 Task: Search for joggers on the Ajio website and select one to view details.
Action: Mouse moved to (1011, 138)
Screenshot: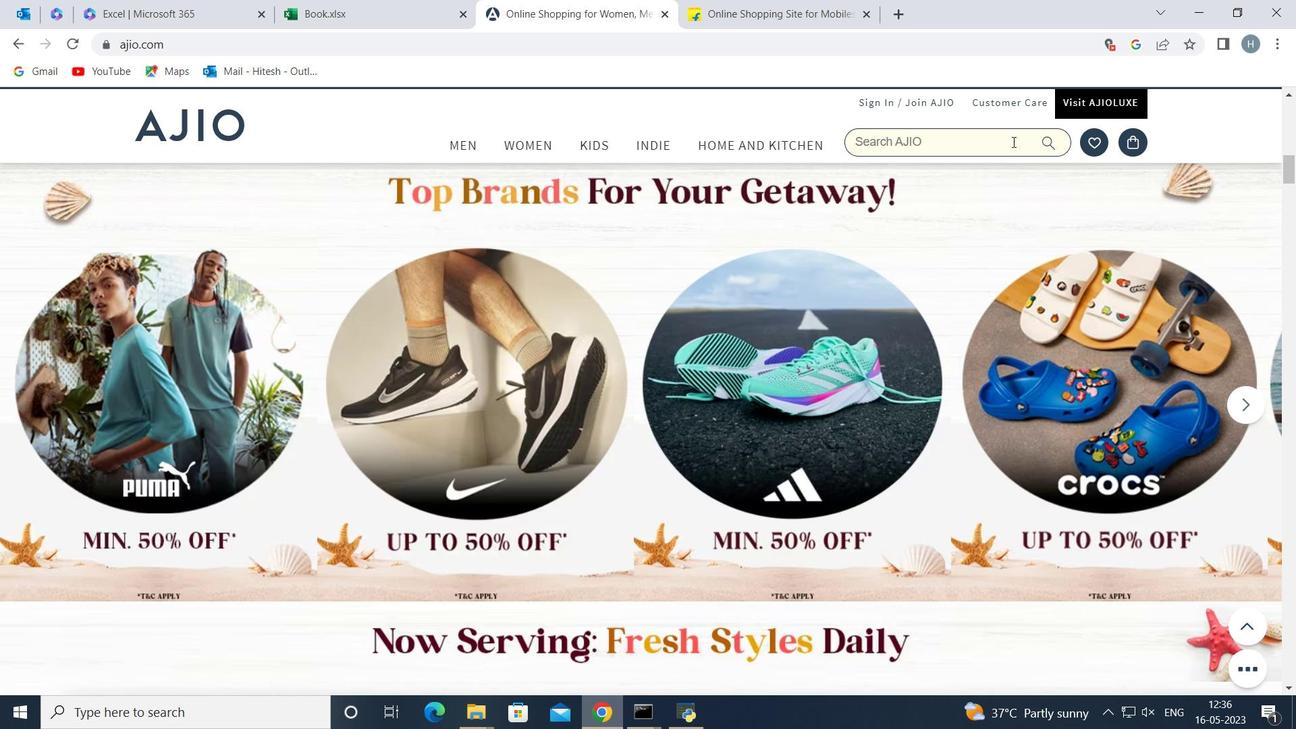 
Action: Mouse pressed left at (1011, 138)
Screenshot: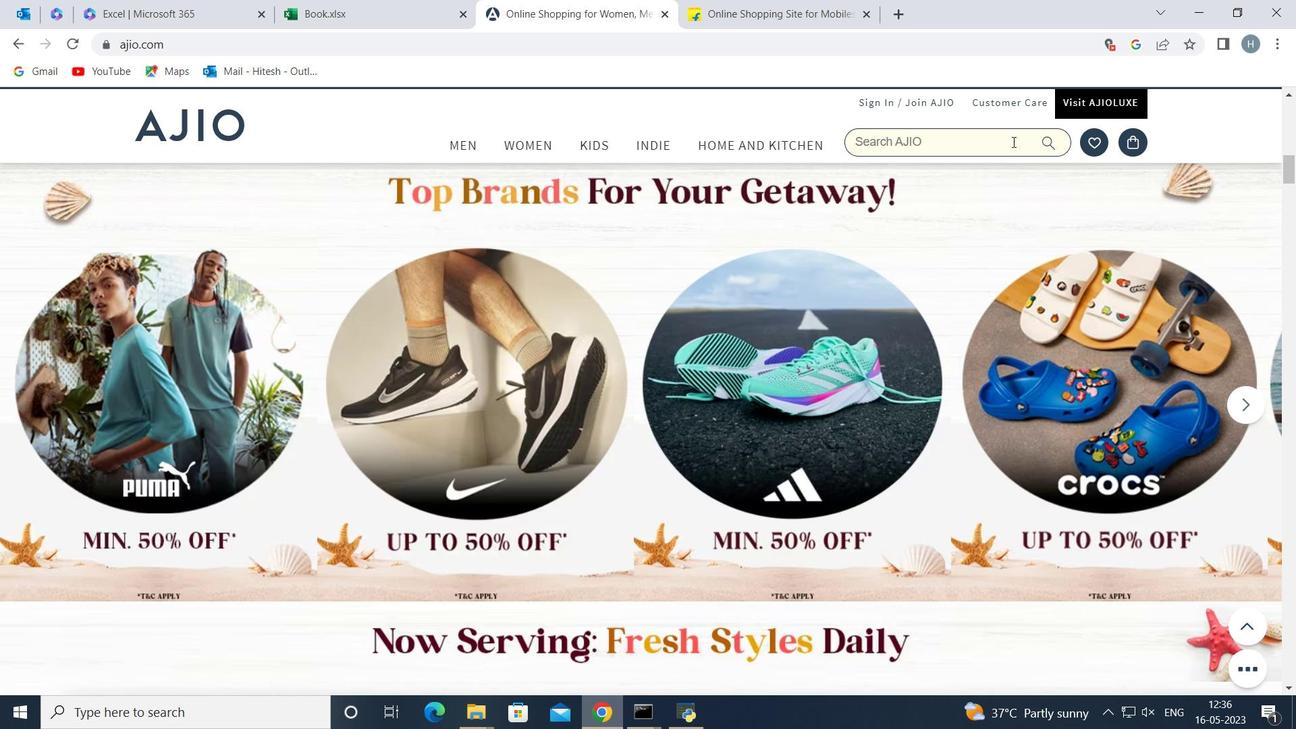 
Action: Mouse moved to (927, 305)
Screenshot: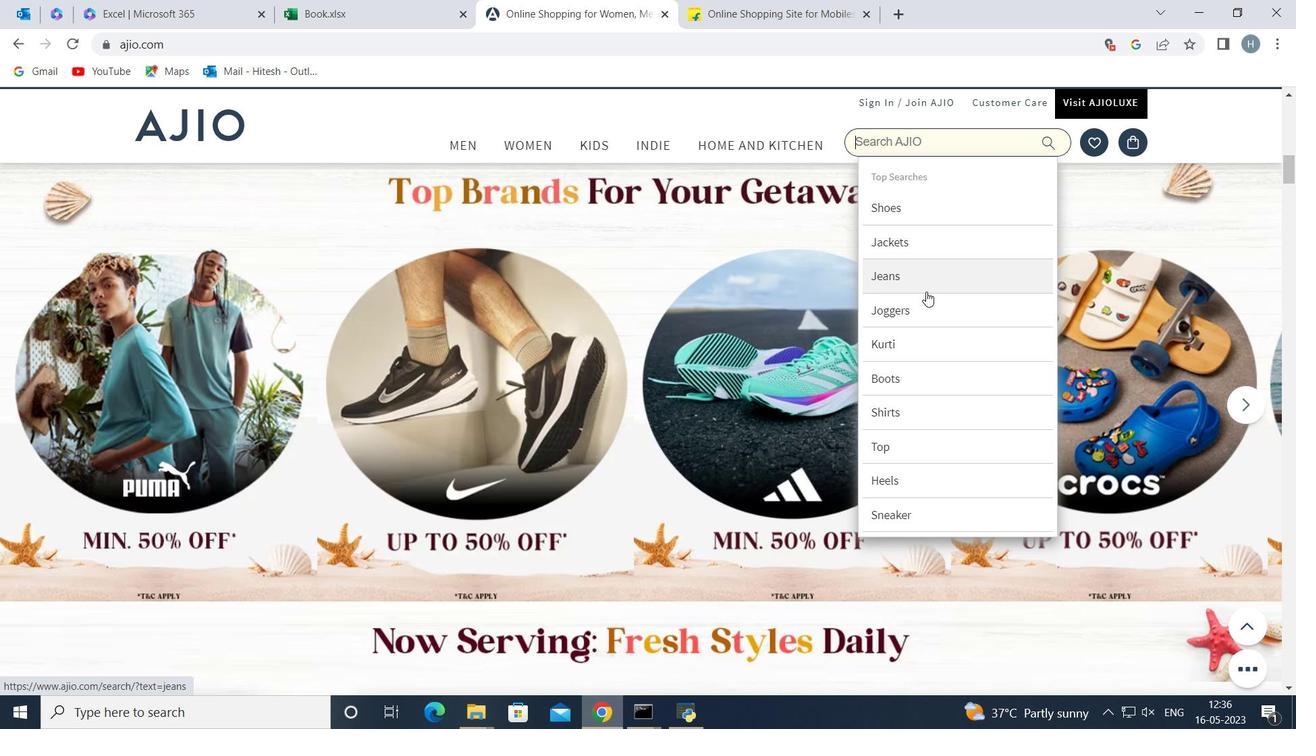 
Action: Mouse pressed left at (927, 305)
Screenshot: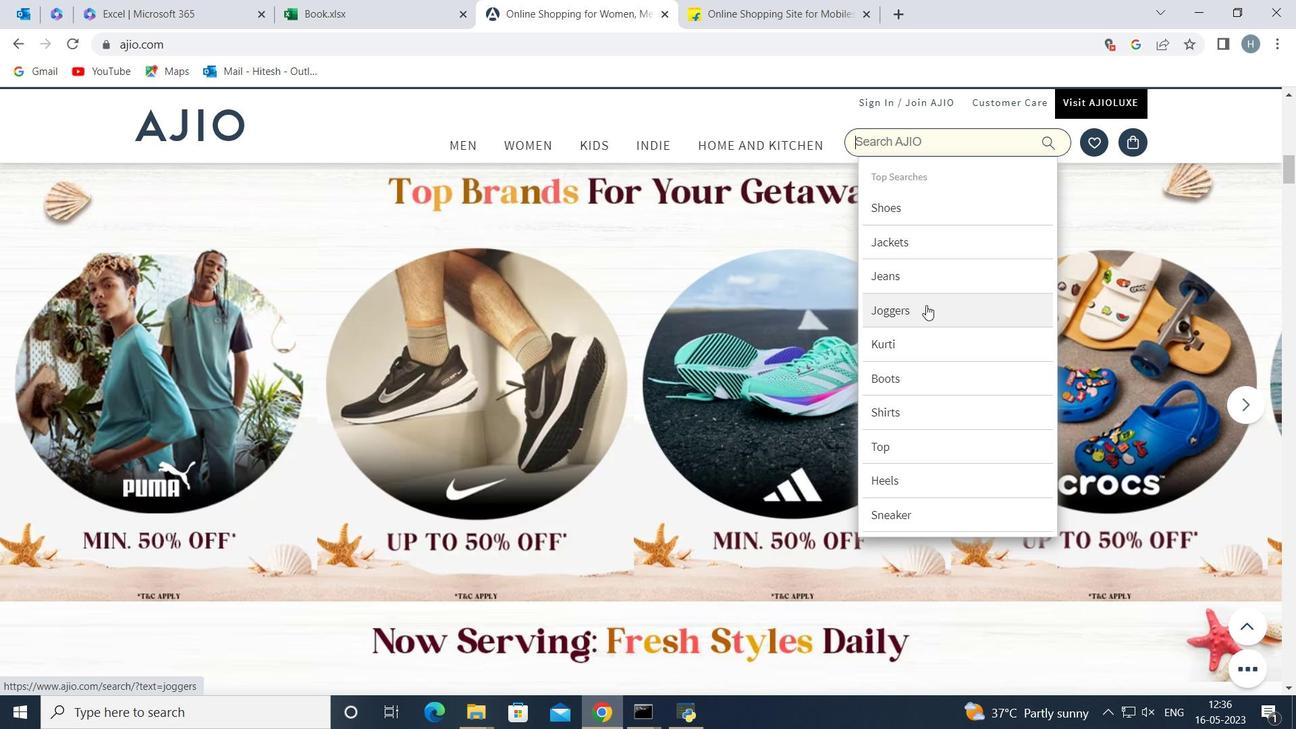 
Action: Mouse moved to (715, 263)
Screenshot: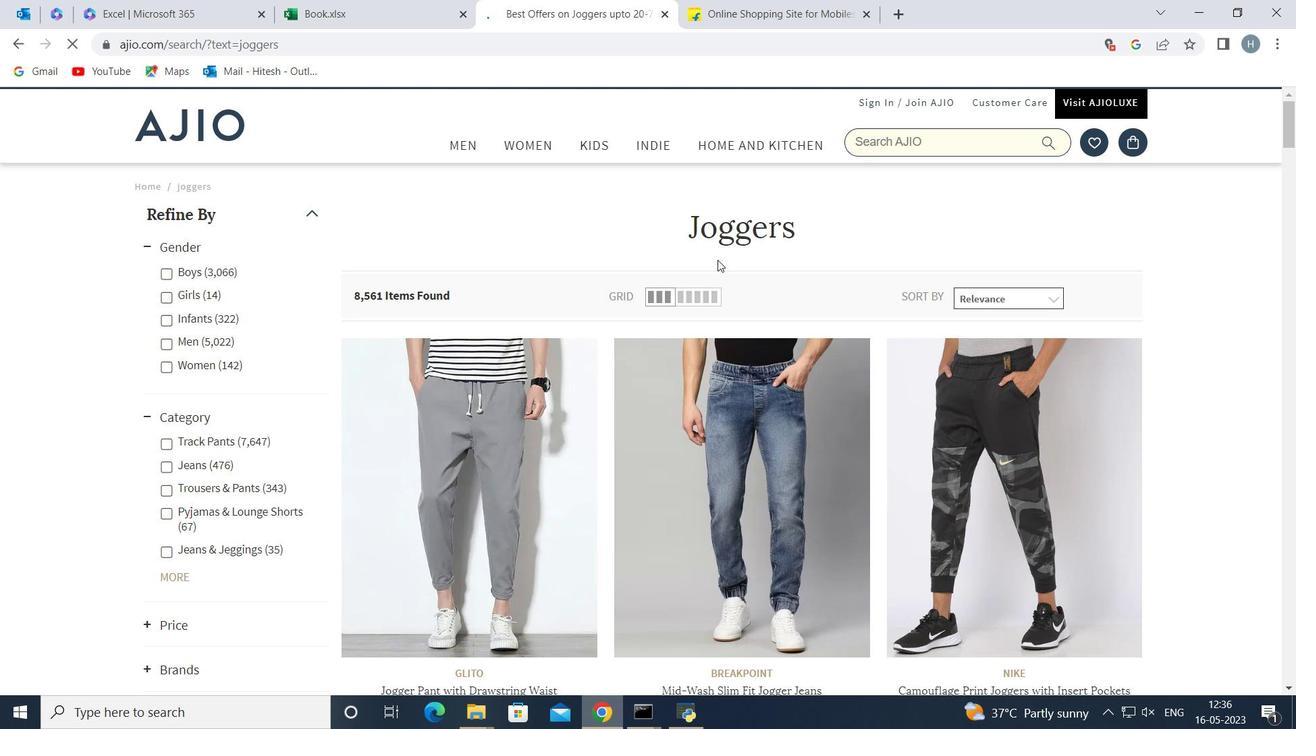 
Action: Mouse scrolled (715, 262) with delta (0, 0)
Screenshot: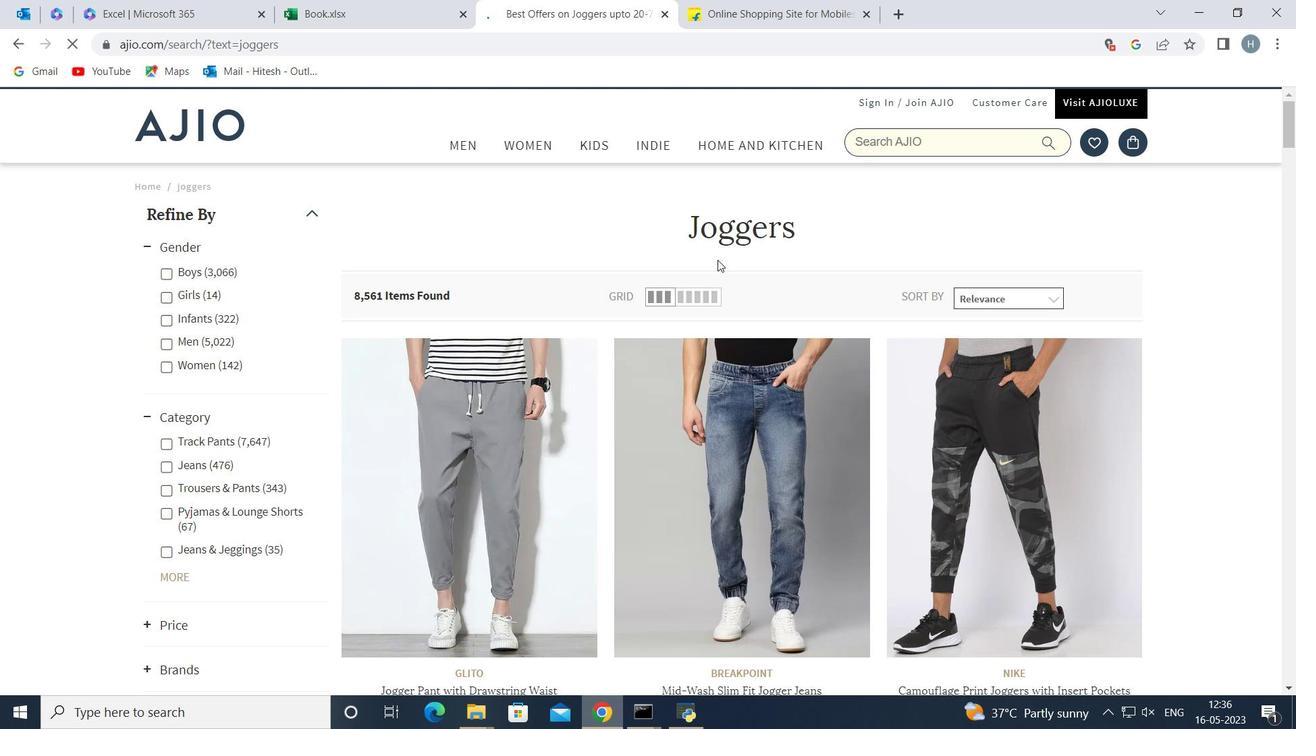 
Action: Mouse moved to (653, 279)
Screenshot: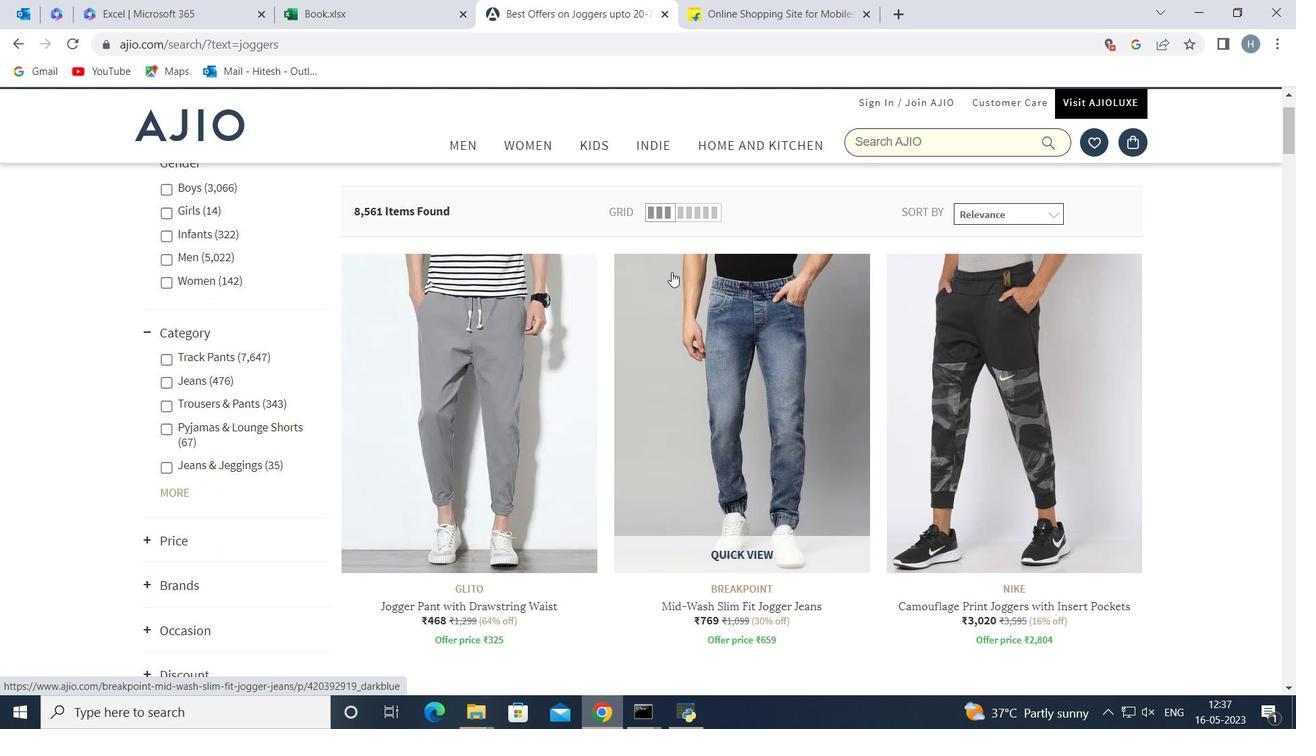 
Action: Mouse scrolled (653, 280) with delta (0, 0)
Screenshot: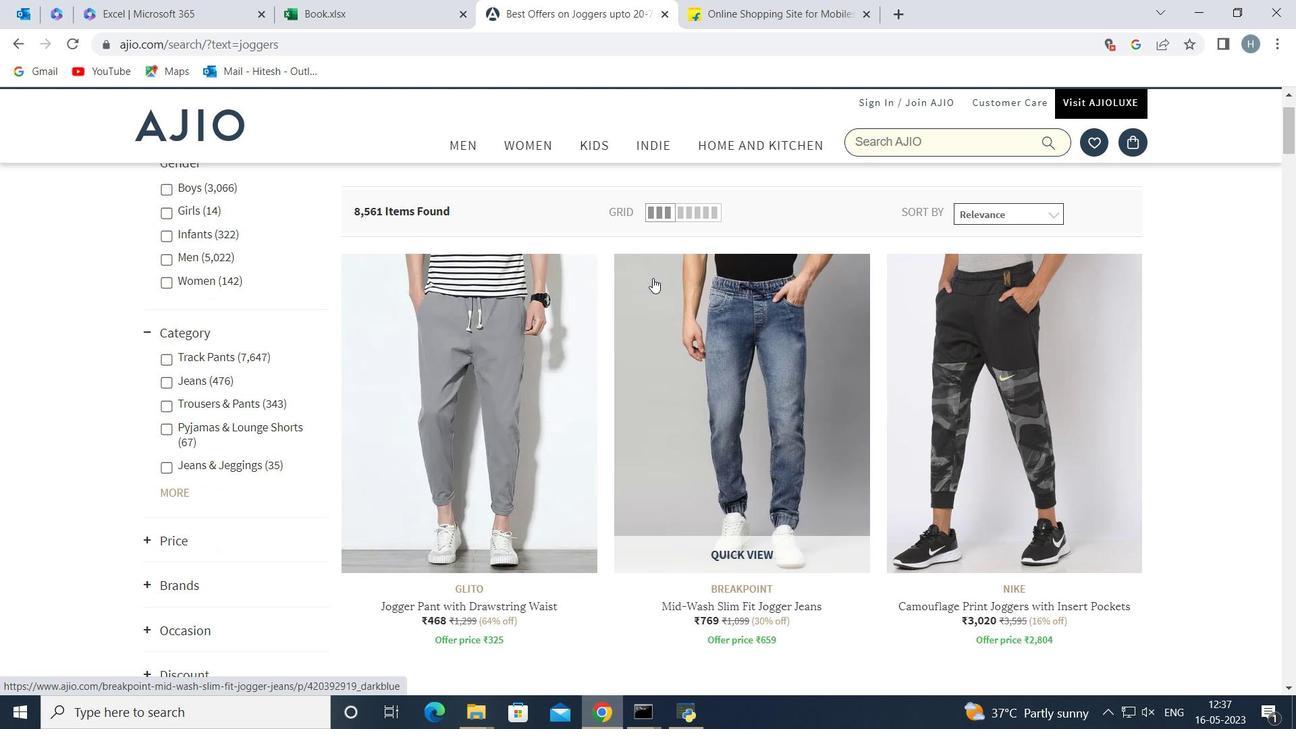 
Action: Mouse scrolled (653, 280) with delta (0, 0)
Screenshot: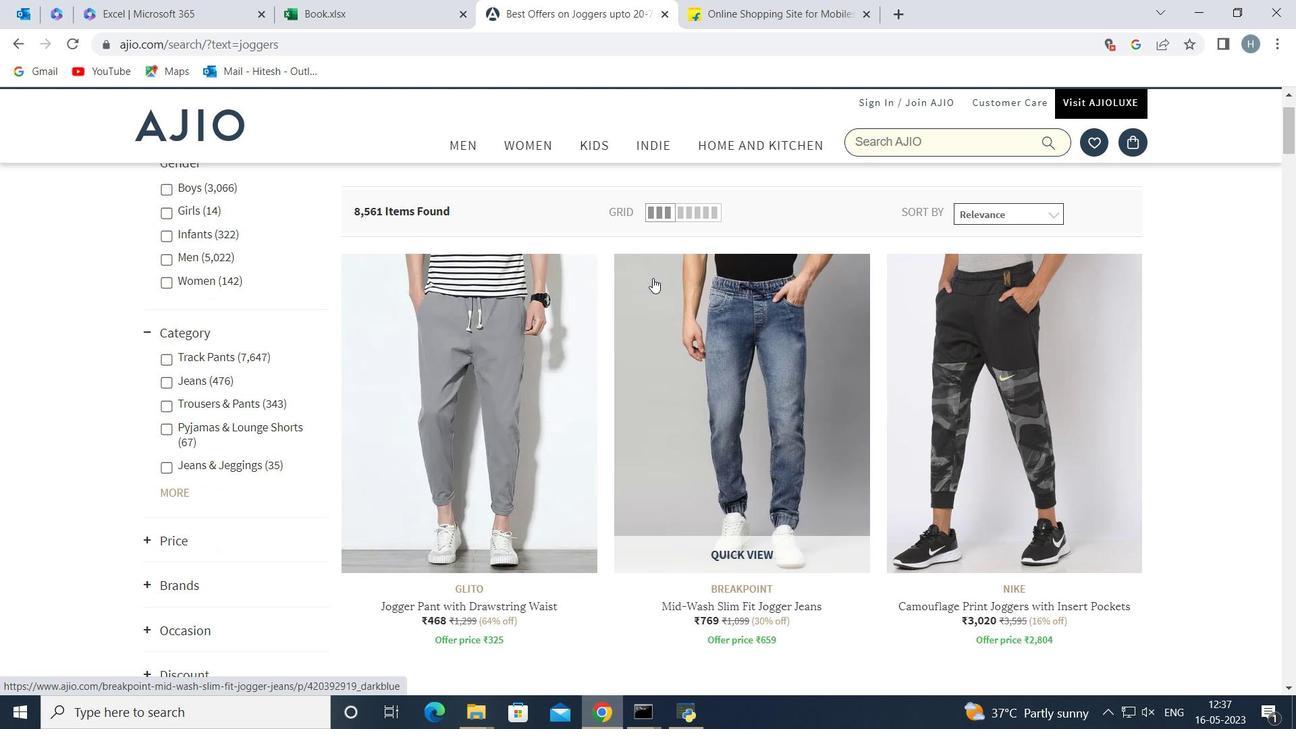 
Action: Mouse scrolled (653, 280) with delta (0, 0)
Screenshot: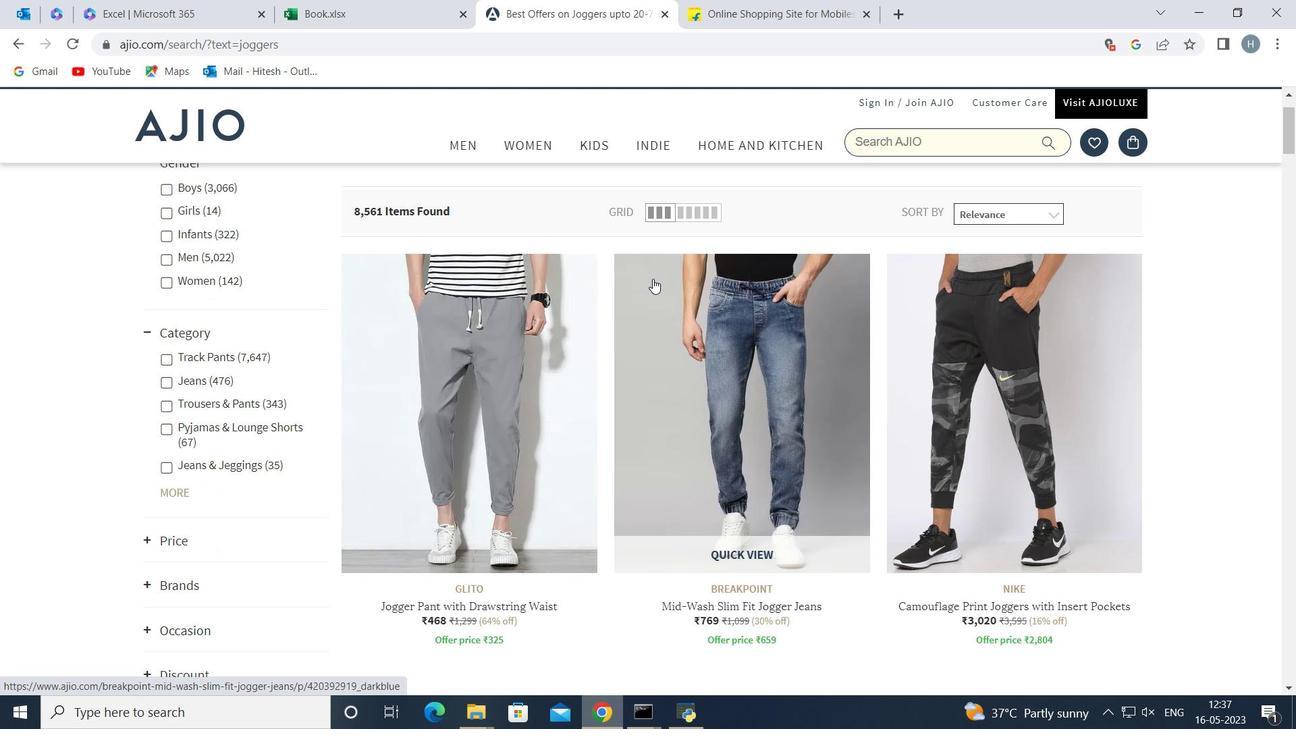 
Action: Mouse moved to (480, 289)
Screenshot: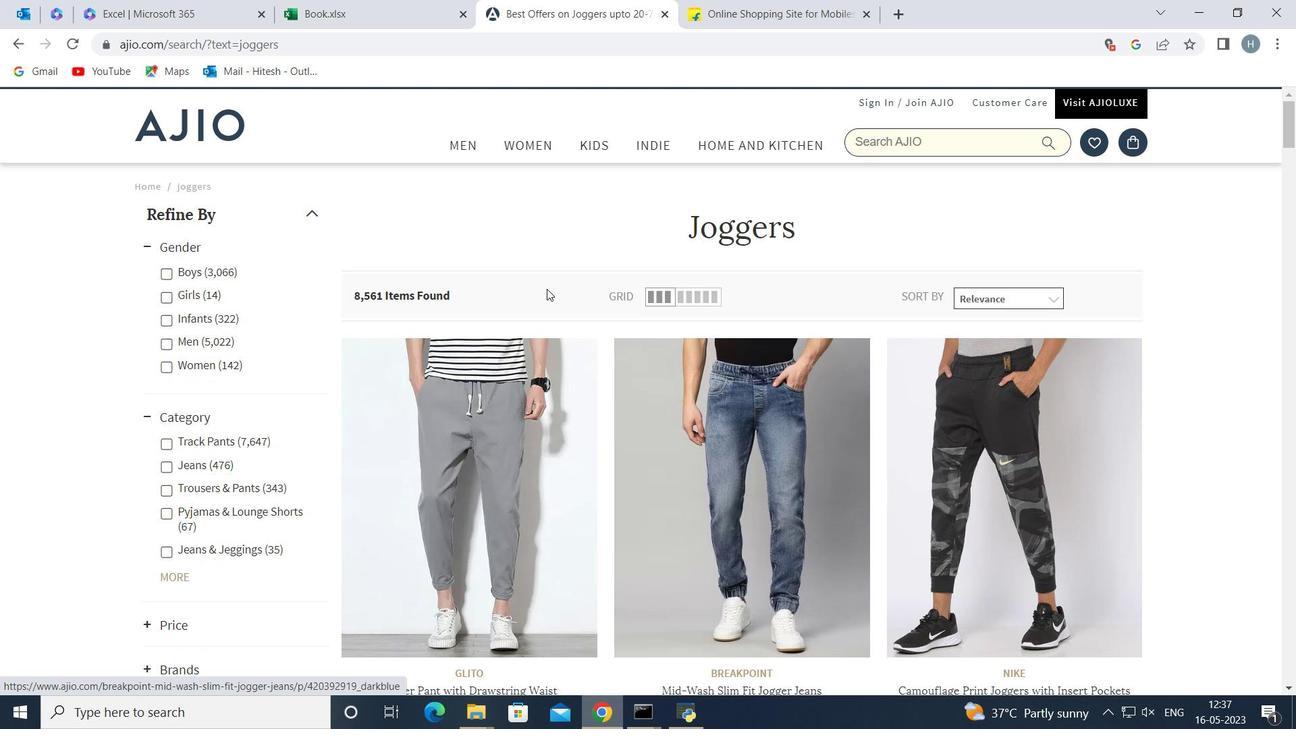 
Action: Mouse scrolled (480, 289) with delta (0, 0)
Screenshot: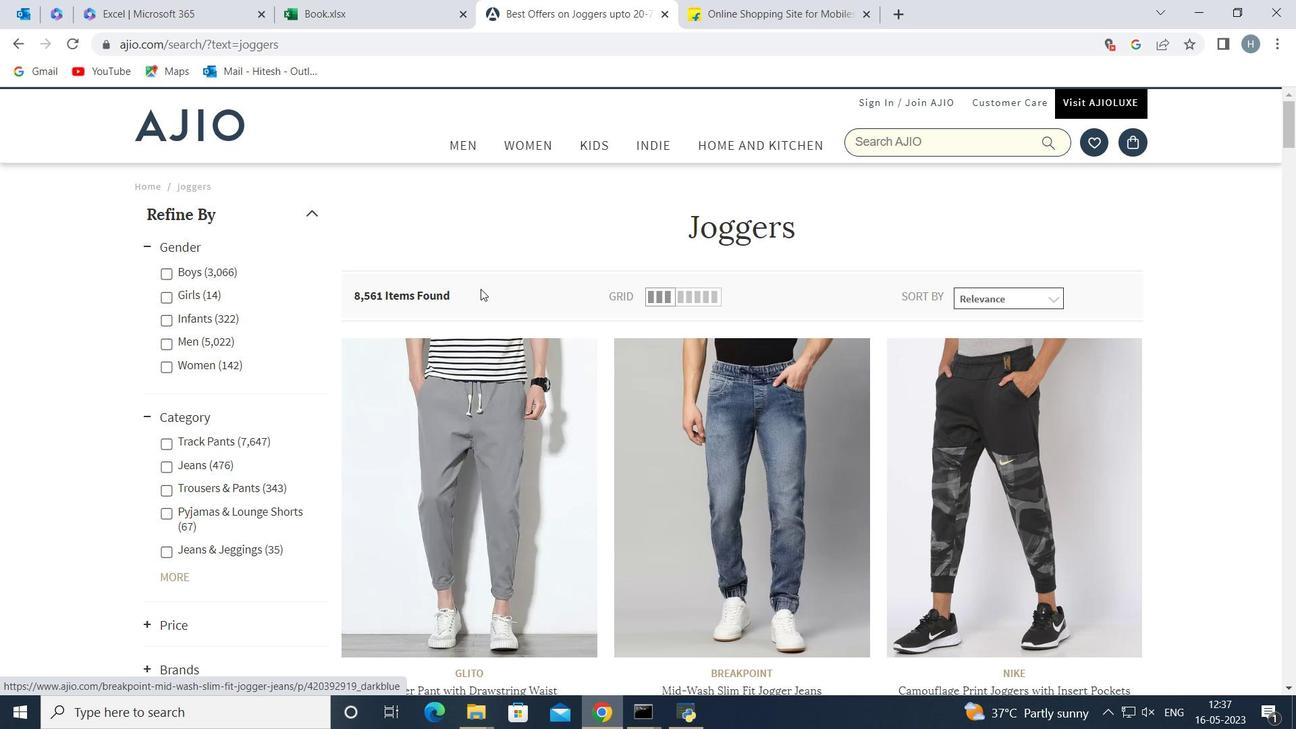 
Action: Mouse scrolled (480, 289) with delta (0, 0)
Screenshot: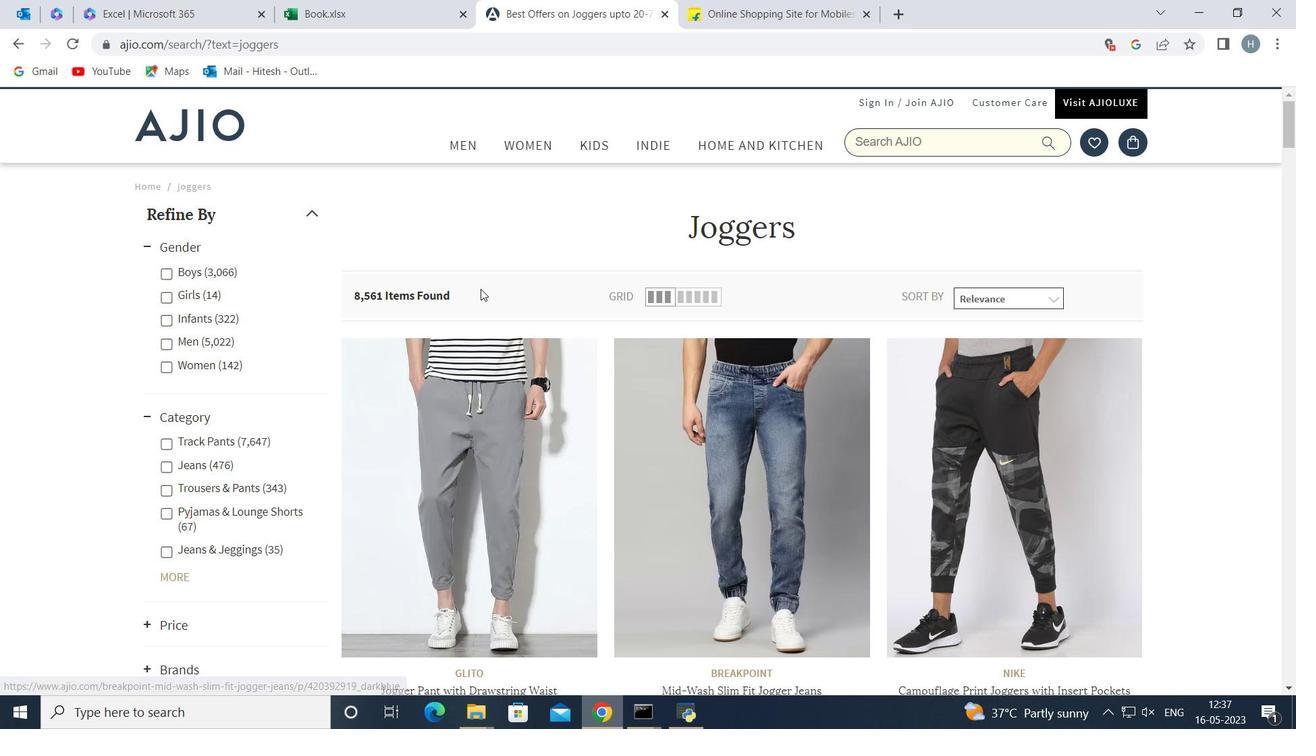 
Action: Mouse scrolled (480, 289) with delta (0, 0)
Screenshot: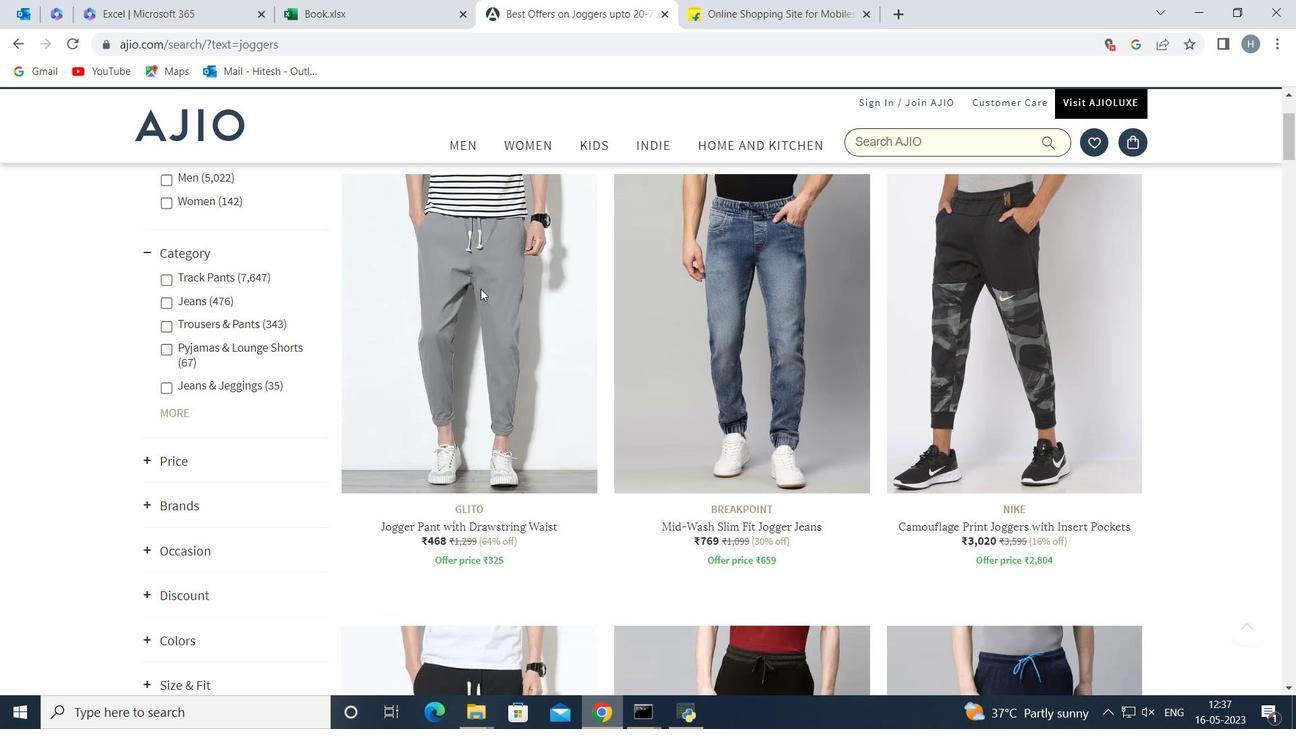 
Action: Mouse scrolled (480, 289) with delta (0, 0)
Screenshot: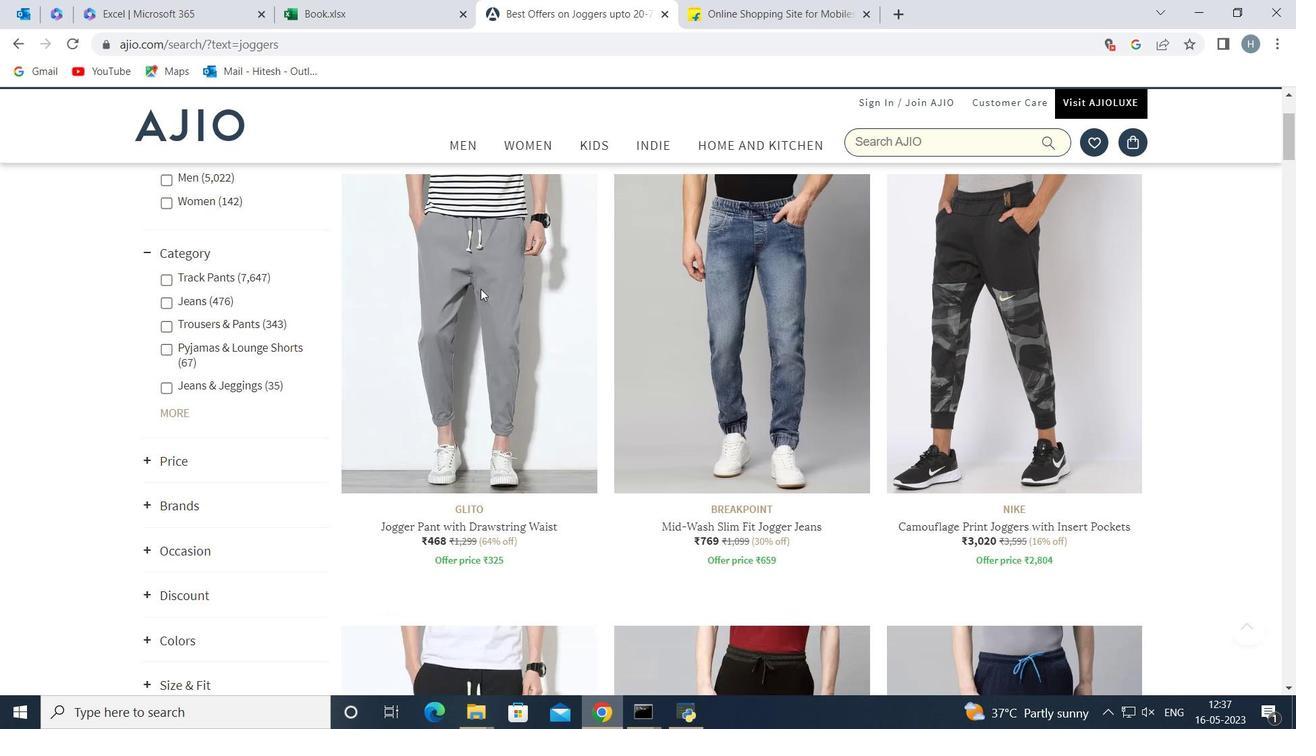 
Action: Mouse moved to (570, 411)
Screenshot: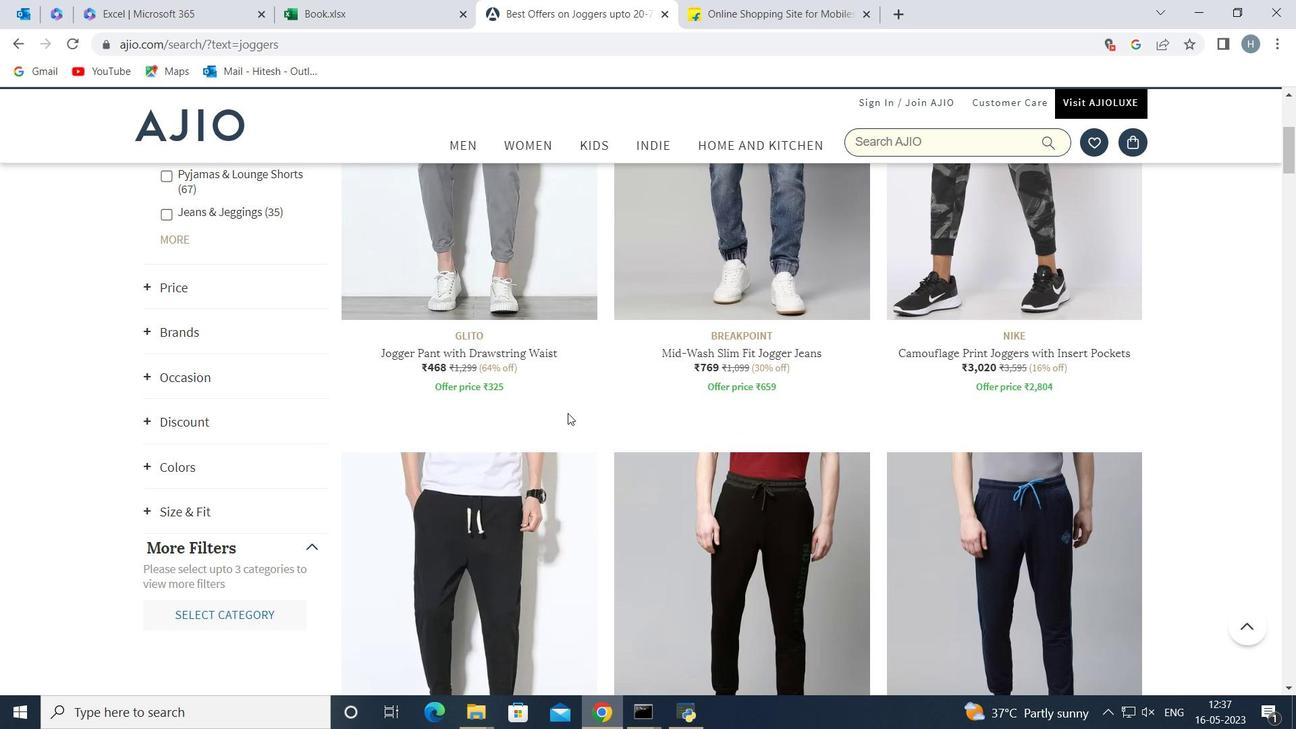 
Action: Mouse scrolled (570, 411) with delta (0, 0)
Screenshot: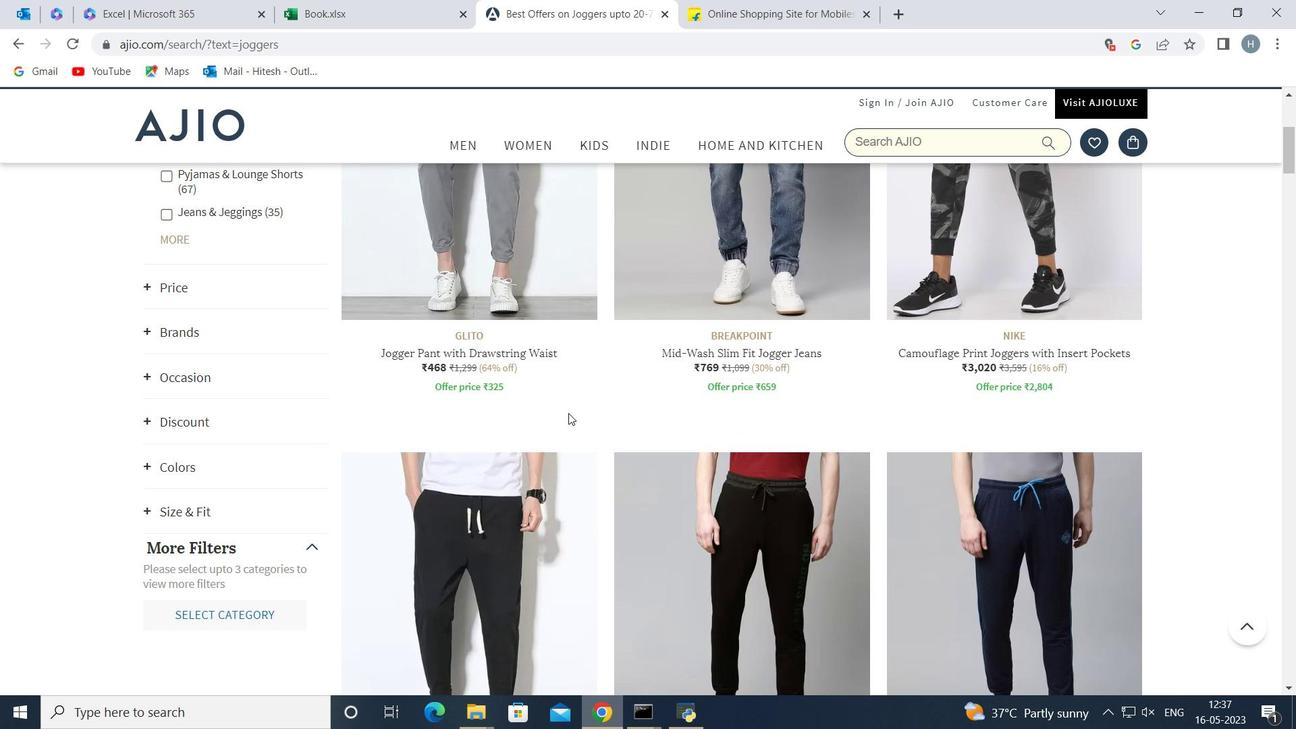 
Action: Mouse moved to (672, 378)
Screenshot: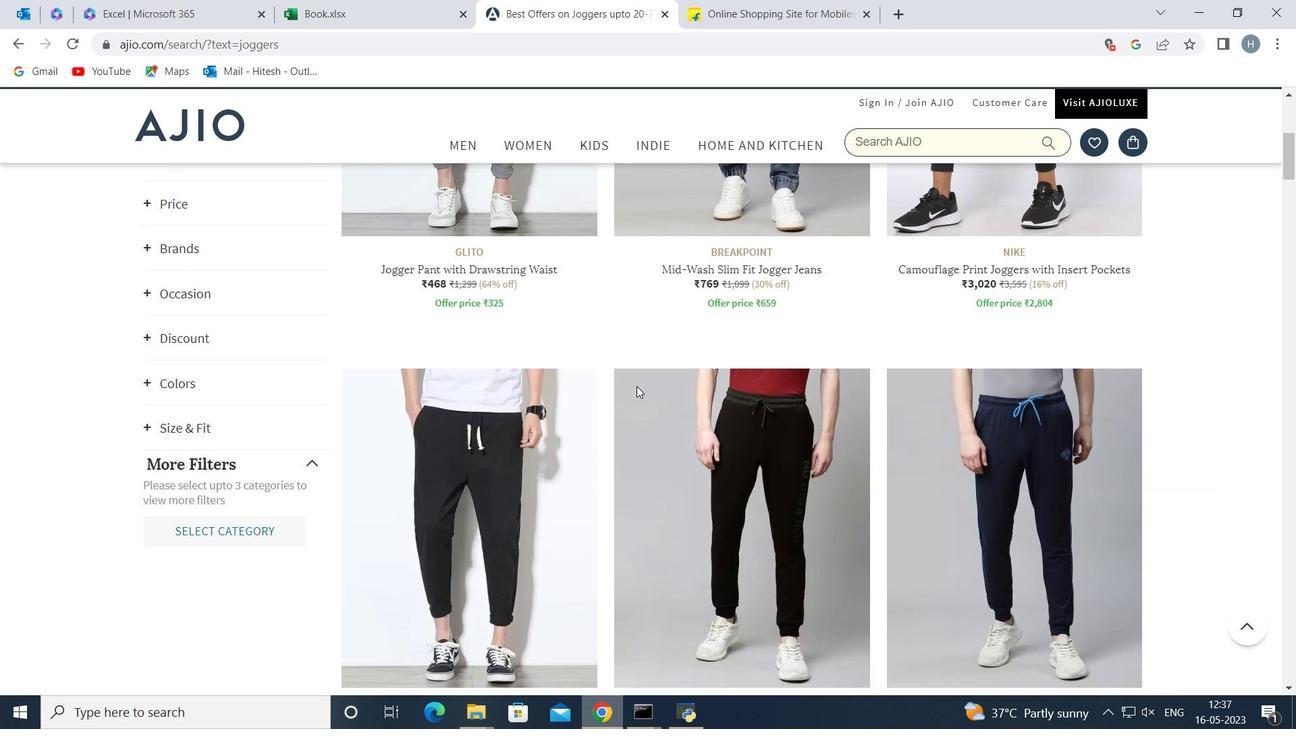 
Action: Mouse scrolled (672, 378) with delta (0, 0)
Screenshot: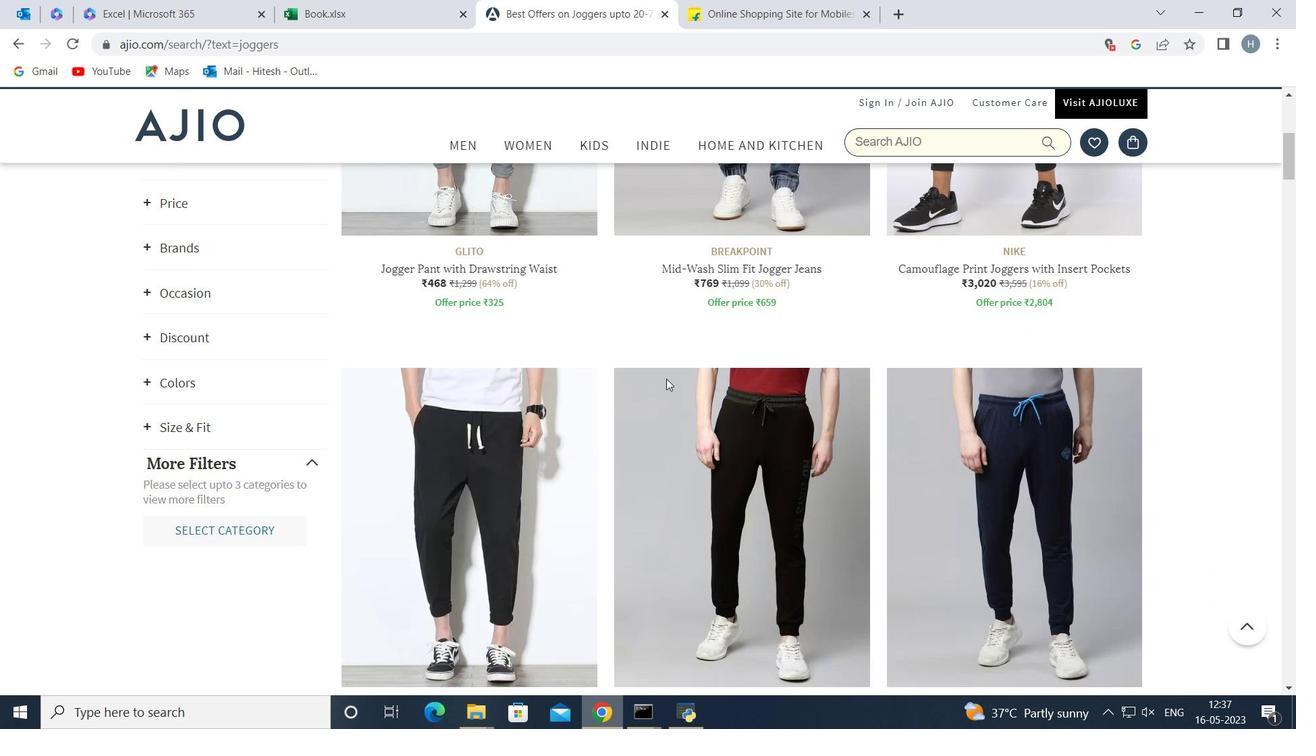 
Action: Mouse scrolled (672, 378) with delta (0, 0)
Screenshot: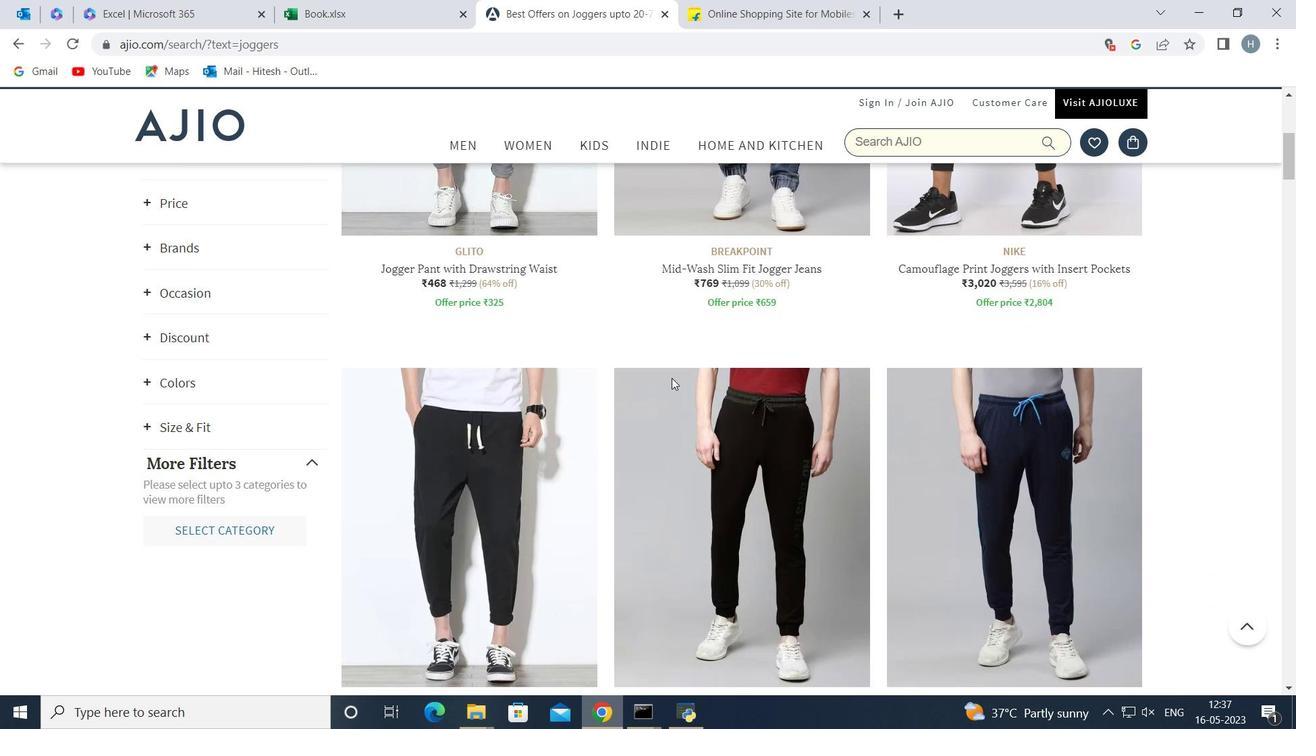 
Action: Mouse scrolled (672, 378) with delta (0, 0)
Screenshot: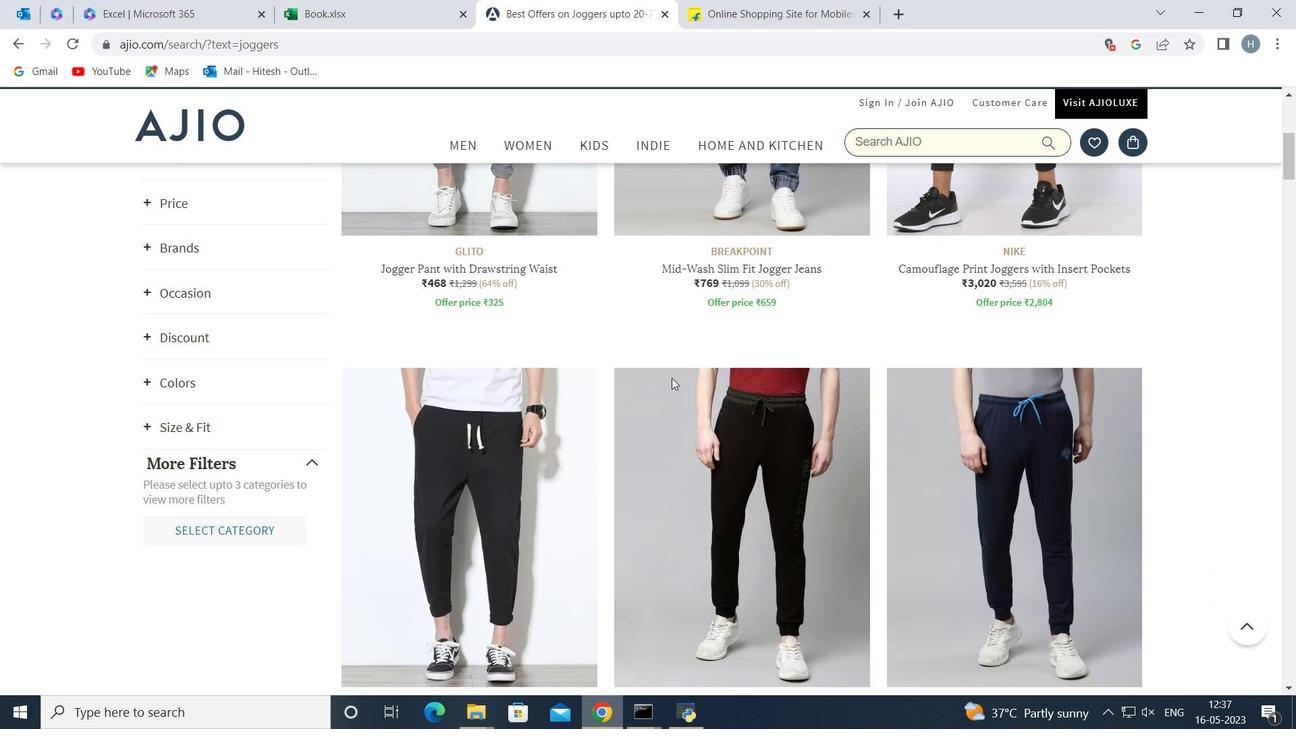 
Action: Mouse scrolled (672, 378) with delta (0, 0)
Screenshot: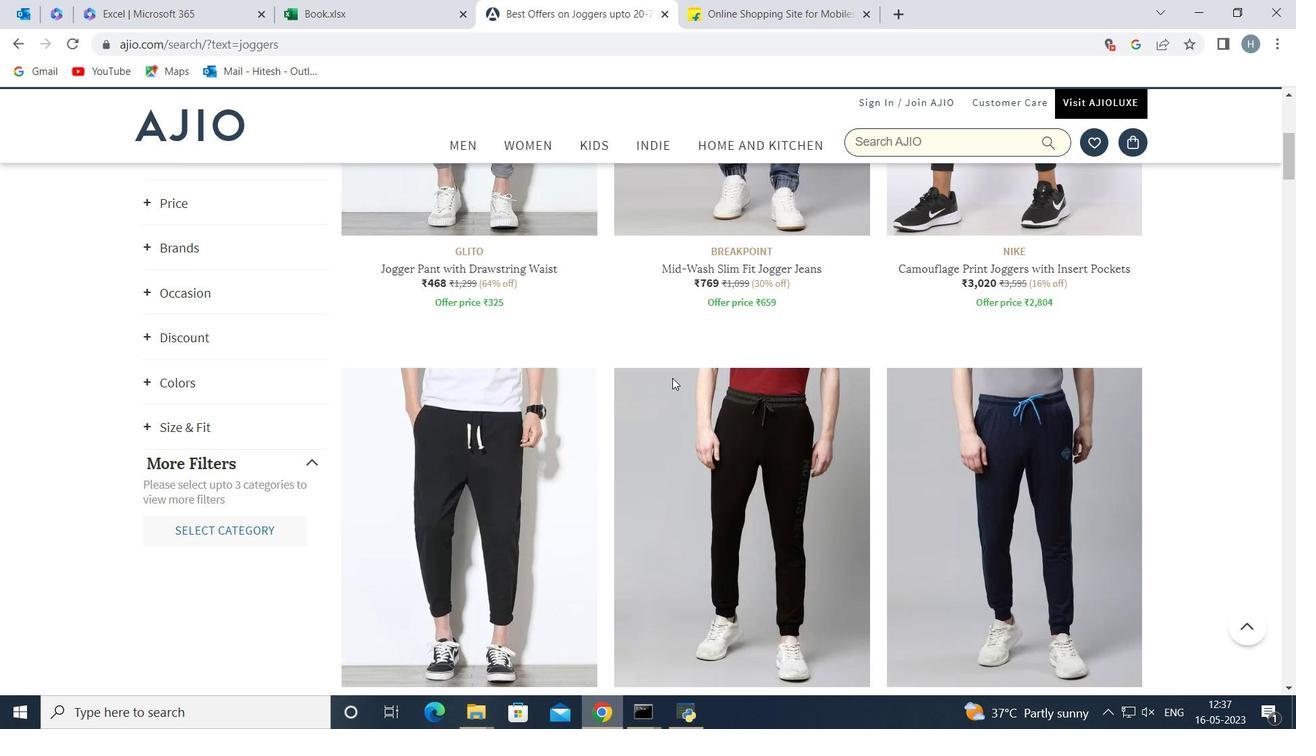 
Action: Mouse moved to (837, 374)
Screenshot: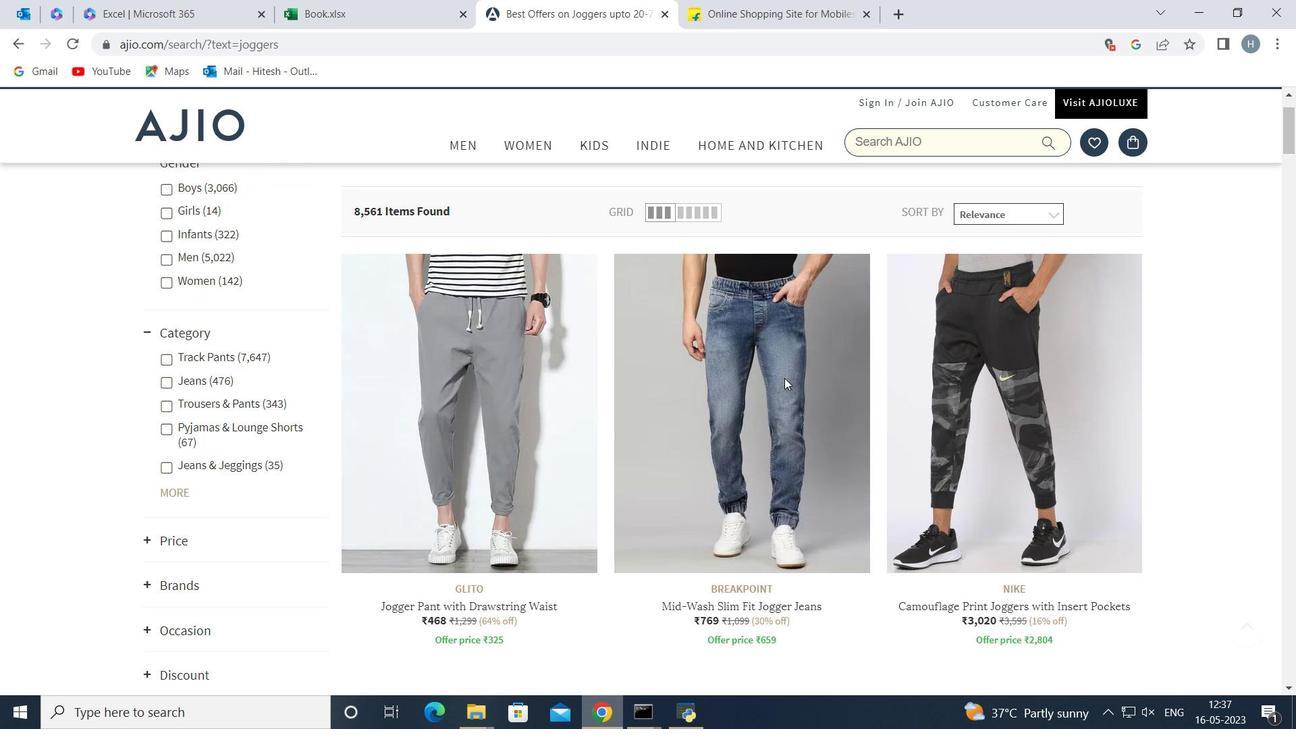 
Action: Mouse scrolled (837, 374) with delta (0, 0)
Screenshot: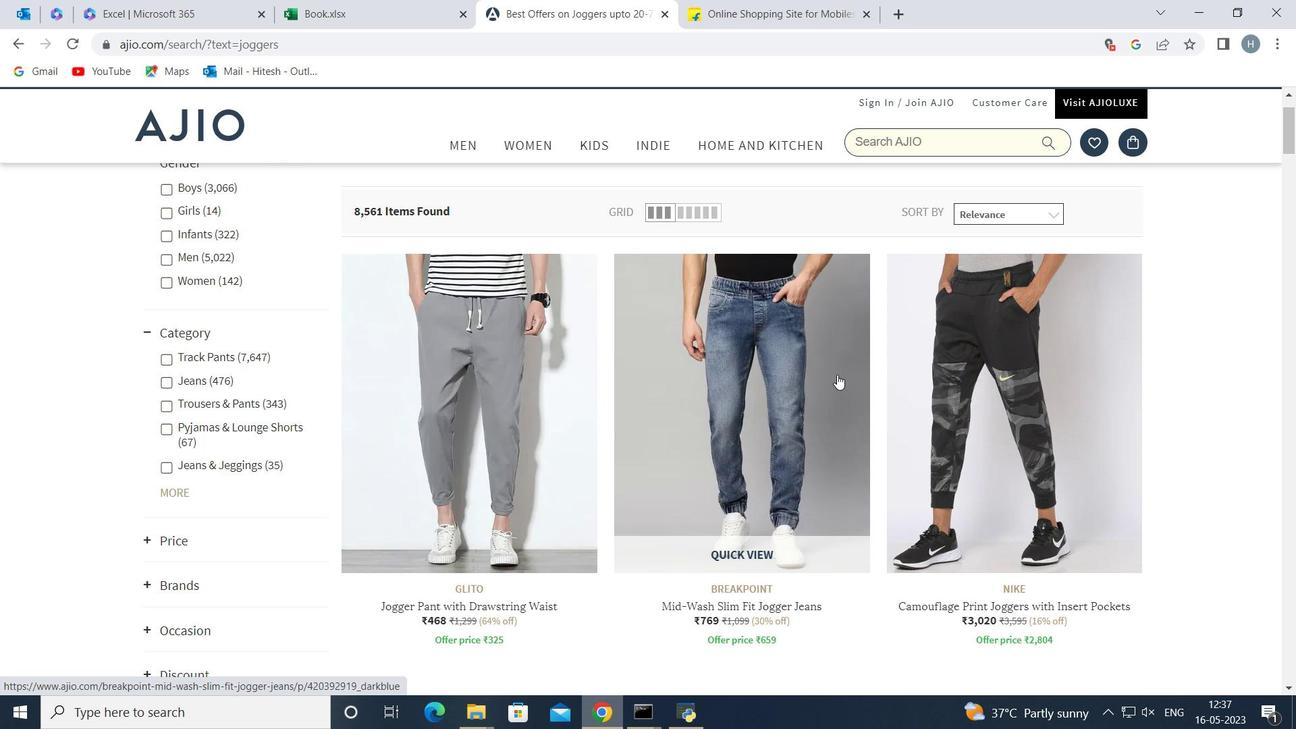 
Action: Mouse moved to (857, 332)
Screenshot: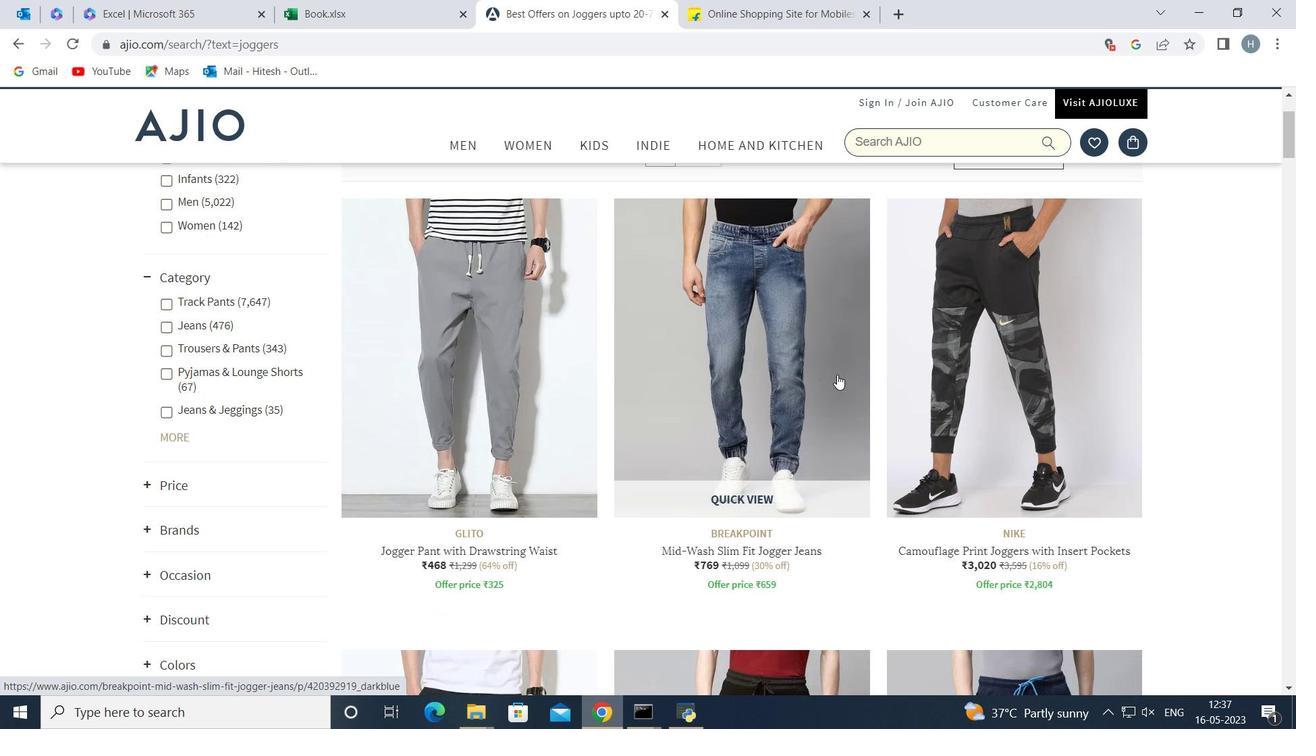 
Action: Mouse scrolled (857, 332) with delta (0, 0)
Screenshot: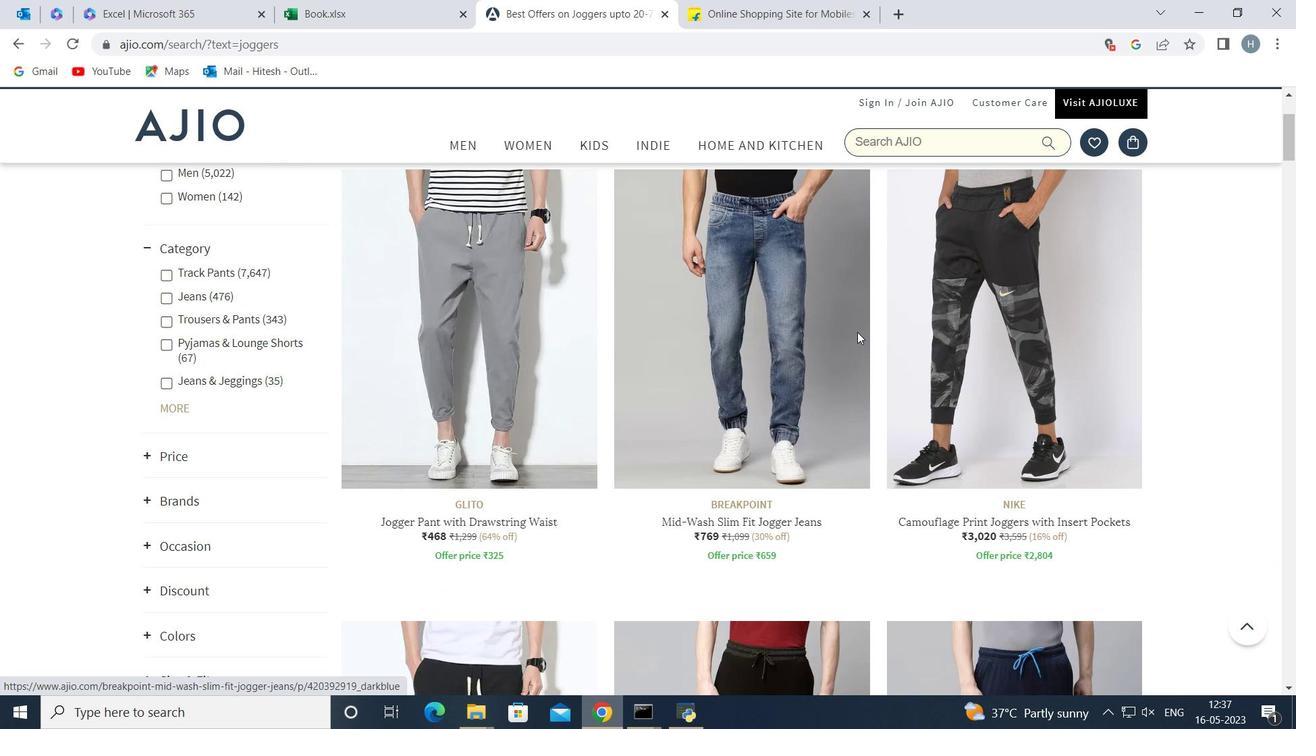 
Action: Mouse scrolled (857, 332) with delta (0, 0)
Screenshot: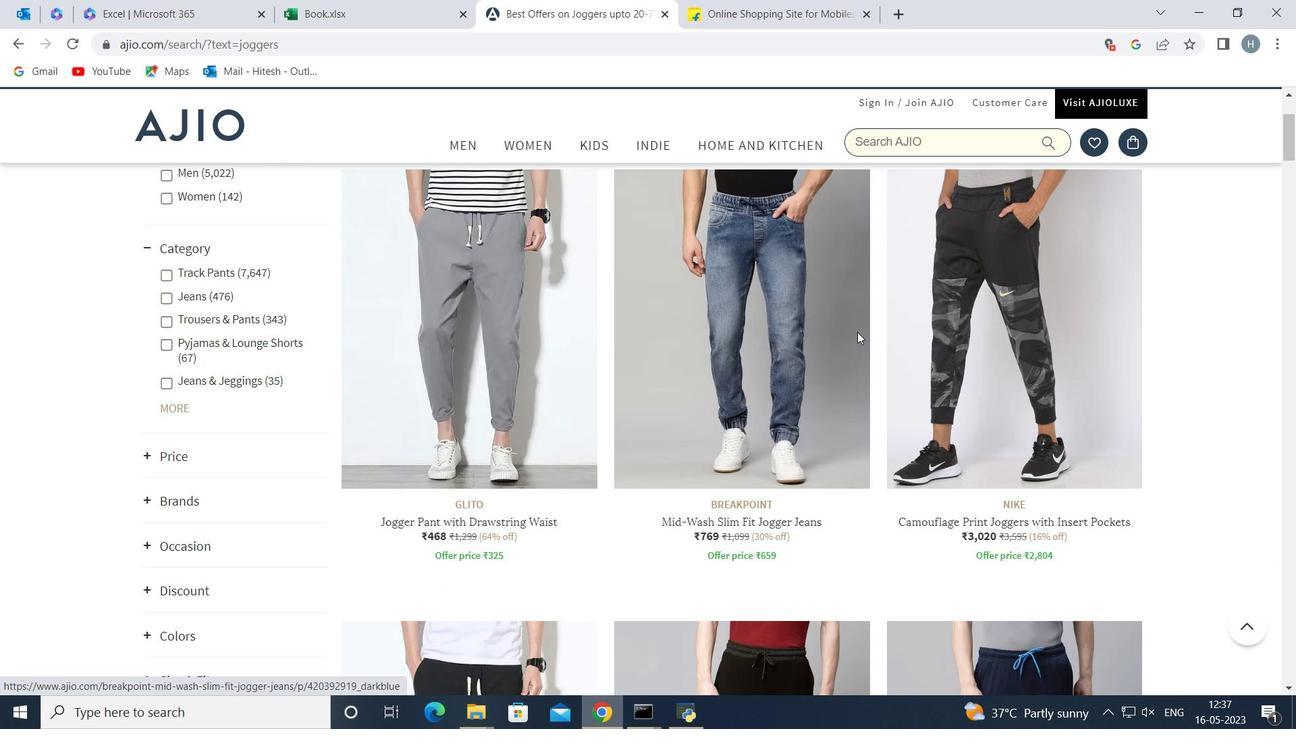 
Action: Mouse moved to (857, 332)
Screenshot: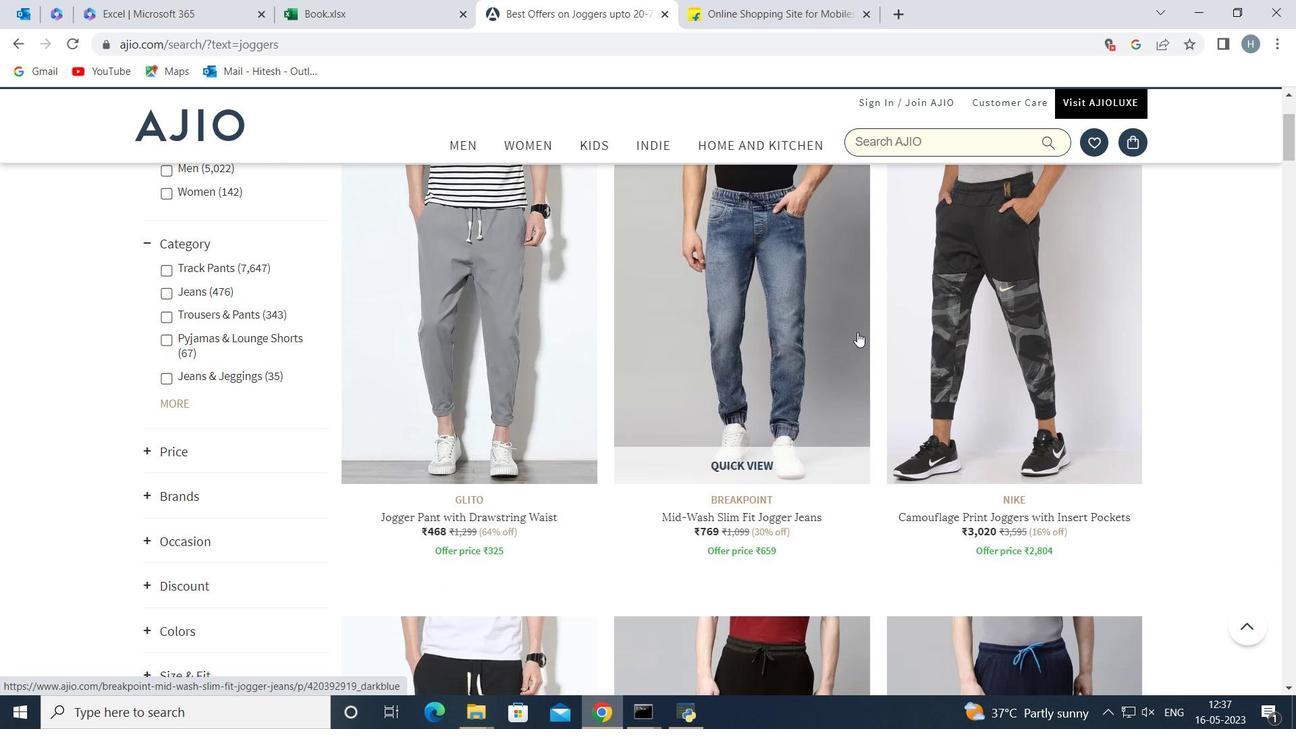 
Action: Mouse scrolled (857, 332) with delta (0, 0)
Screenshot: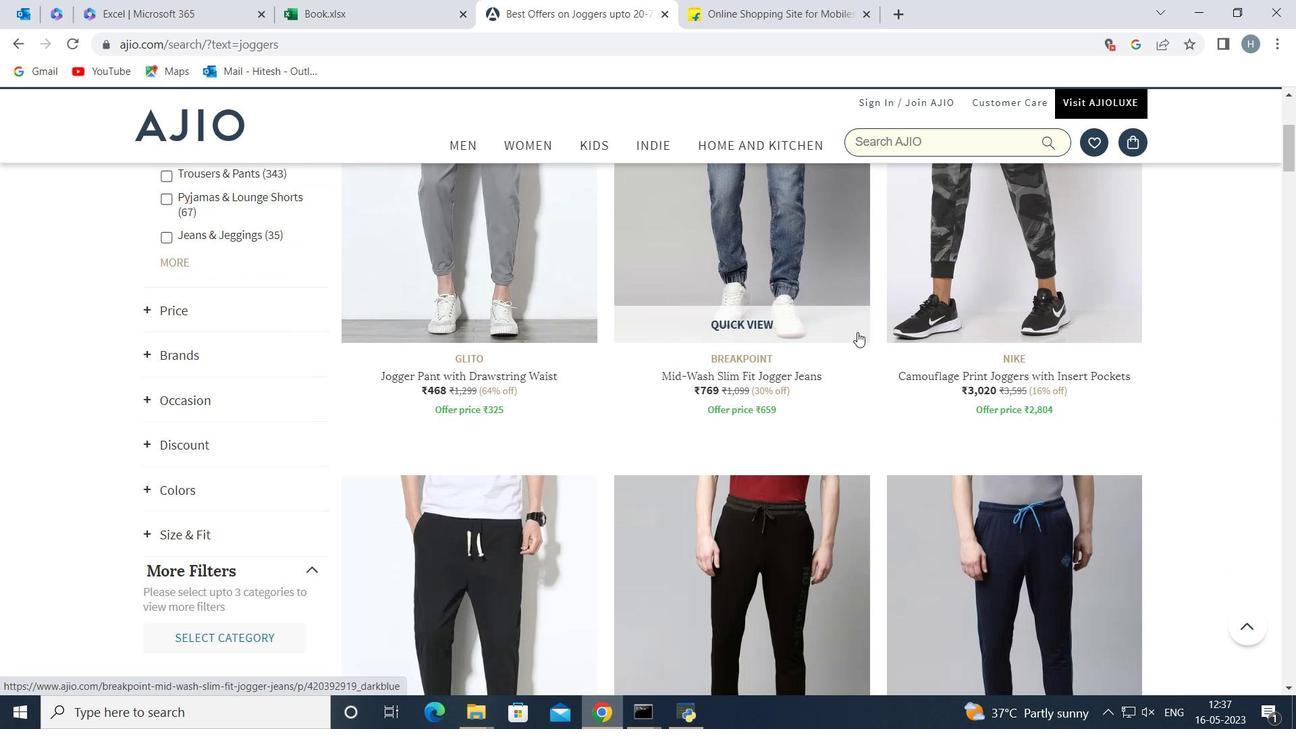 
Action: Mouse scrolled (857, 332) with delta (0, 0)
Screenshot: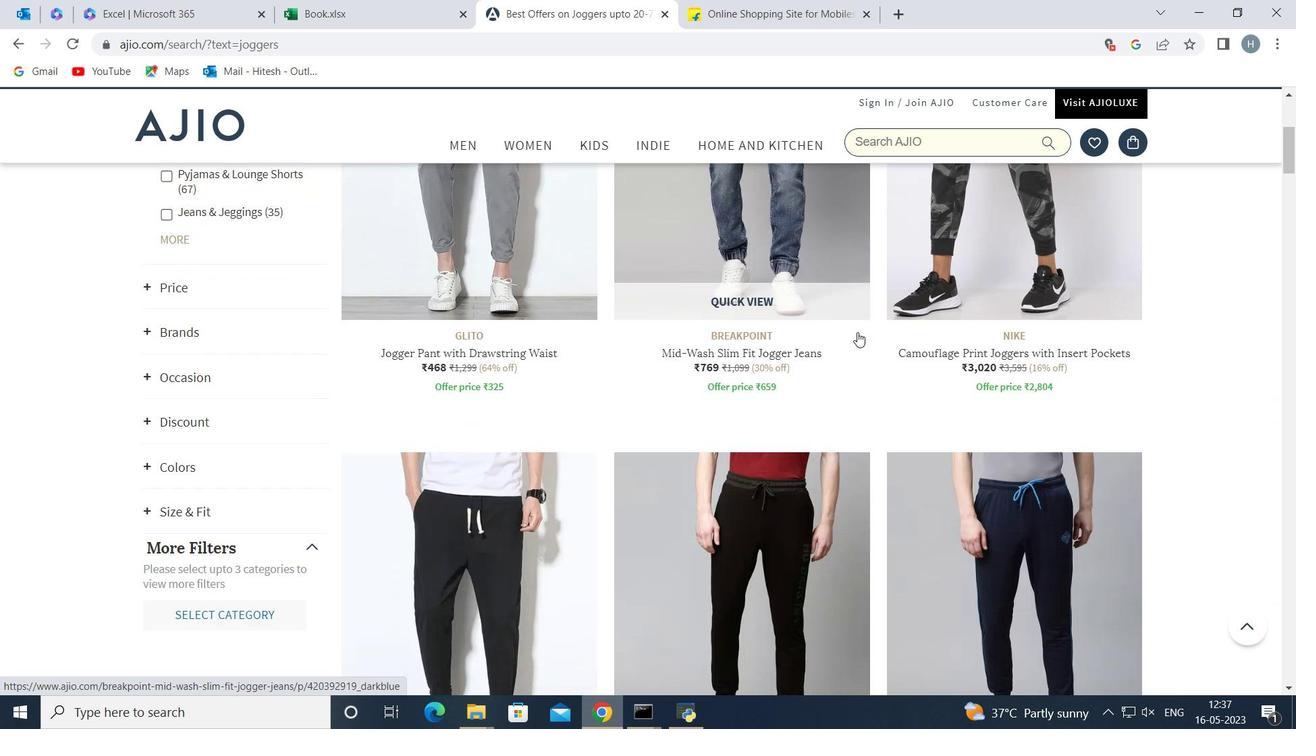 
Action: Mouse scrolled (857, 332) with delta (0, 0)
Screenshot: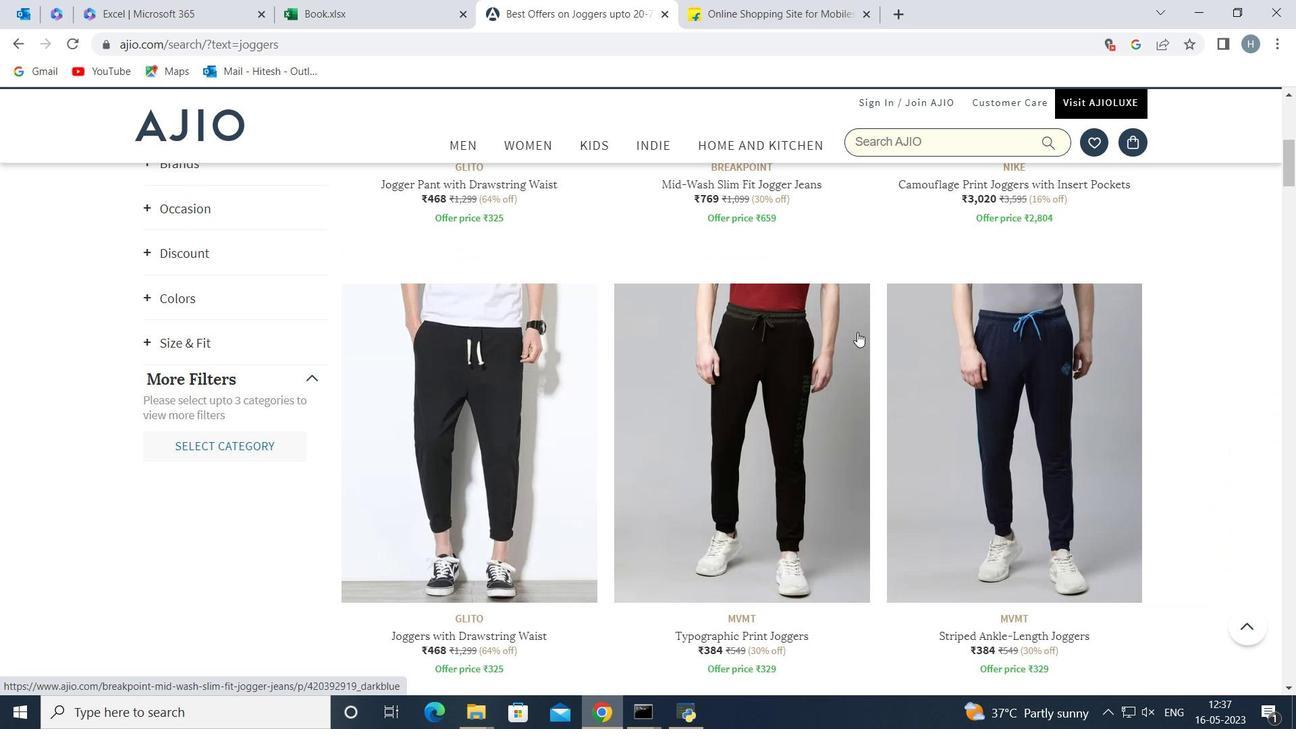 
Action: Mouse scrolled (857, 332) with delta (0, 0)
Screenshot: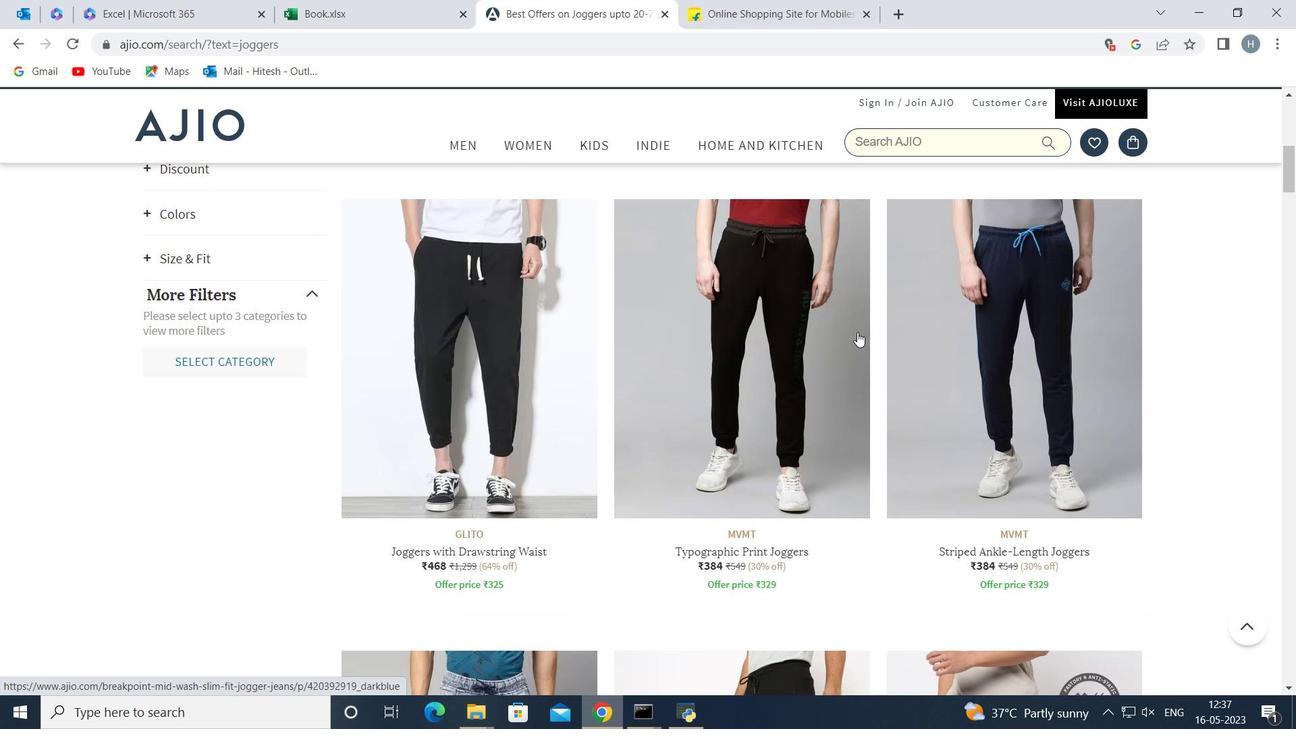 
Action: Mouse scrolled (857, 332) with delta (0, 0)
Screenshot: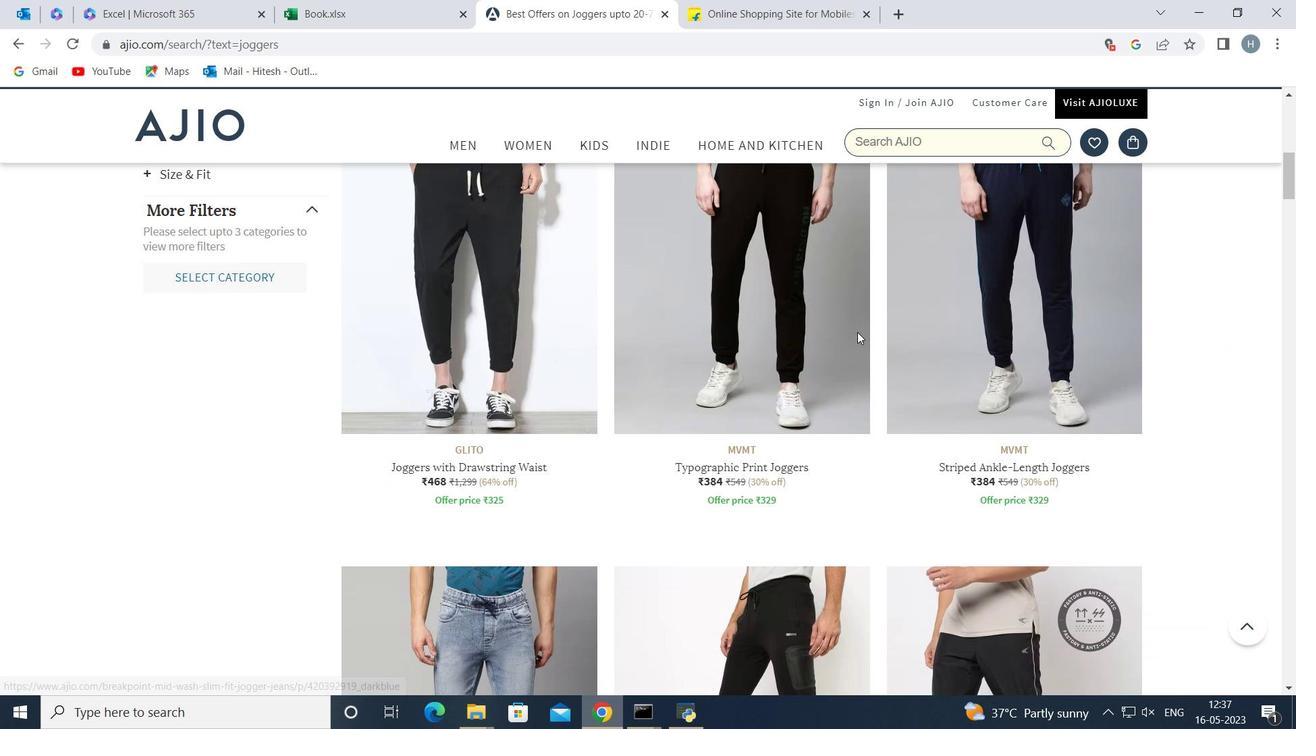 
Action: Mouse scrolled (857, 332) with delta (0, 0)
Screenshot: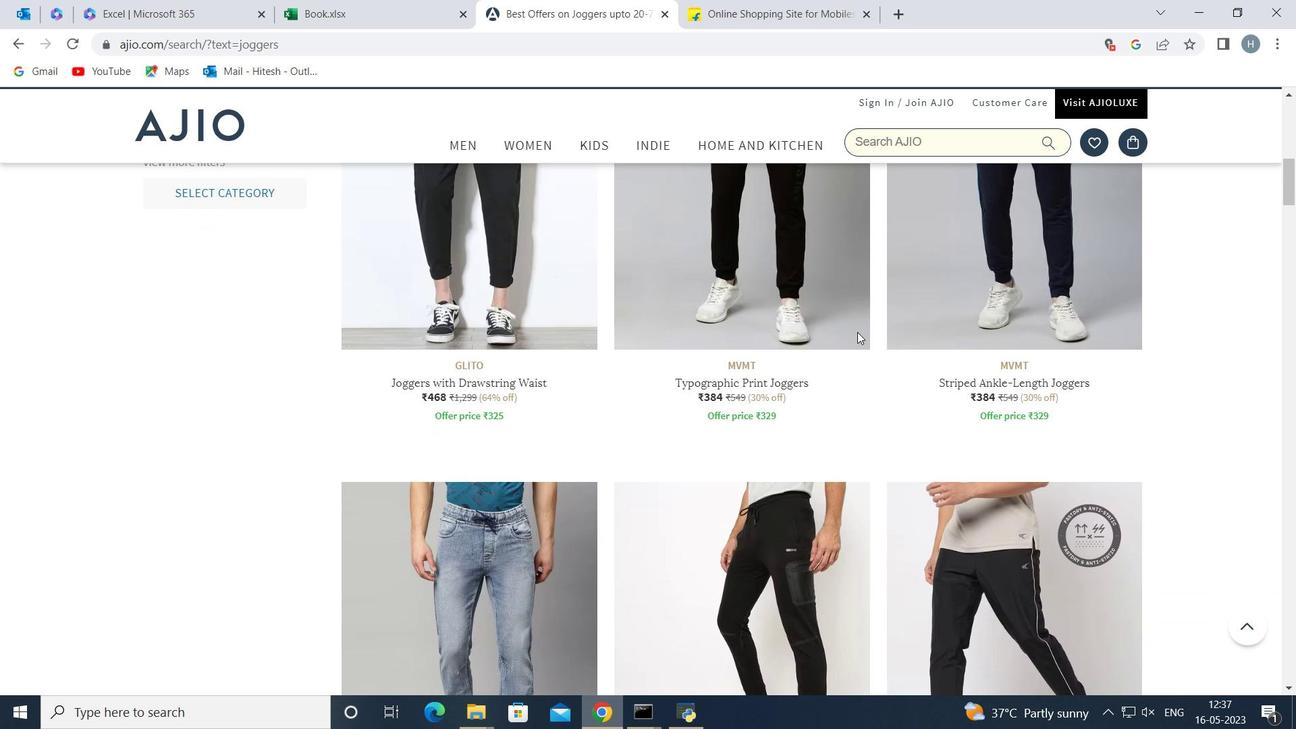 
Action: Mouse scrolled (857, 332) with delta (0, 0)
Screenshot: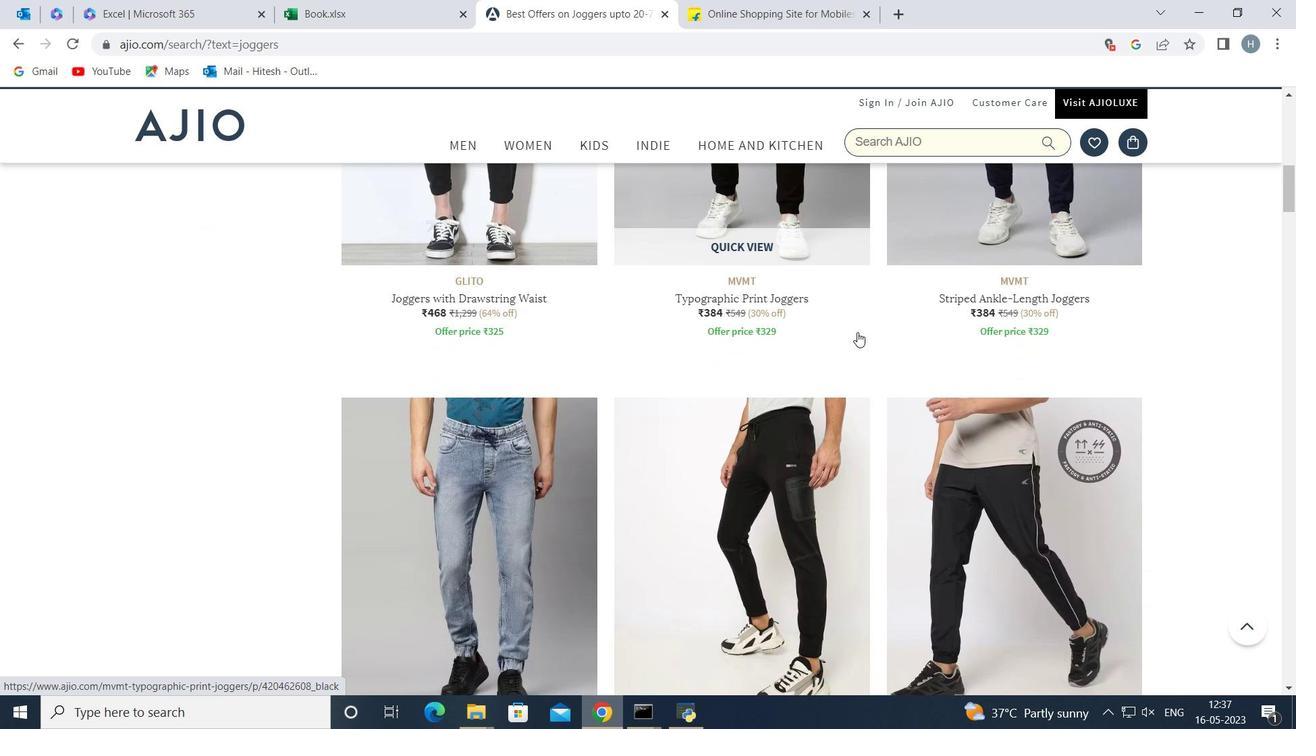 
Action: Mouse scrolled (857, 332) with delta (0, 0)
Screenshot: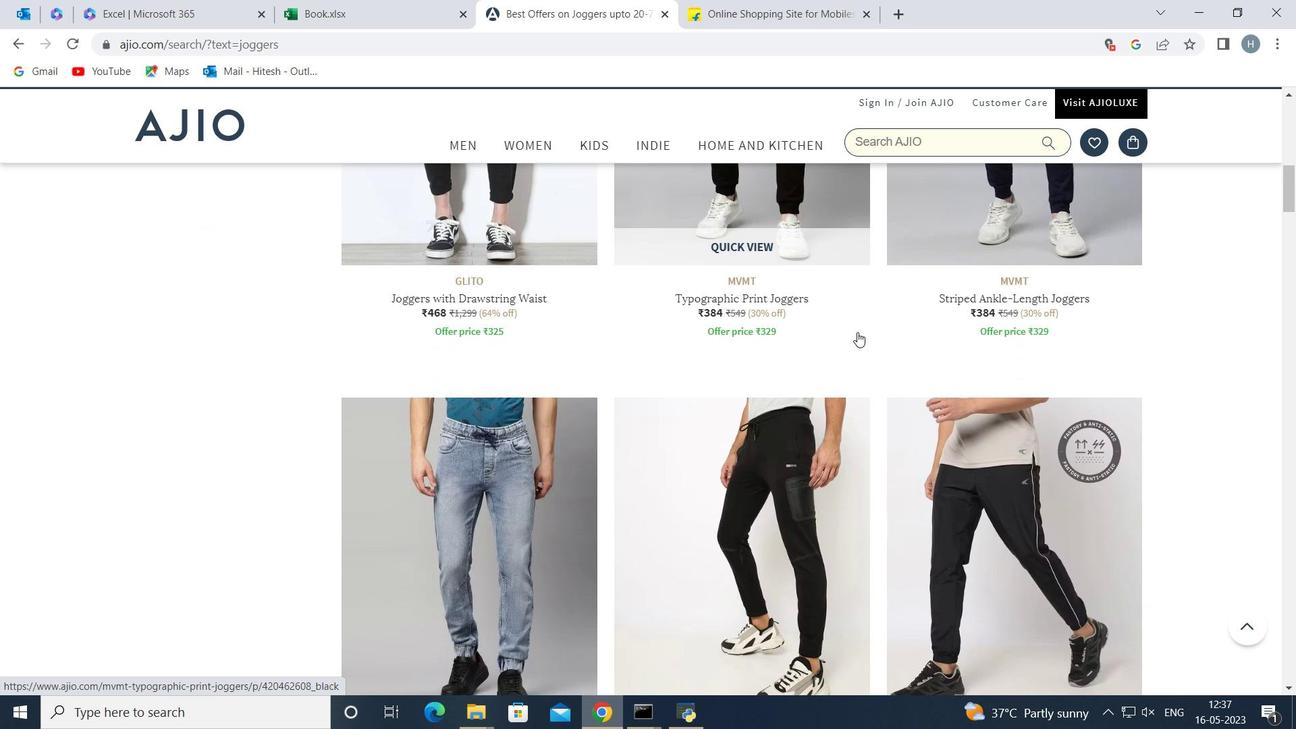 
Action: Mouse scrolled (857, 332) with delta (0, 0)
Screenshot: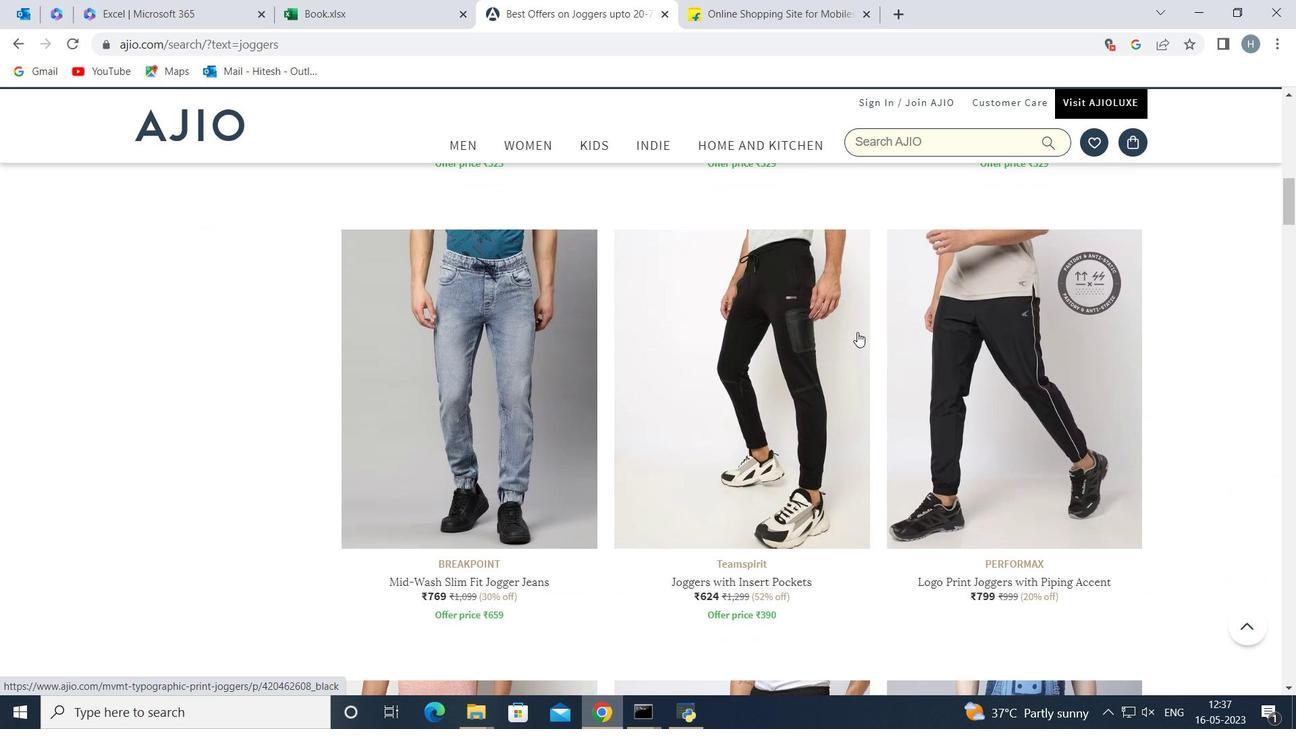 
Action: Mouse scrolled (857, 332) with delta (0, 0)
Screenshot: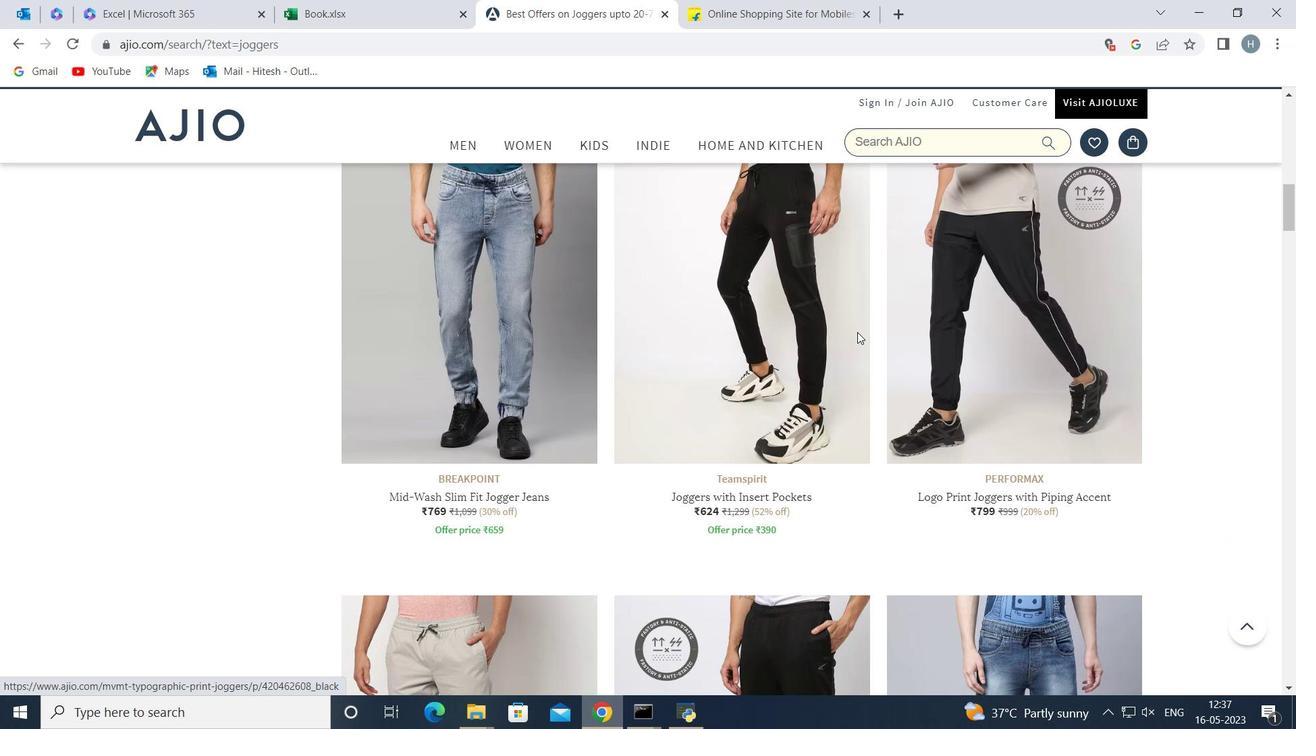 
Action: Mouse scrolled (857, 332) with delta (0, 0)
Screenshot: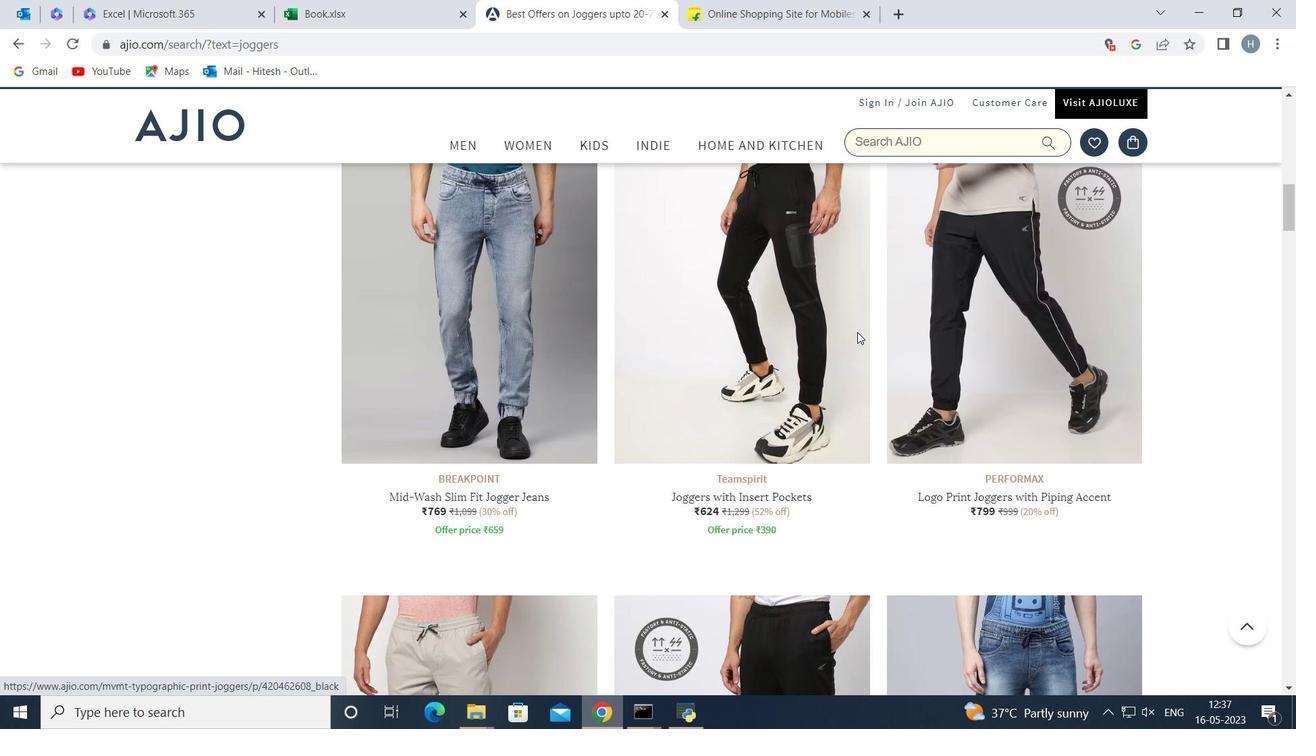 
Action: Mouse scrolled (857, 333) with delta (0, 0)
Screenshot: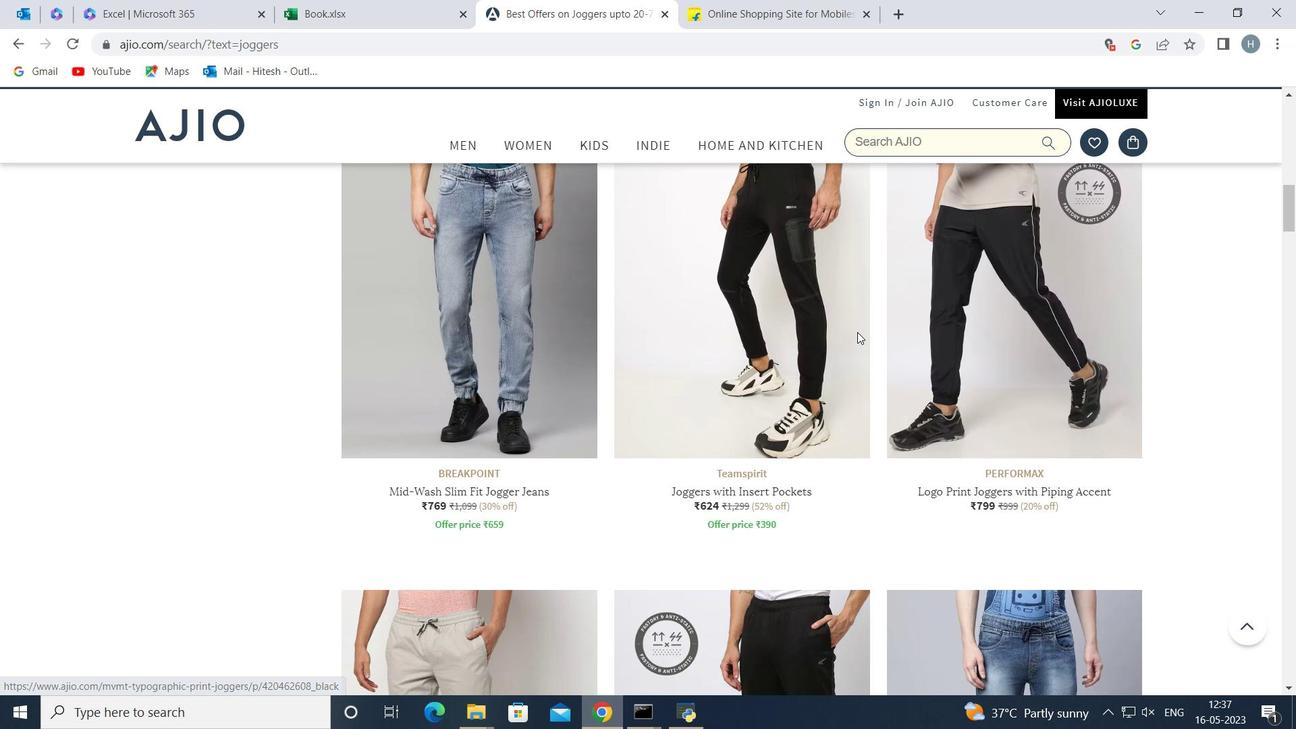 
Action: Mouse scrolled (857, 332) with delta (0, 0)
Screenshot: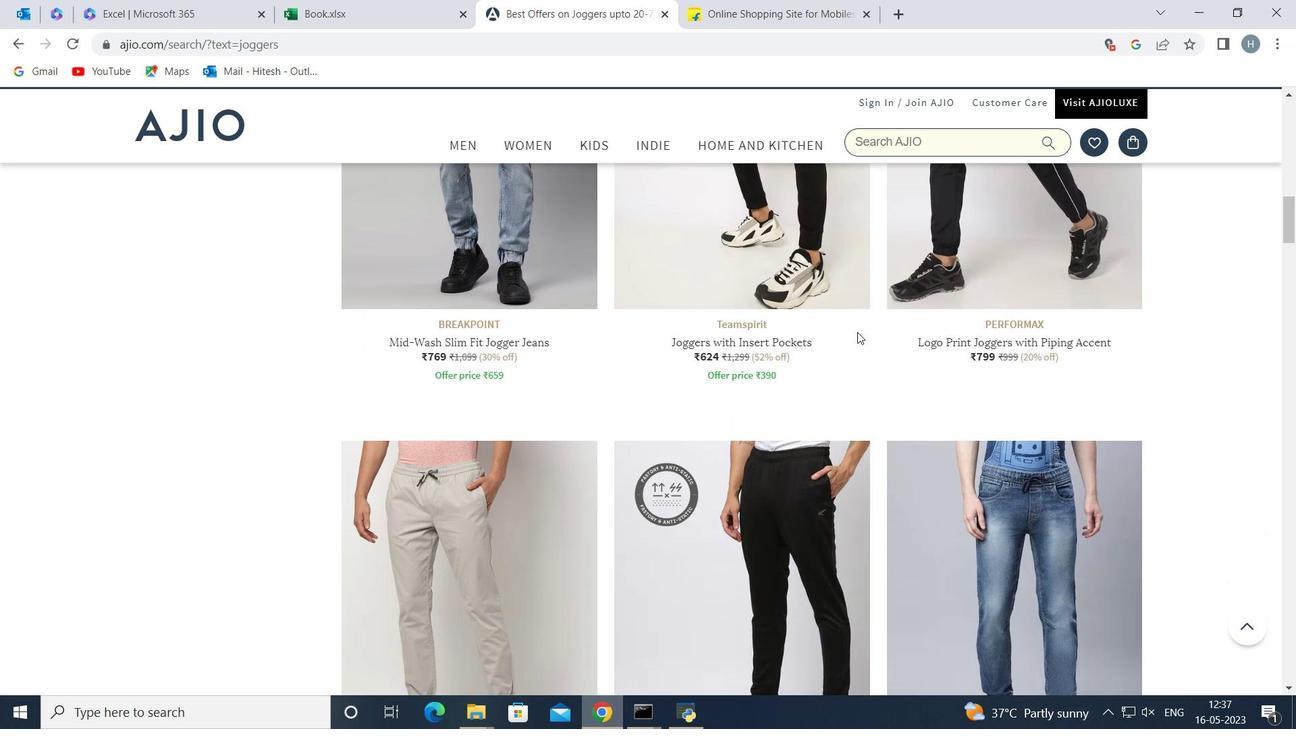 
Action: Mouse scrolled (857, 332) with delta (0, 0)
Screenshot: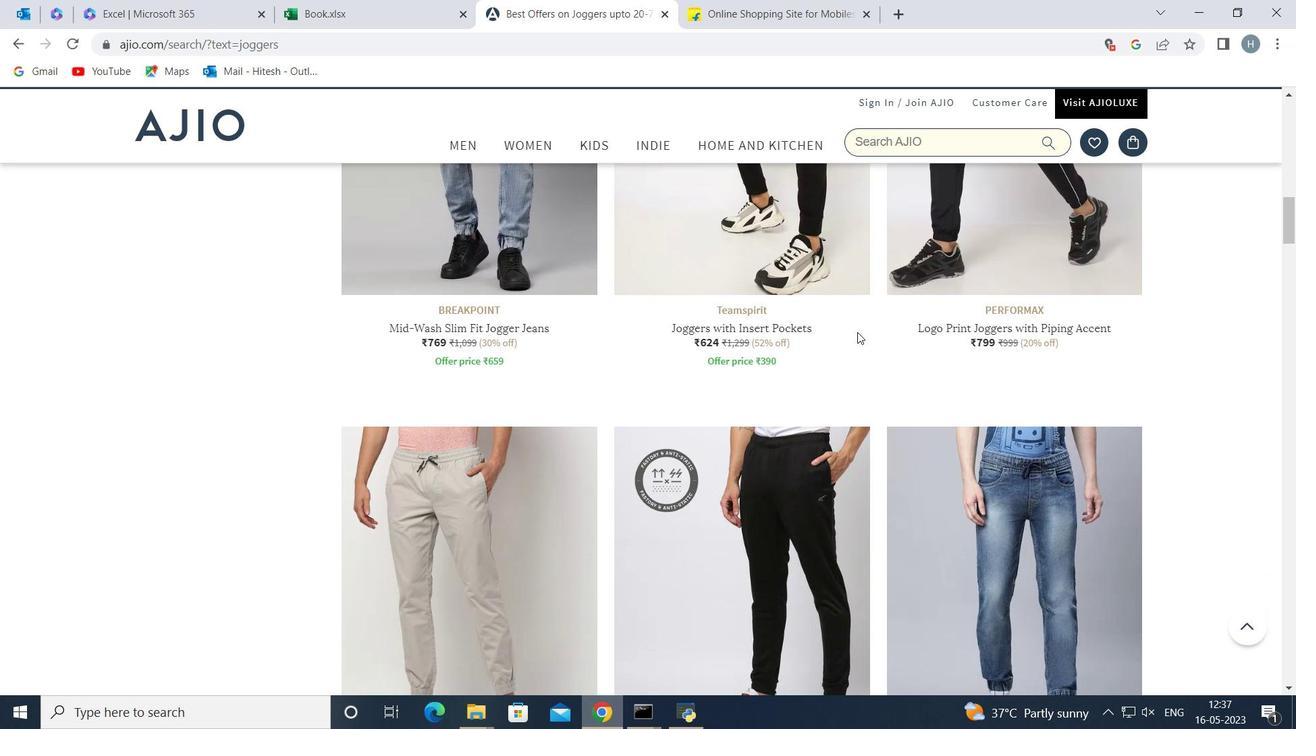 
Action: Mouse scrolled (857, 332) with delta (0, 0)
Screenshot: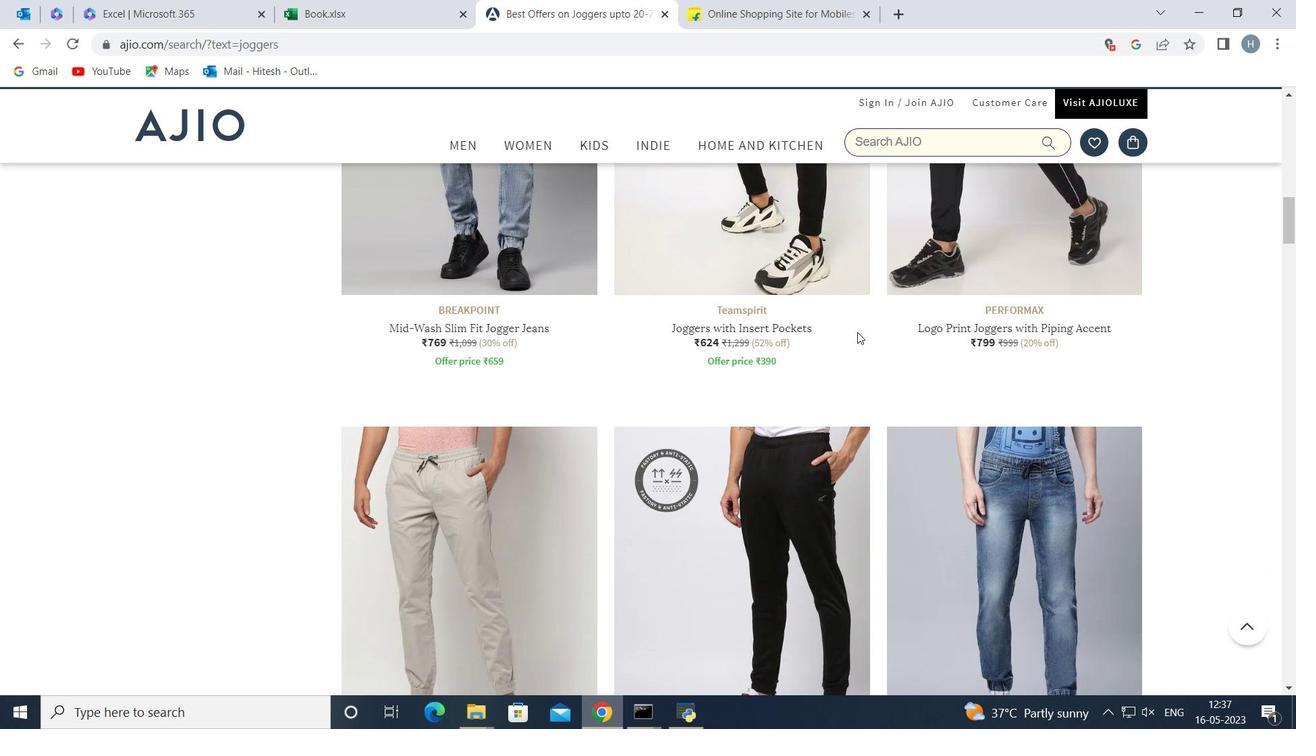 
Action: Mouse scrolled (857, 332) with delta (0, 0)
Screenshot: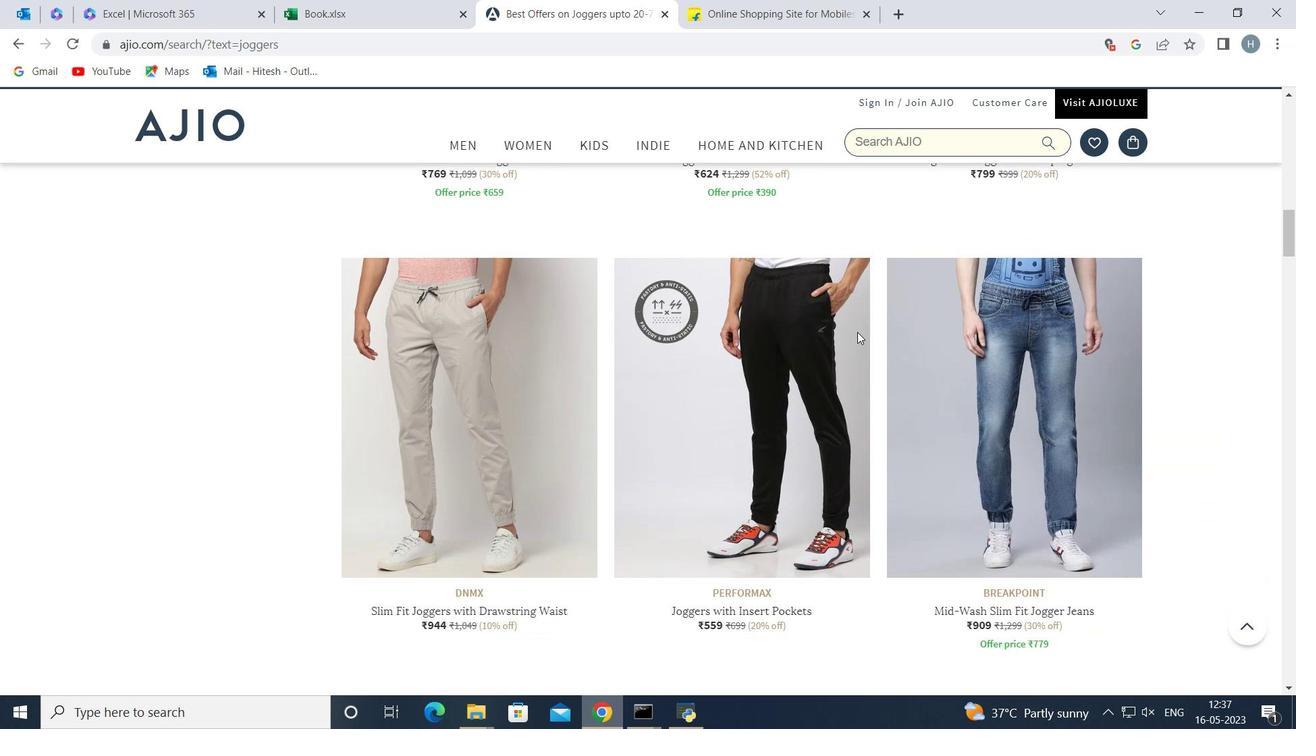 
Action: Mouse scrolled (857, 332) with delta (0, 0)
Screenshot: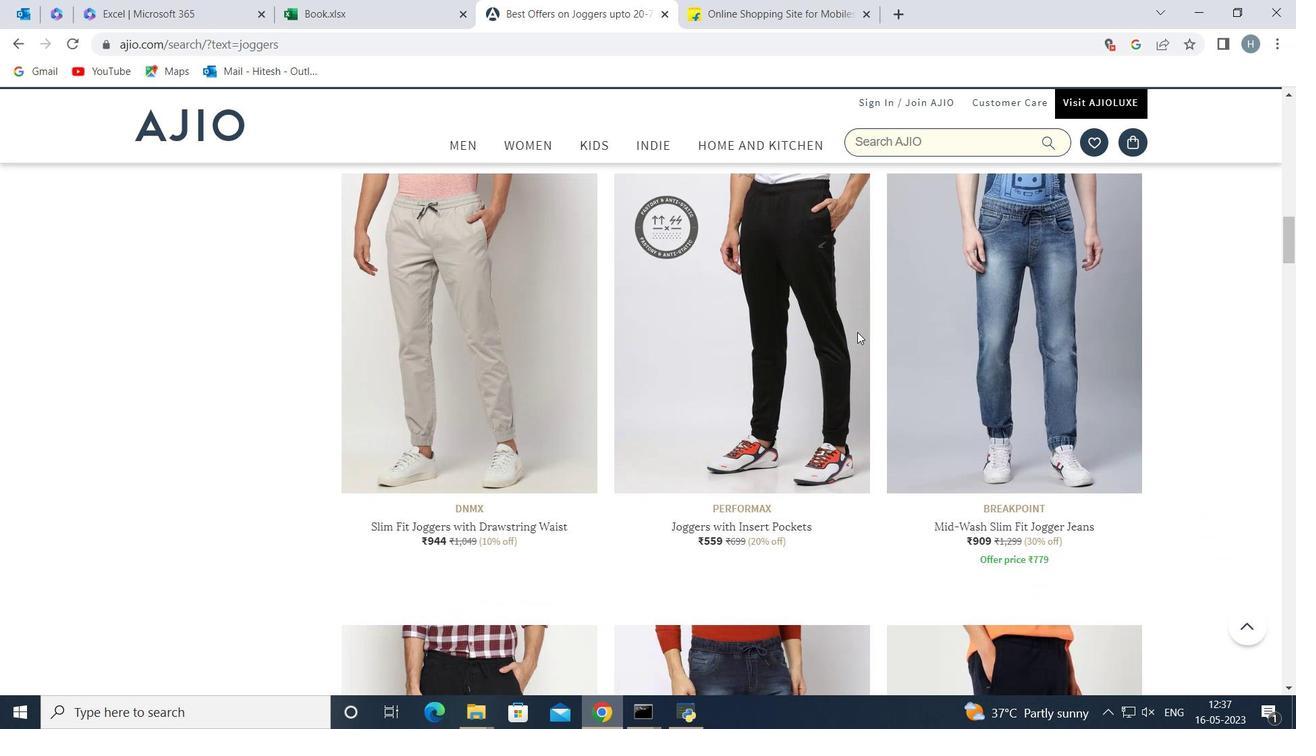 
Action: Mouse scrolled (857, 332) with delta (0, 0)
Screenshot: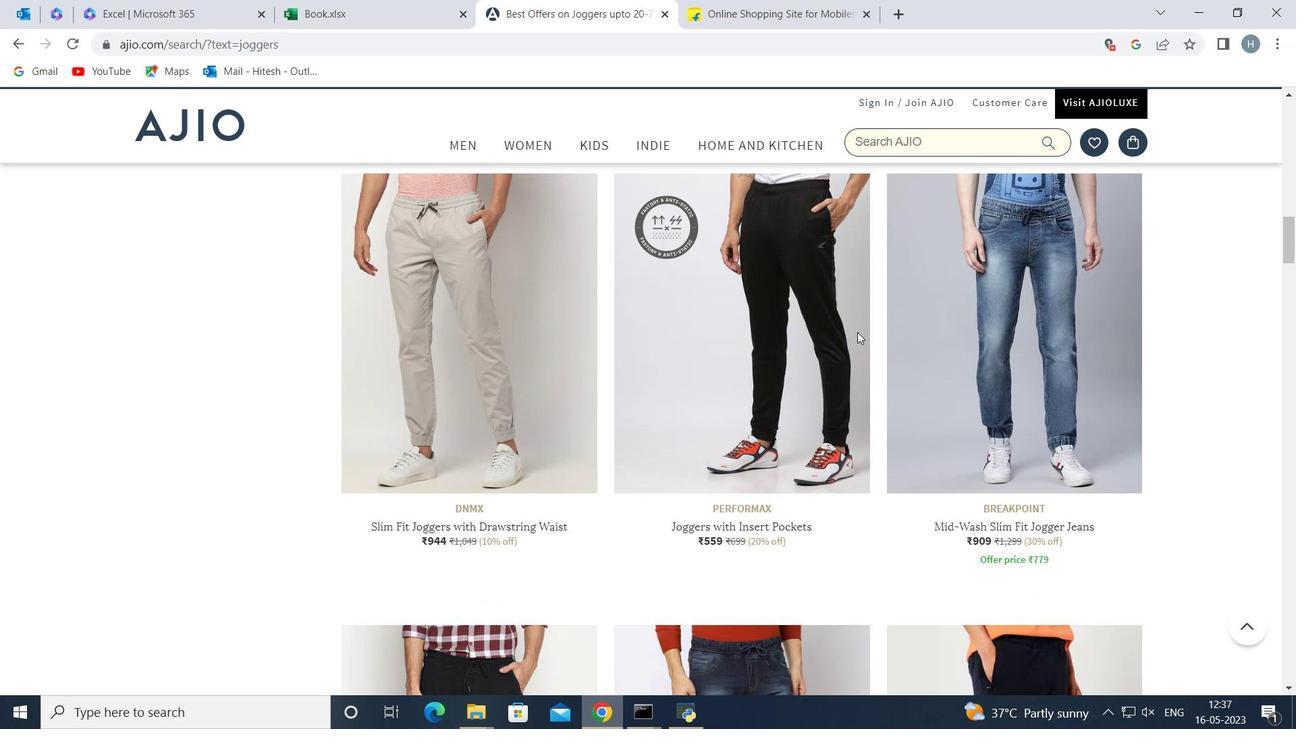
Action: Mouse scrolled (857, 332) with delta (0, 0)
Screenshot: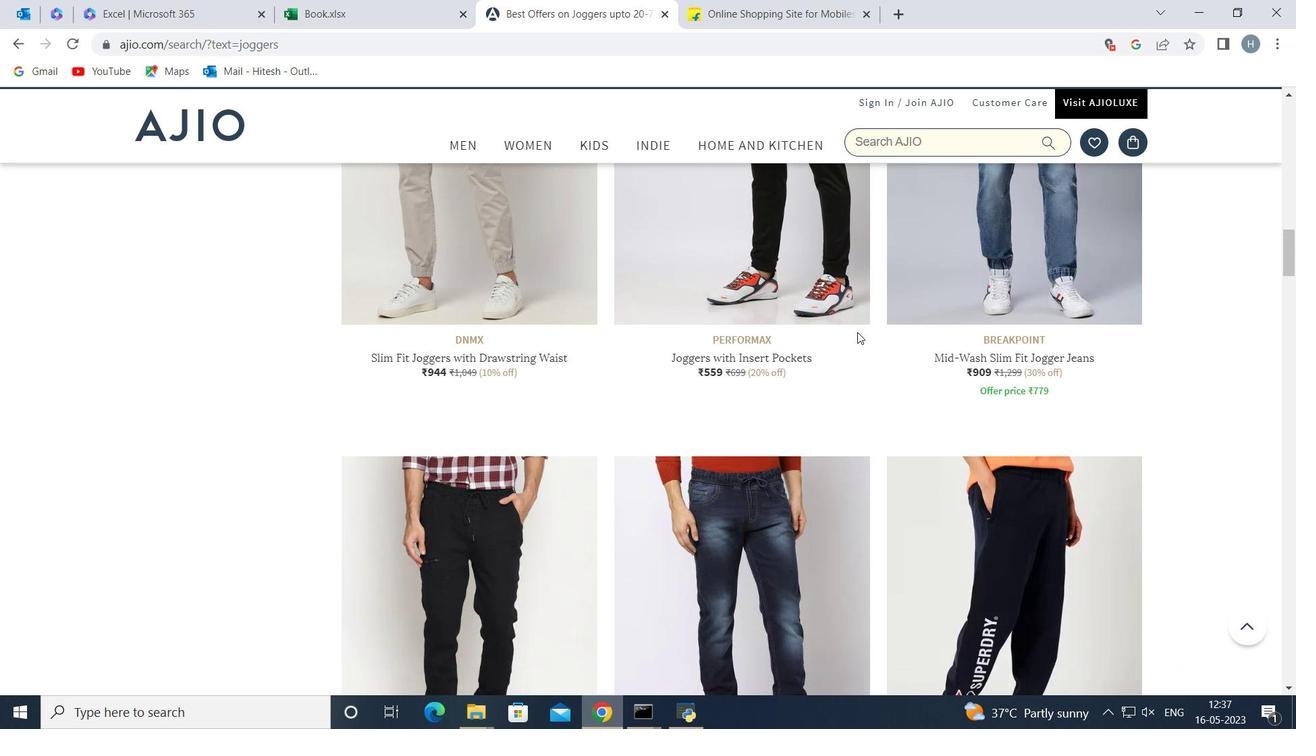 
Action: Mouse scrolled (857, 332) with delta (0, 0)
Screenshot: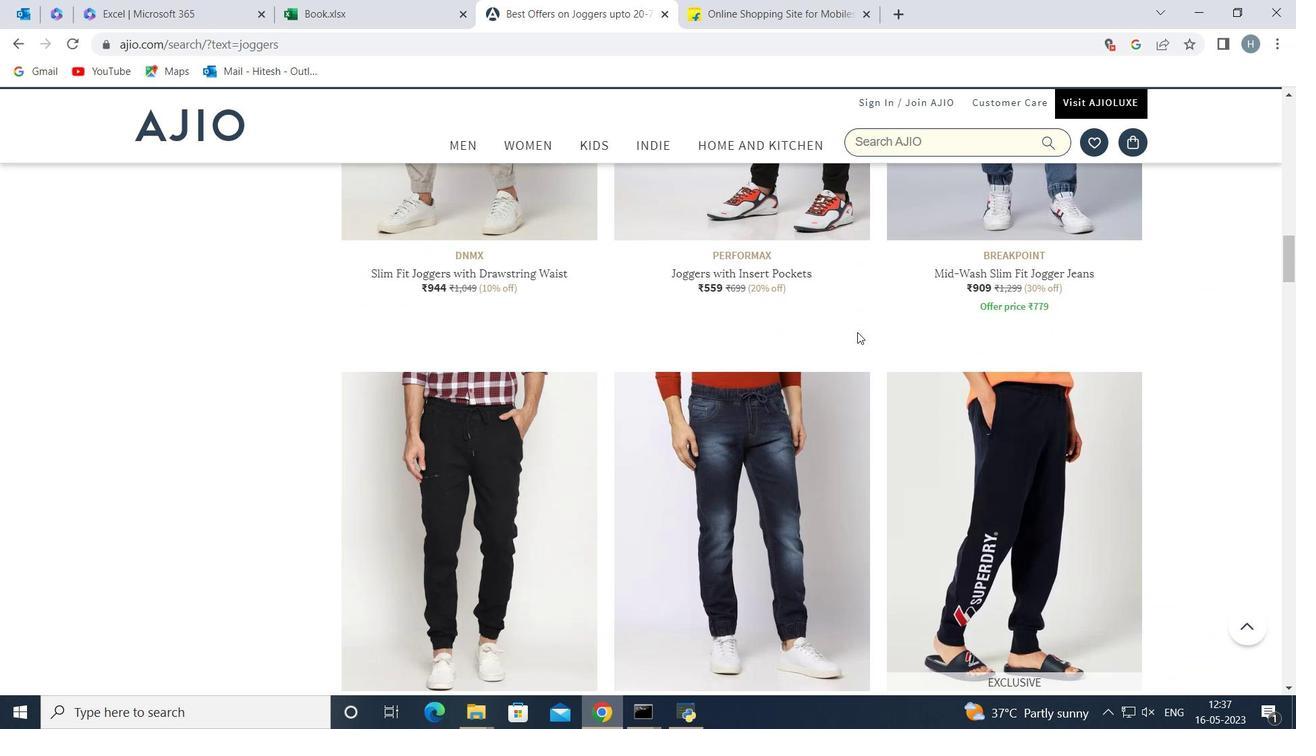
Action: Mouse scrolled (857, 332) with delta (0, 0)
Screenshot: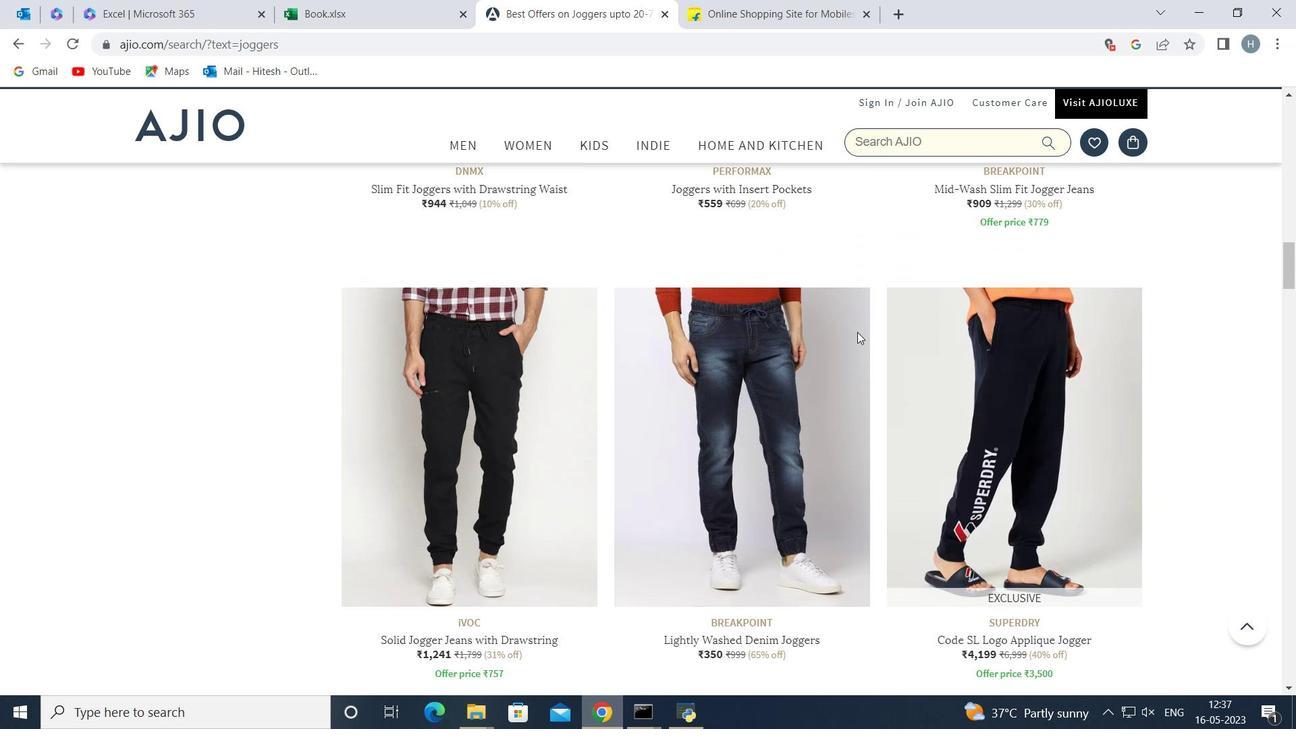 
Action: Mouse scrolled (857, 332) with delta (0, 0)
Screenshot: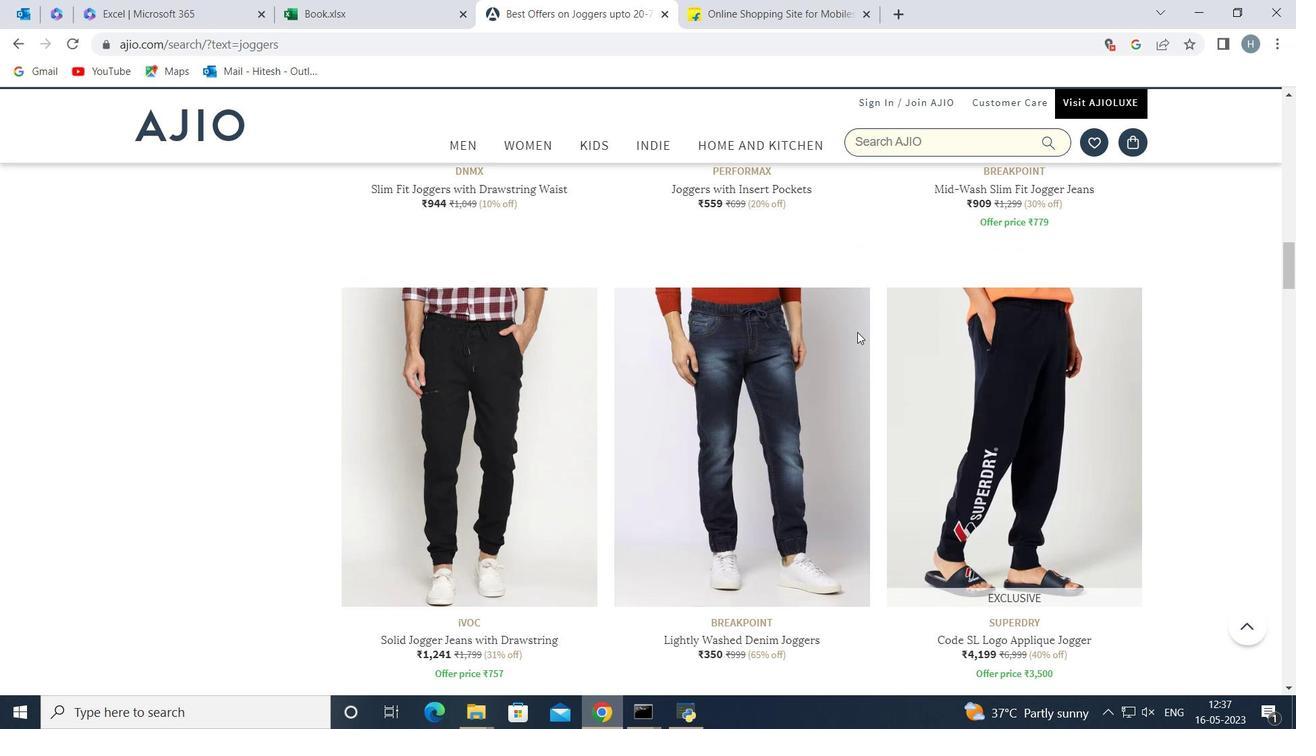 
Action: Mouse scrolled (857, 332) with delta (0, 0)
Screenshot: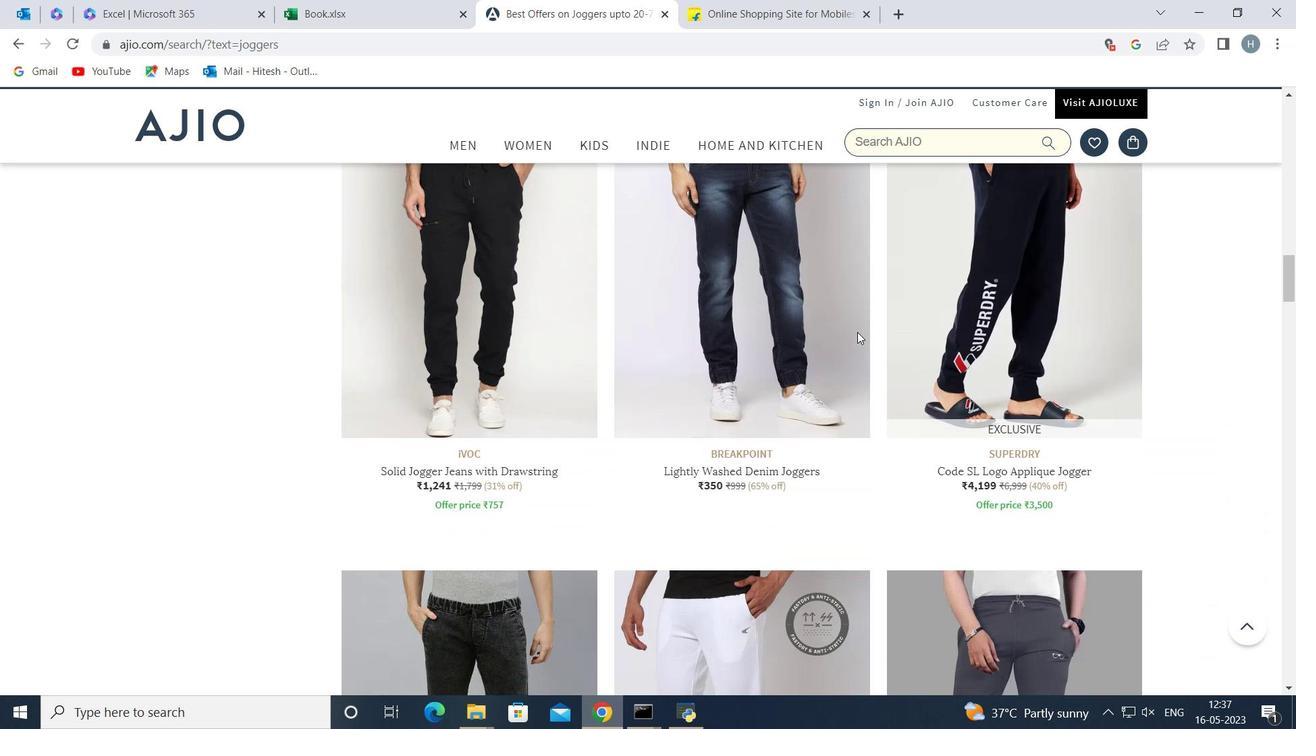 
Action: Mouse scrolled (857, 332) with delta (0, 0)
Screenshot: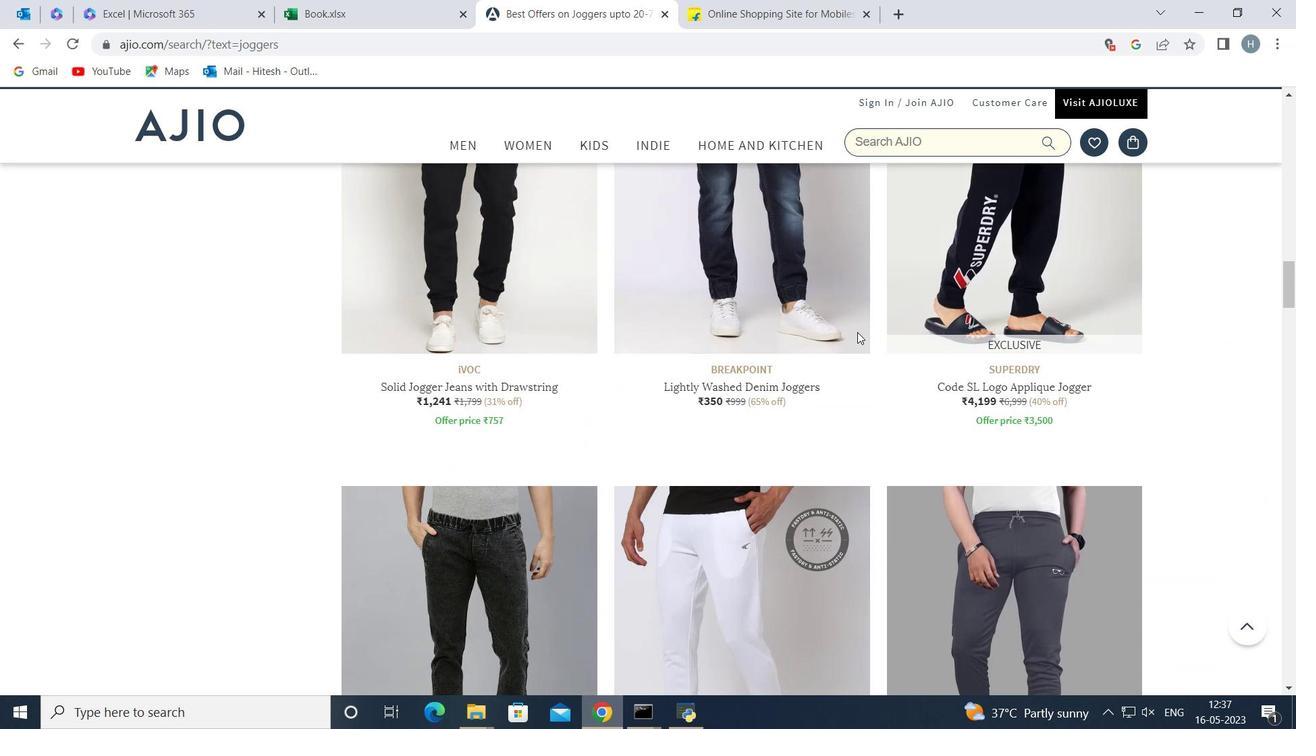 
Action: Mouse scrolled (857, 332) with delta (0, 0)
Screenshot: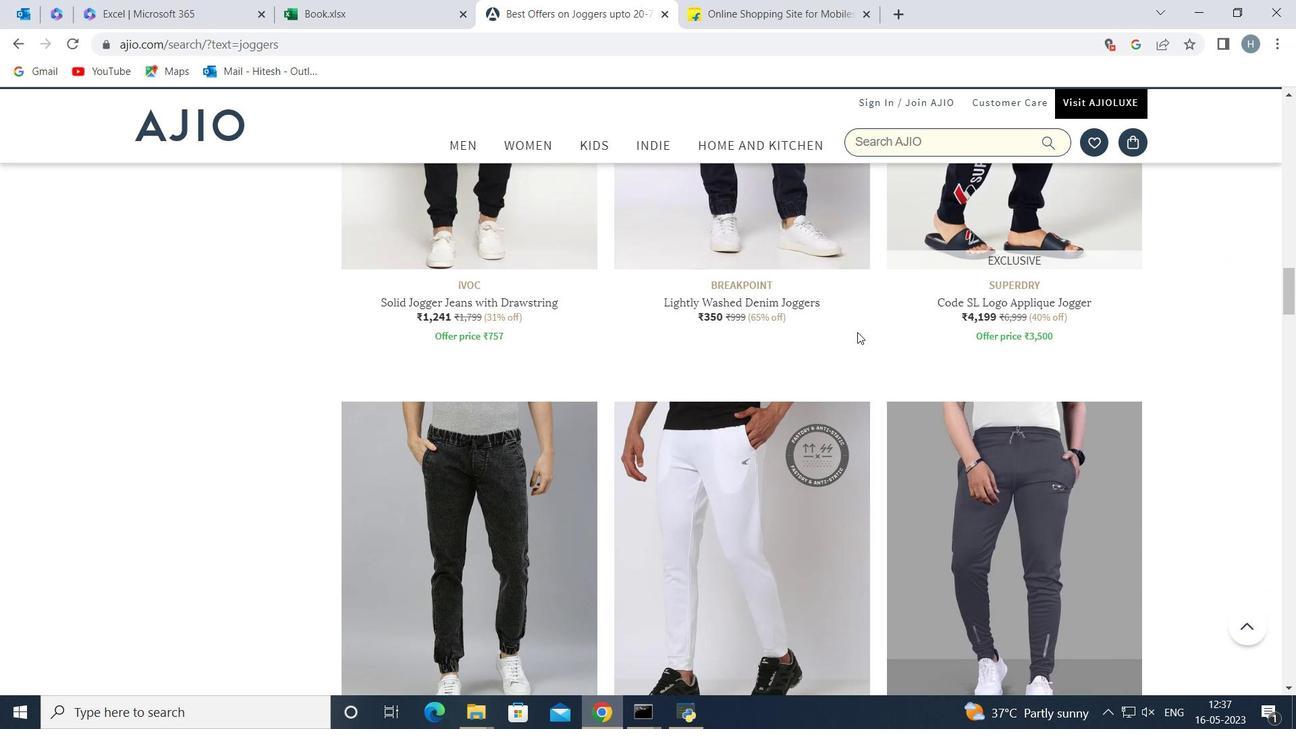 
Action: Mouse scrolled (857, 332) with delta (0, 0)
Screenshot: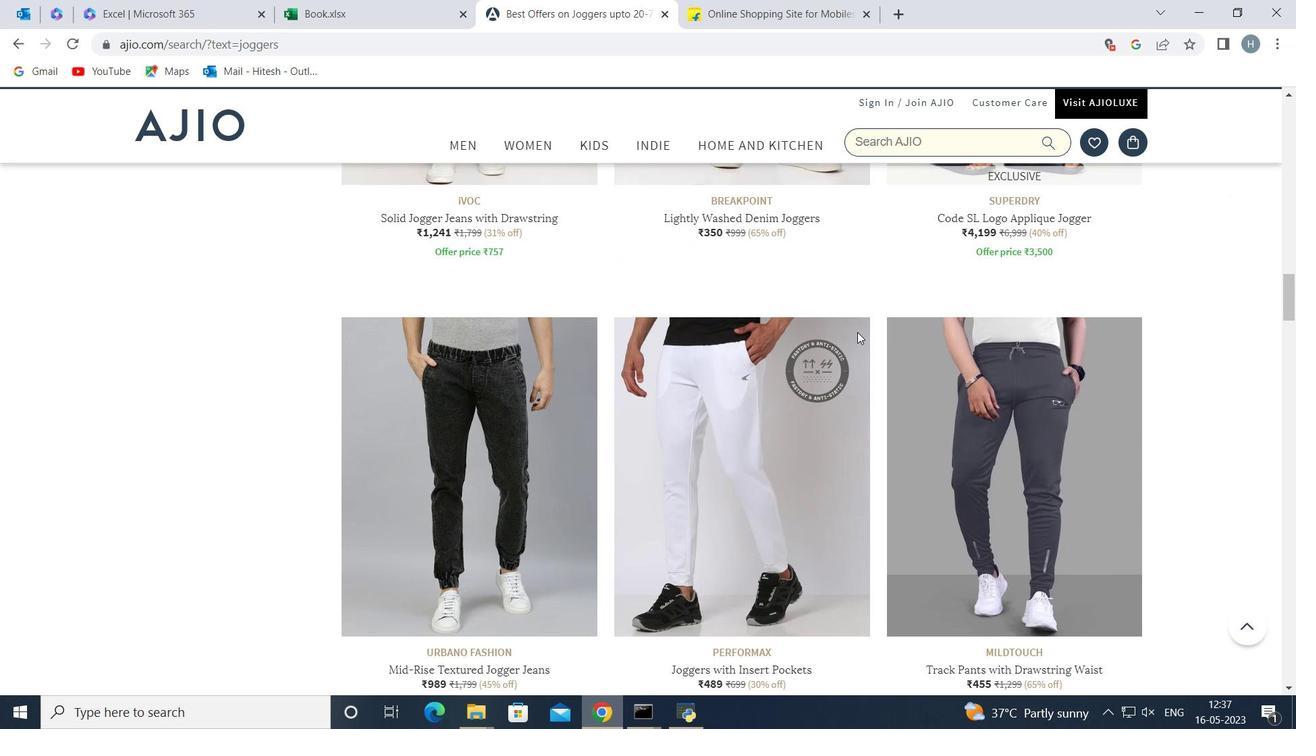 
Action: Mouse scrolled (857, 332) with delta (0, 0)
Screenshot: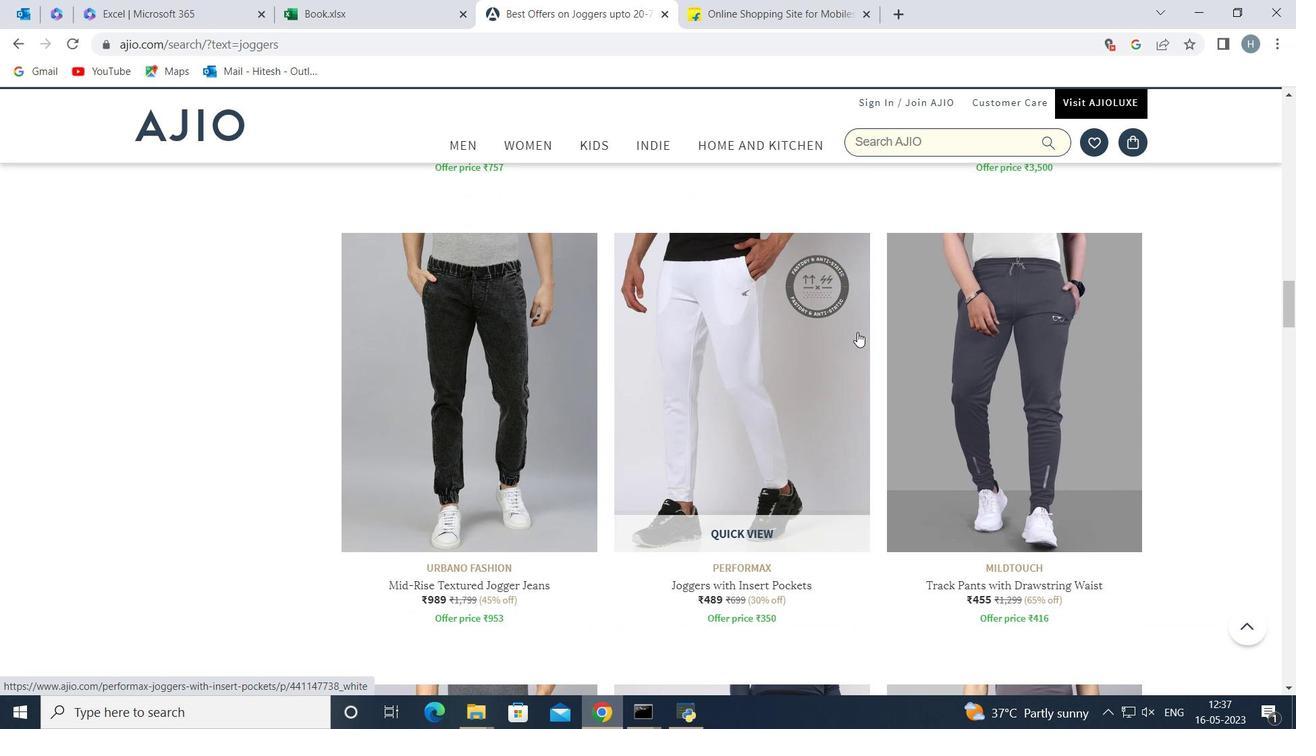 
Action: Mouse scrolled (857, 332) with delta (0, 0)
Screenshot: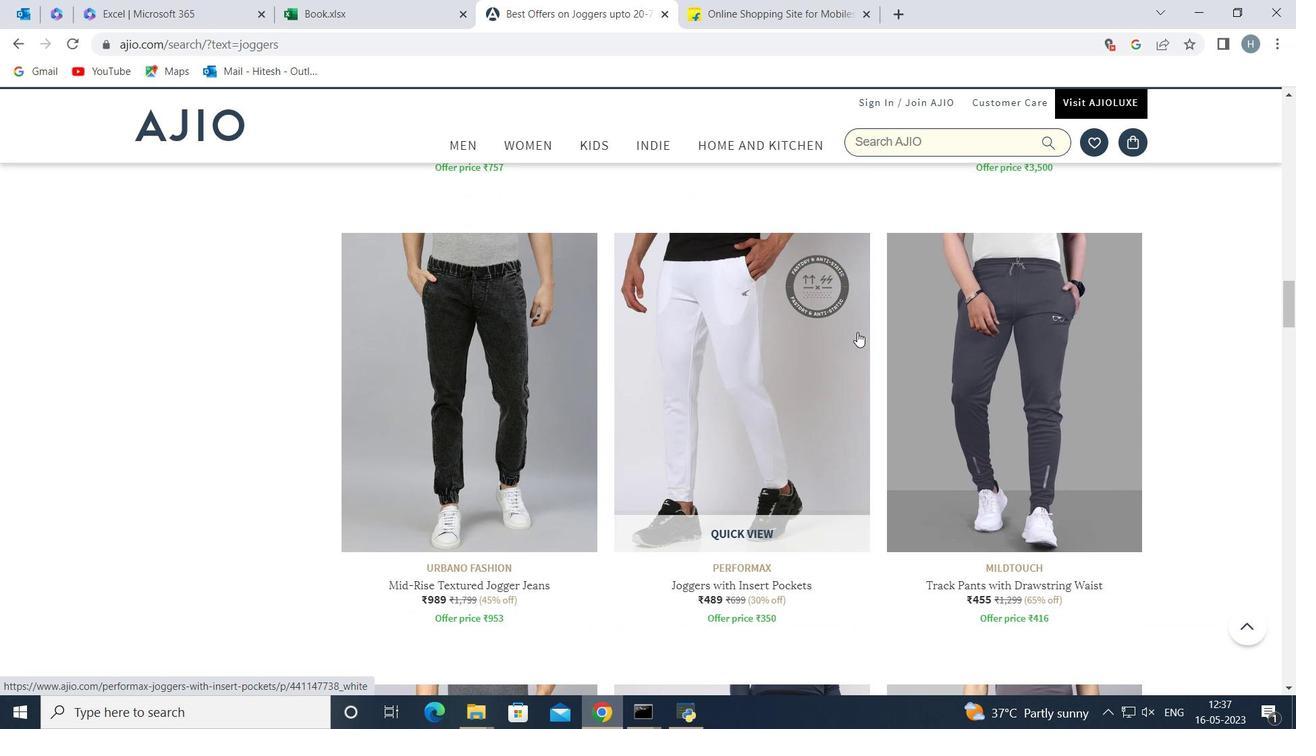 
Action: Mouse scrolled (857, 332) with delta (0, 0)
Screenshot: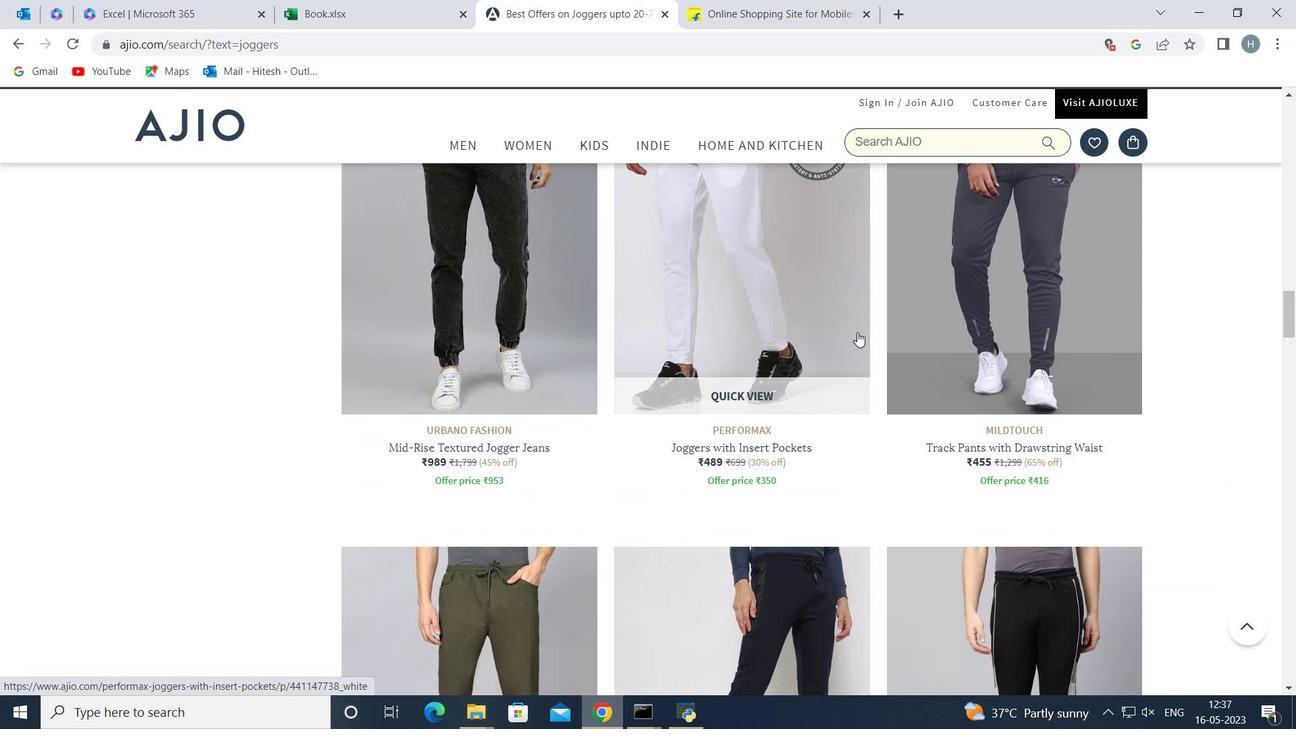
Action: Mouse scrolled (857, 332) with delta (0, 0)
Screenshot: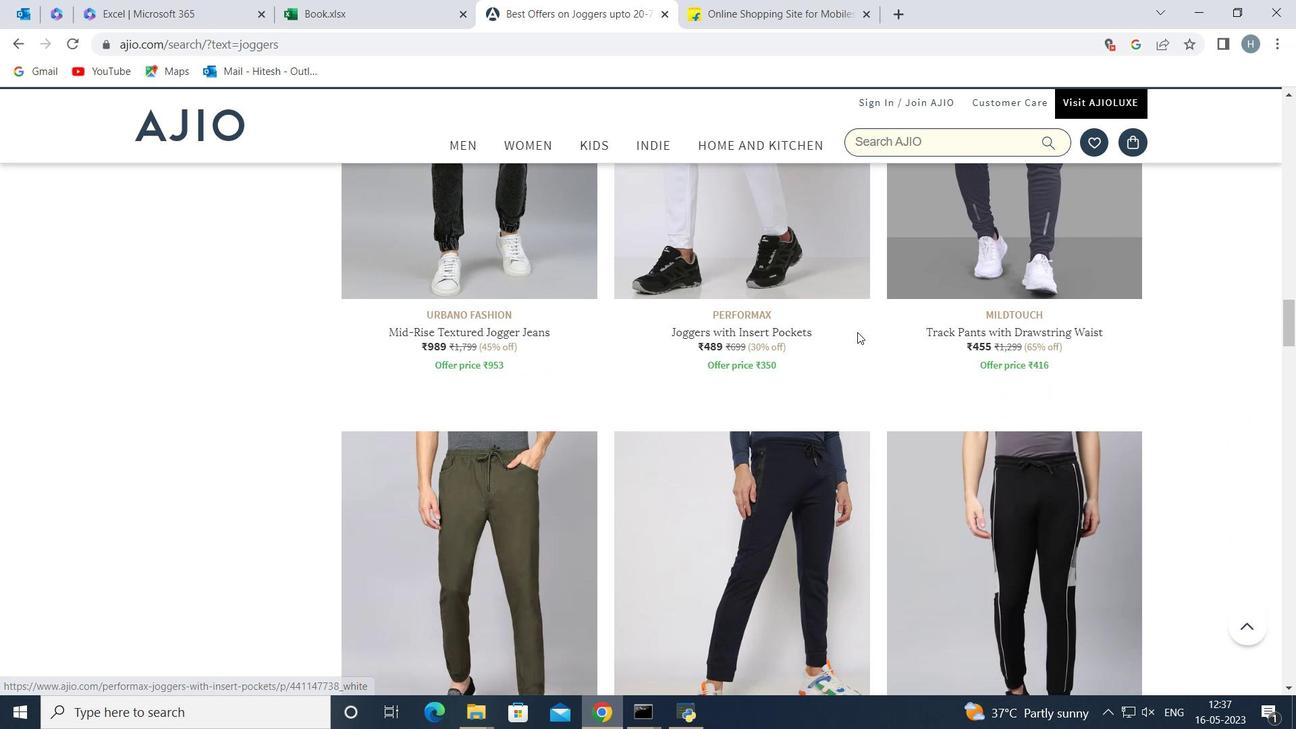 
Action: Mouse scrolled (857, 332) with delta (0, 0)
Screenshot: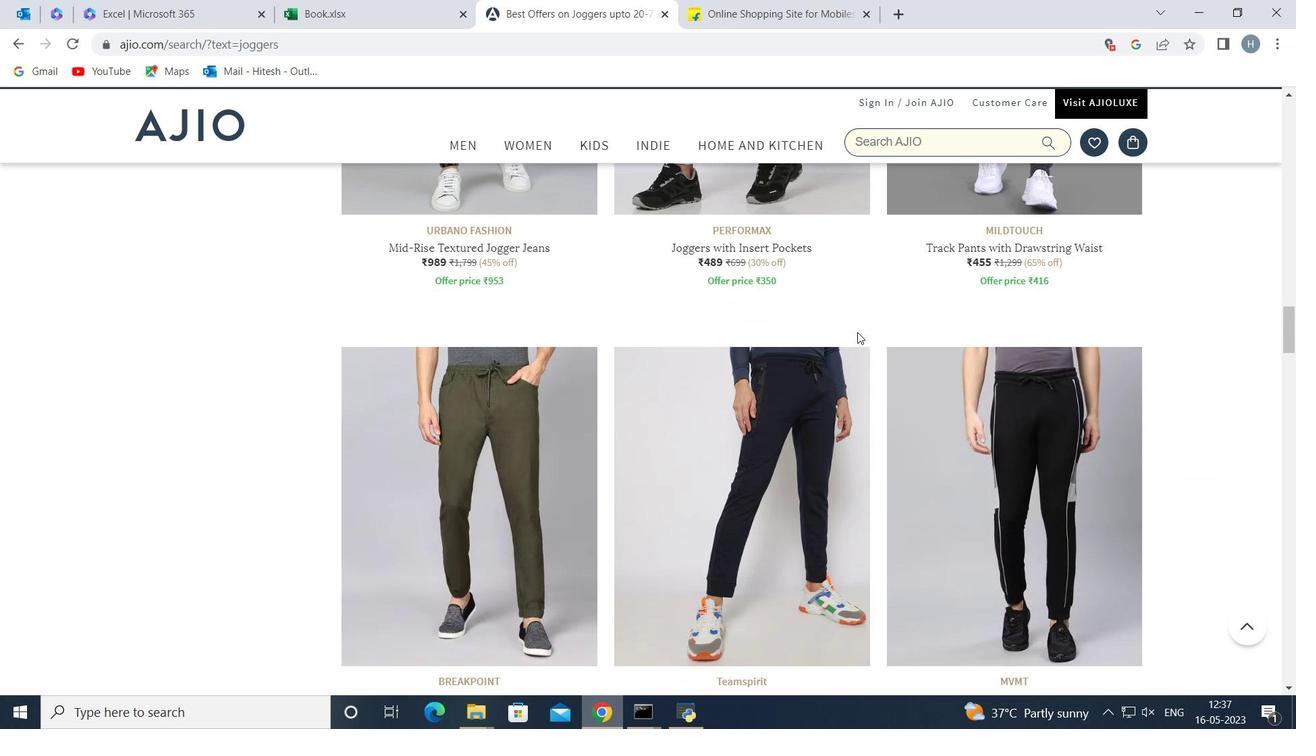 
Action: Mouse scrolled (857, 332) with delta (0, 0)
Screenshot: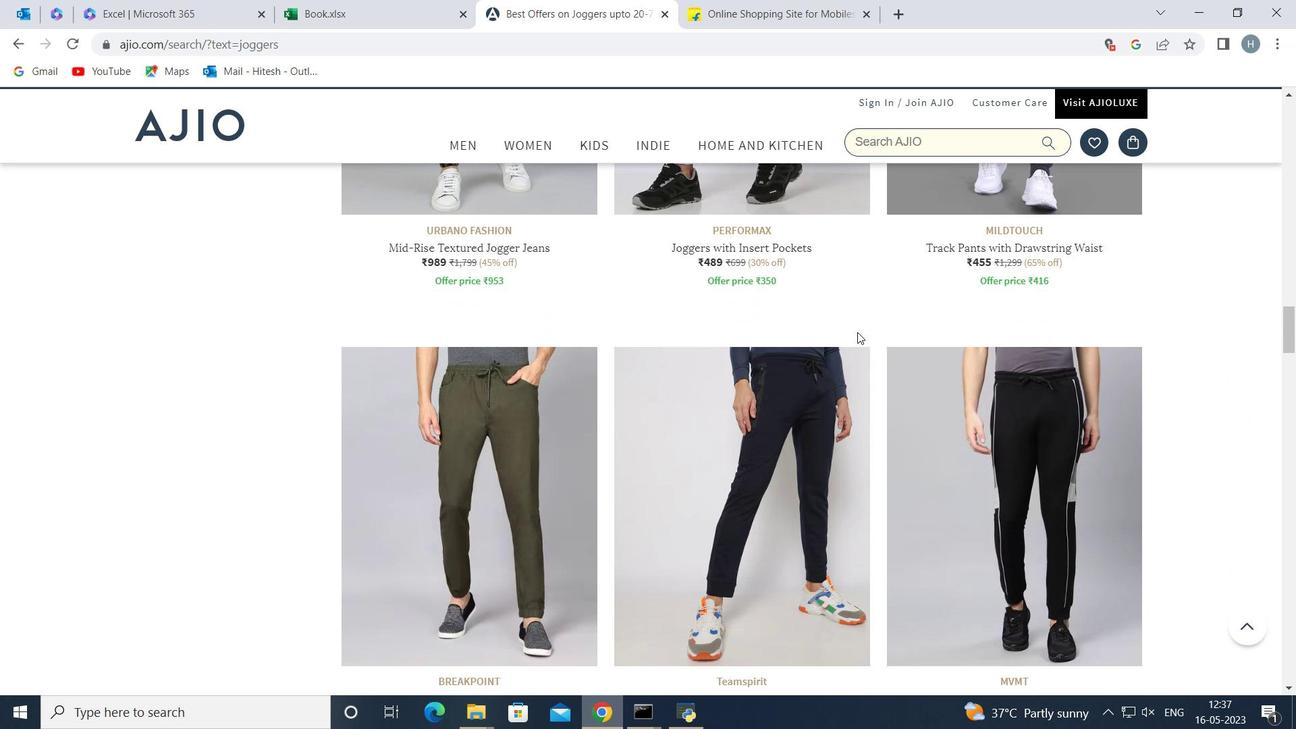 
Action: Mouse scrolled (857, 332) with delta (0, 0)
Screenshot: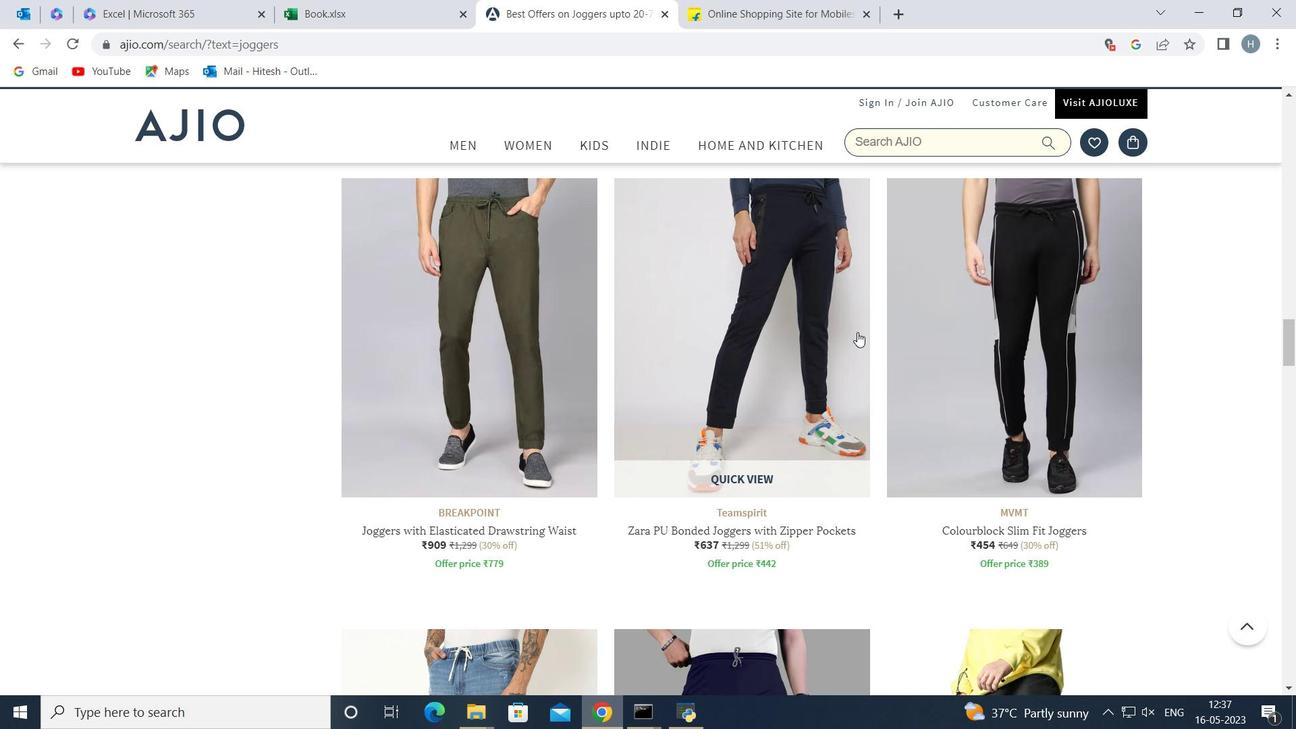 
Action: Mouse scrolled (857, 332) with delta (0, 0)
Screenshot: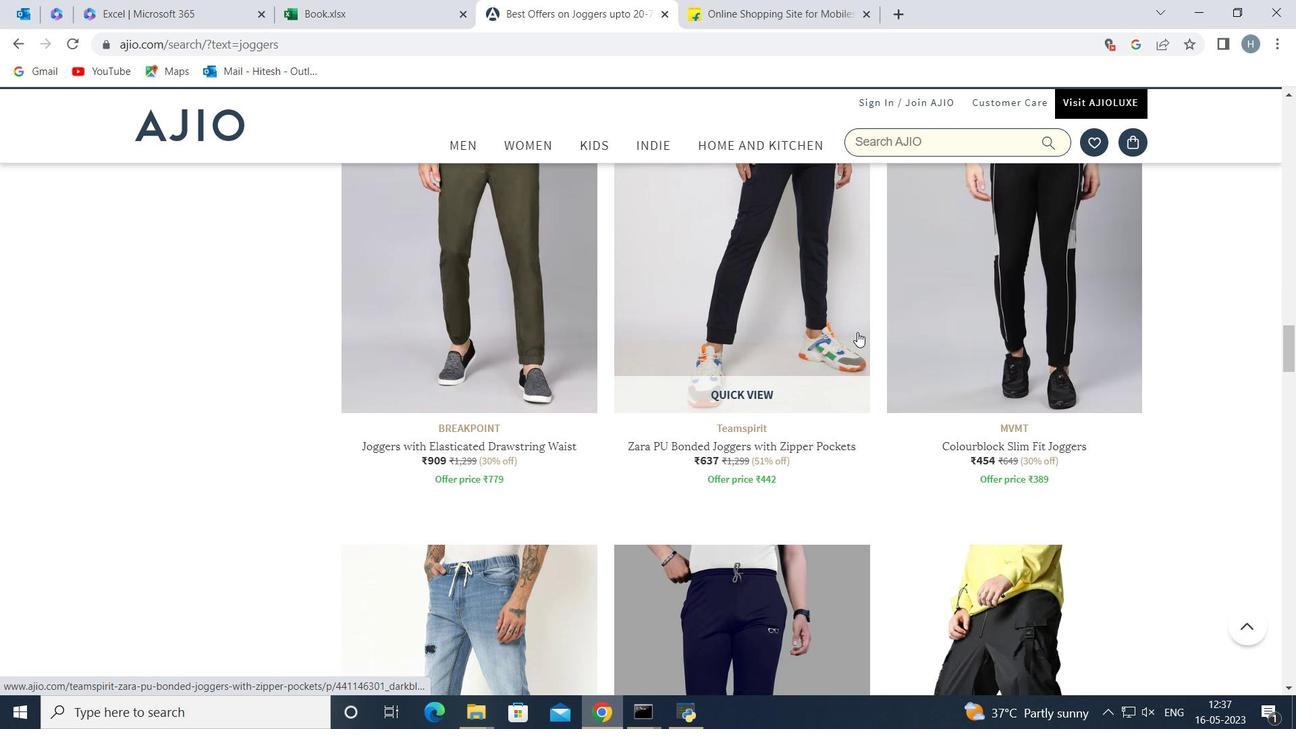 
Action: Mouse scrolled (857, 332) with delta (0, 0)
Screenshot: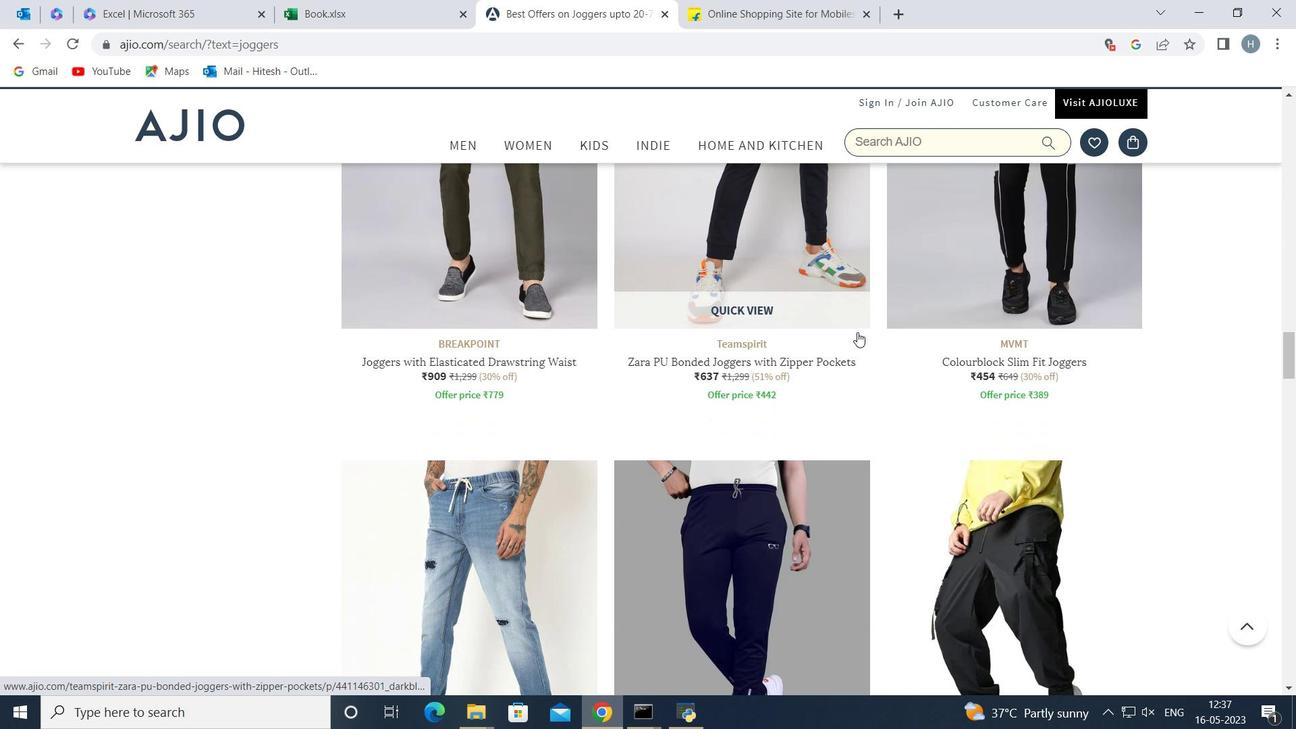 
Action: Mouse scrolled (857, 332) with delta (0, 0)
Screenshot: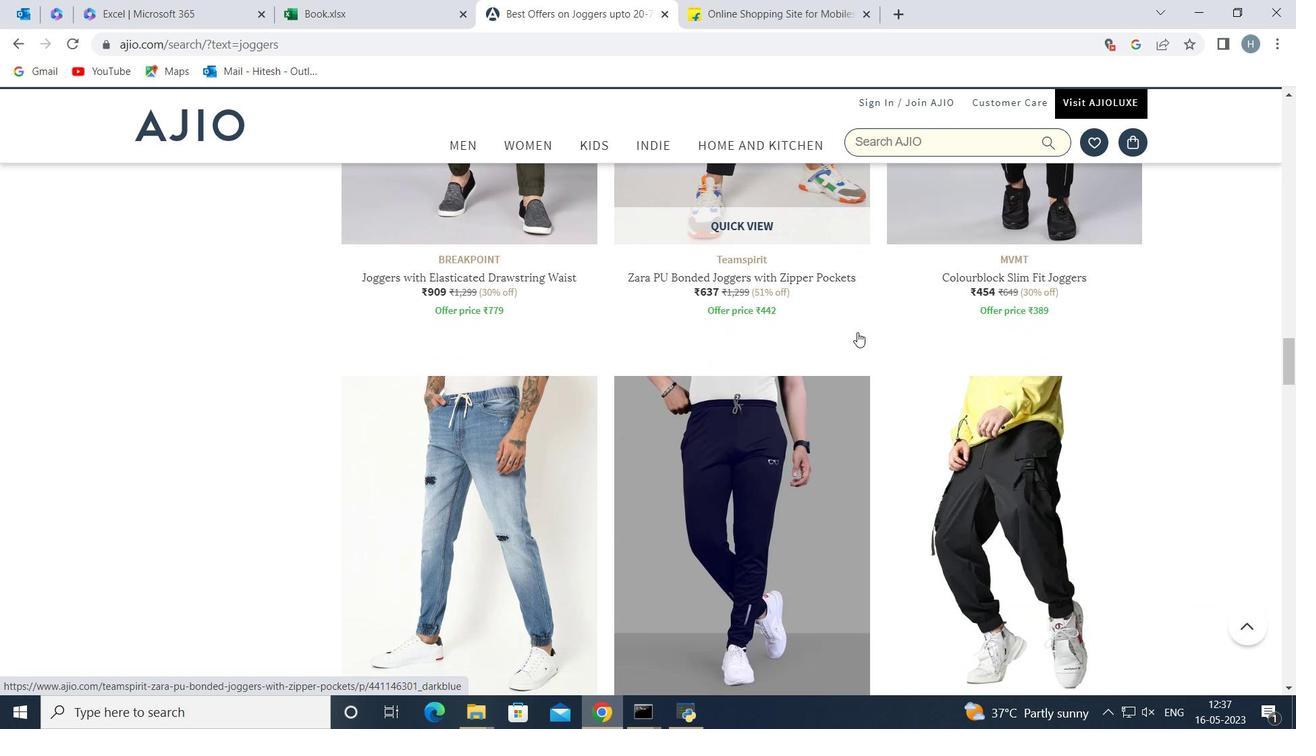 
Action: Mouse scrolled (857, 332) with delta (0, 0)
Screenshot: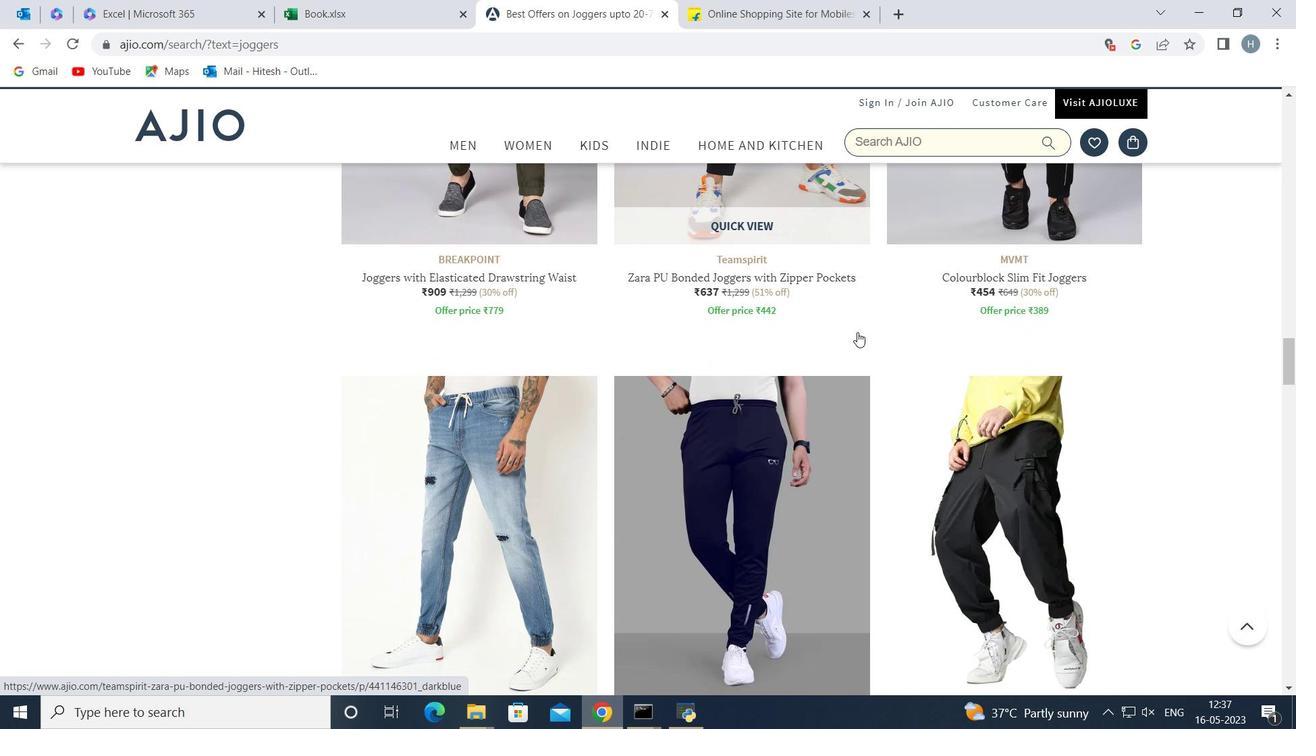 
Action: Mouse scrolled (857, 332) with delta (0, 0)
Screenshot: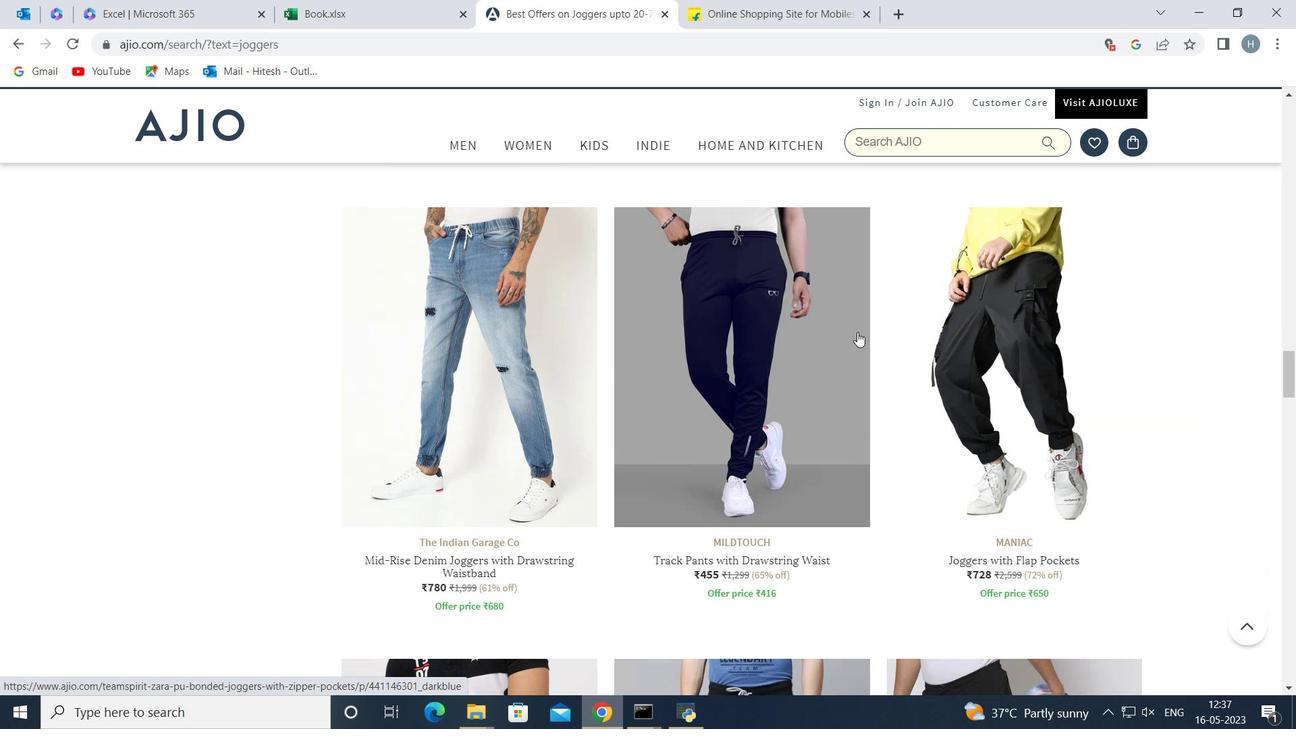 
Action: Mouse scrolled (857, 332) with delta (0, 0)
Screenshot: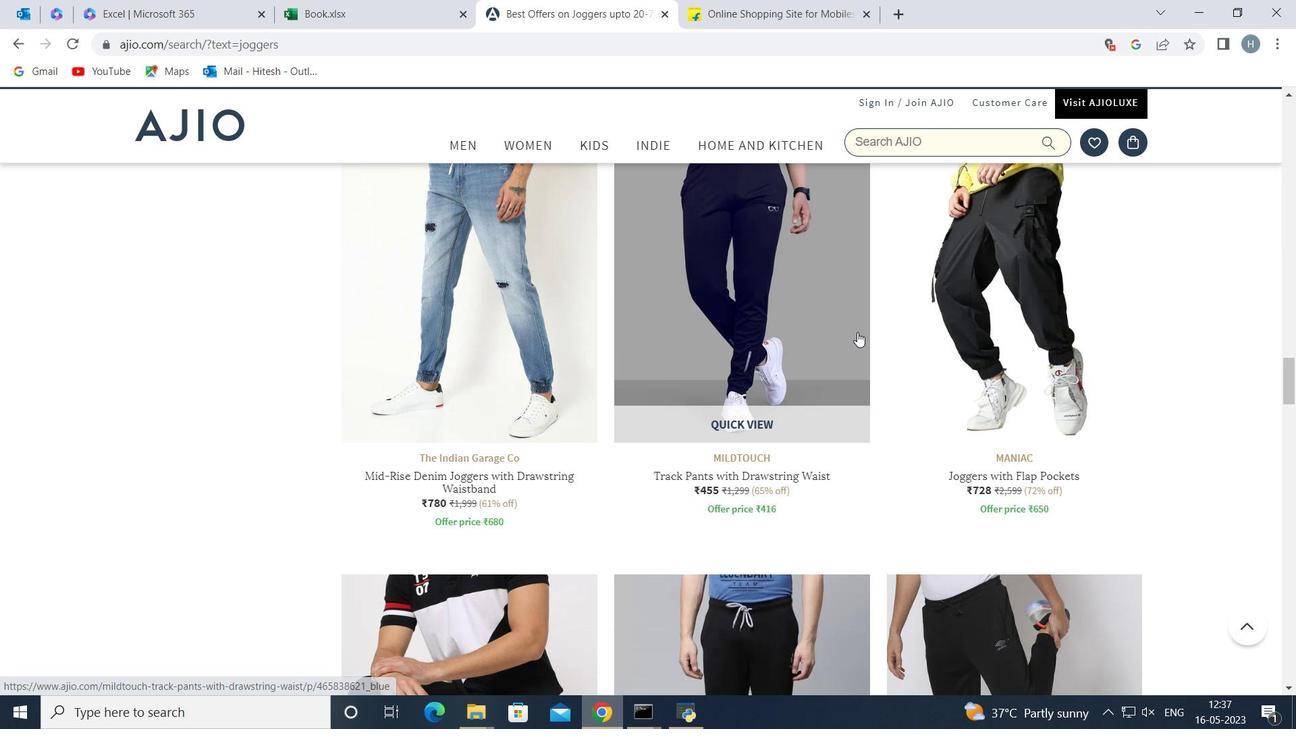 
Action: Mouse scrolled (857, 332) with delta (0, 0)
Screenshot: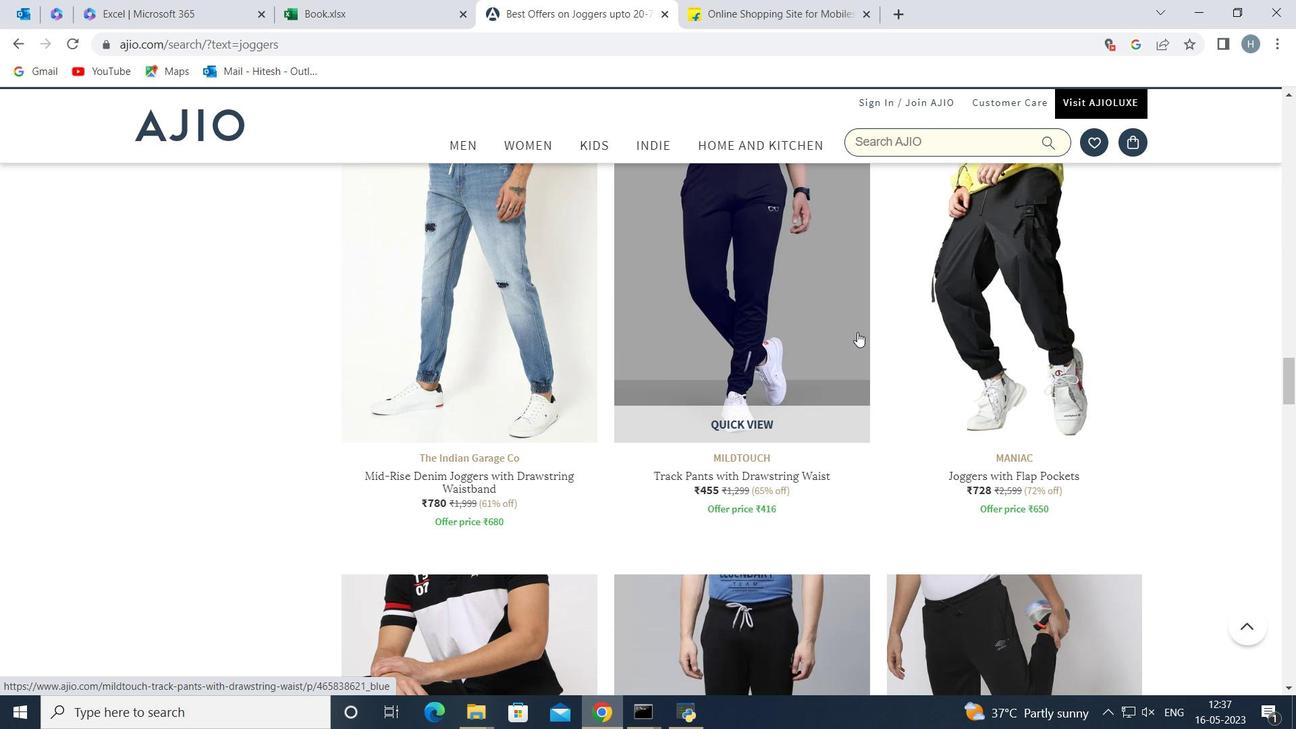 
Action: Mouse scrolled (857, 332) with delta (0, 0)
Screenshot: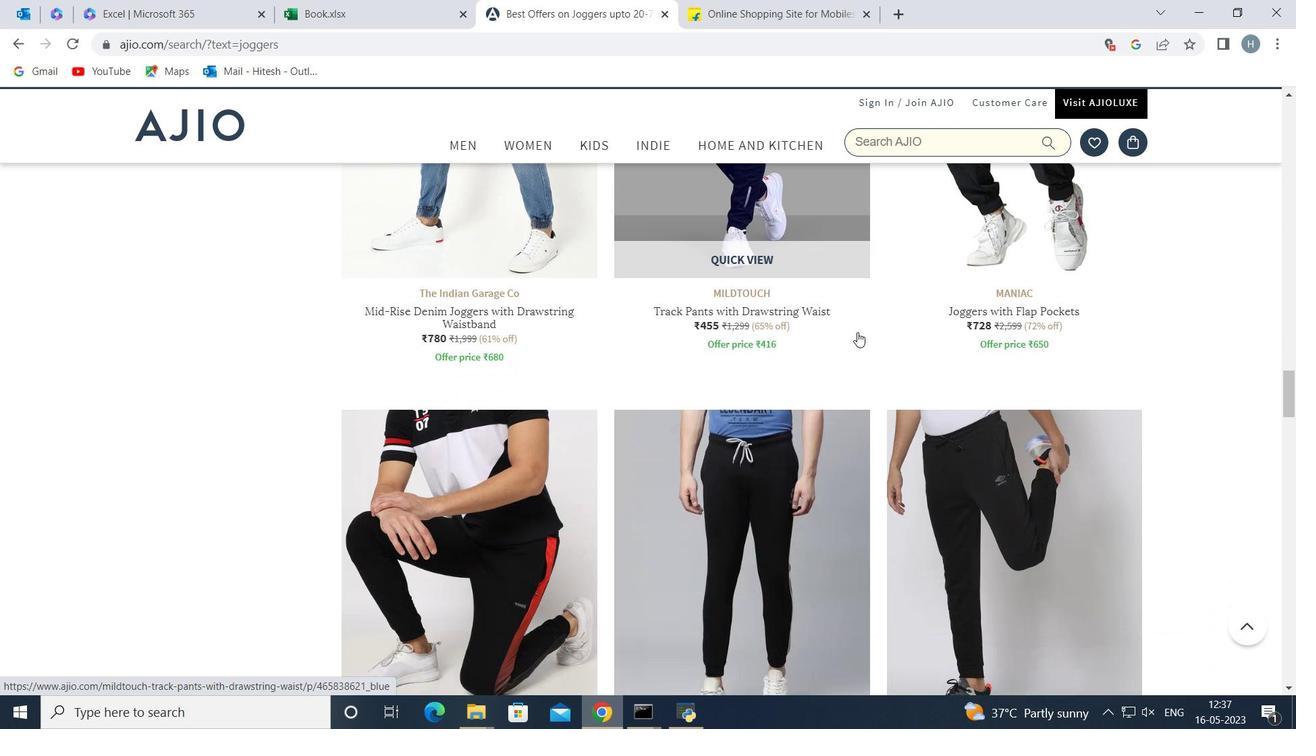 
Action: Mouse scrolled (857, 332) with delta (0, 0)
Screenshot: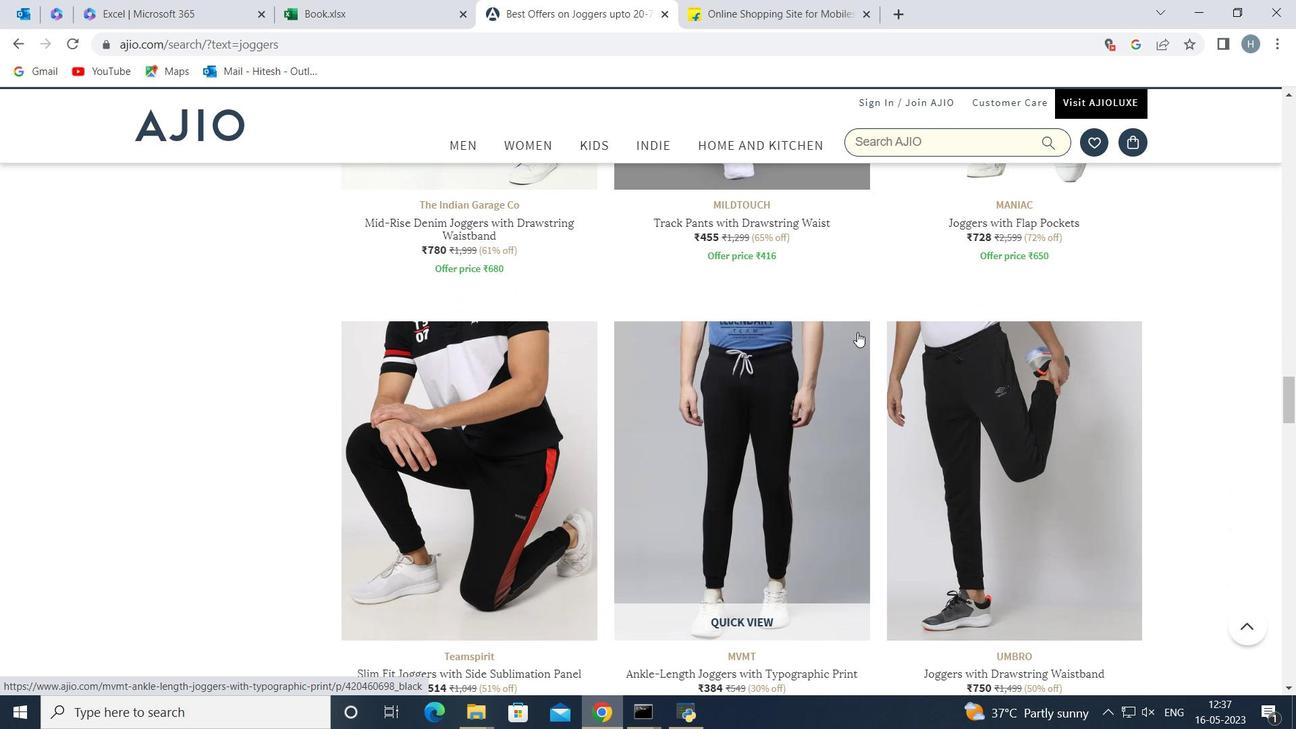 
Action: Mouse scrolled (857, 332) with delta (0, 0)
Screenshot: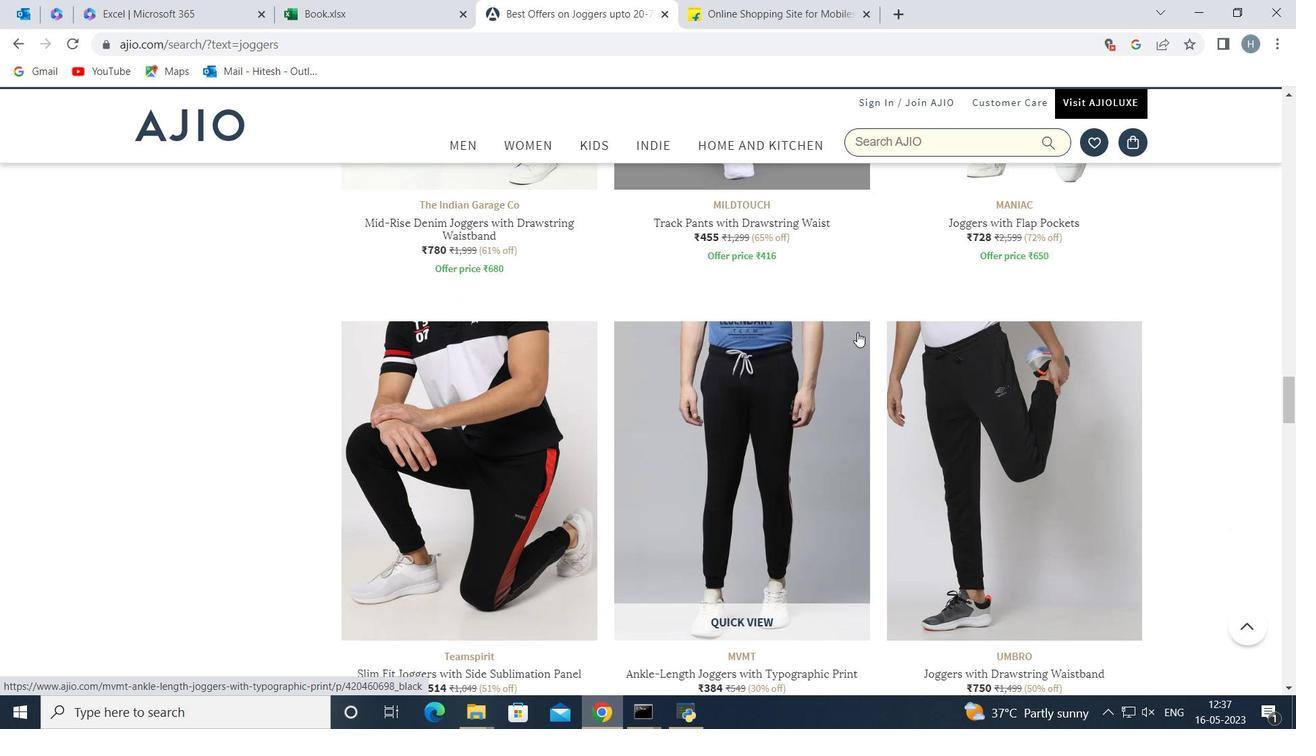 
Action: Mouse scrolled (857, 332) with delta (0, 0)
Screenshot: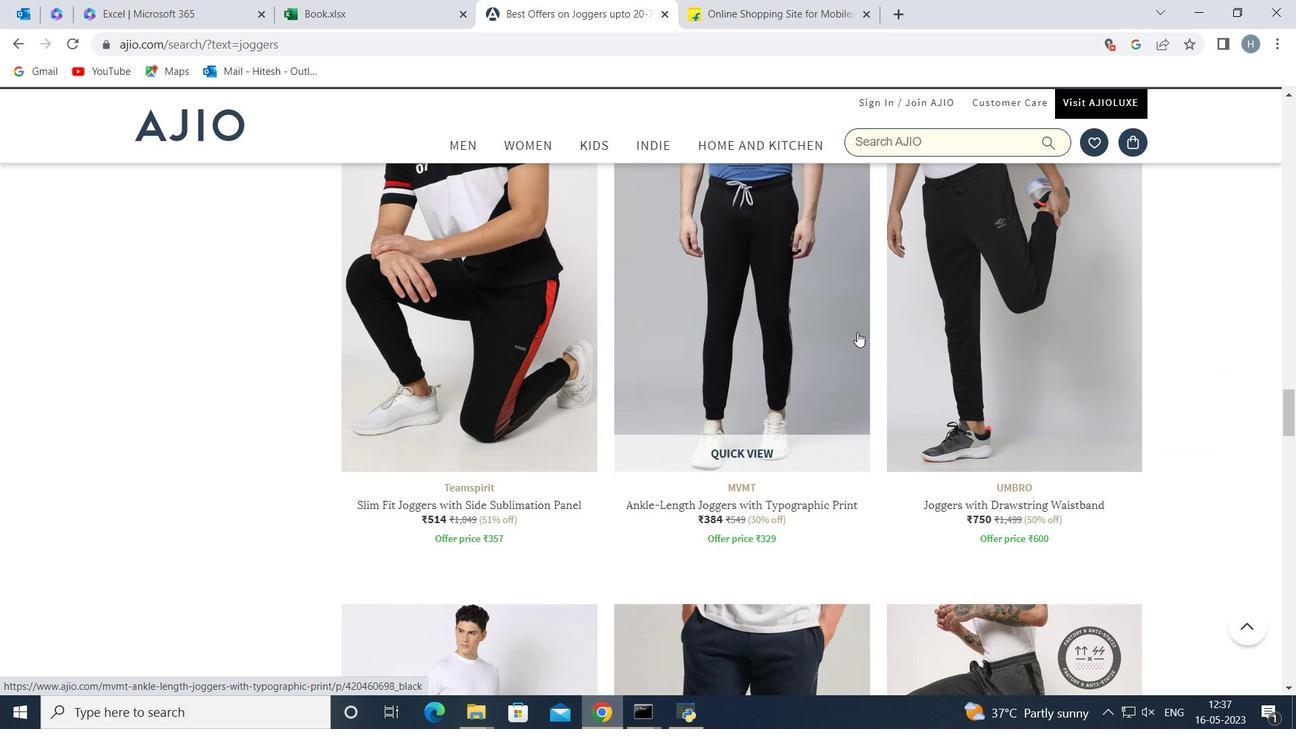 
Action: Mouse scrolled (857, 332) with delta (0, 0)
Screenshot: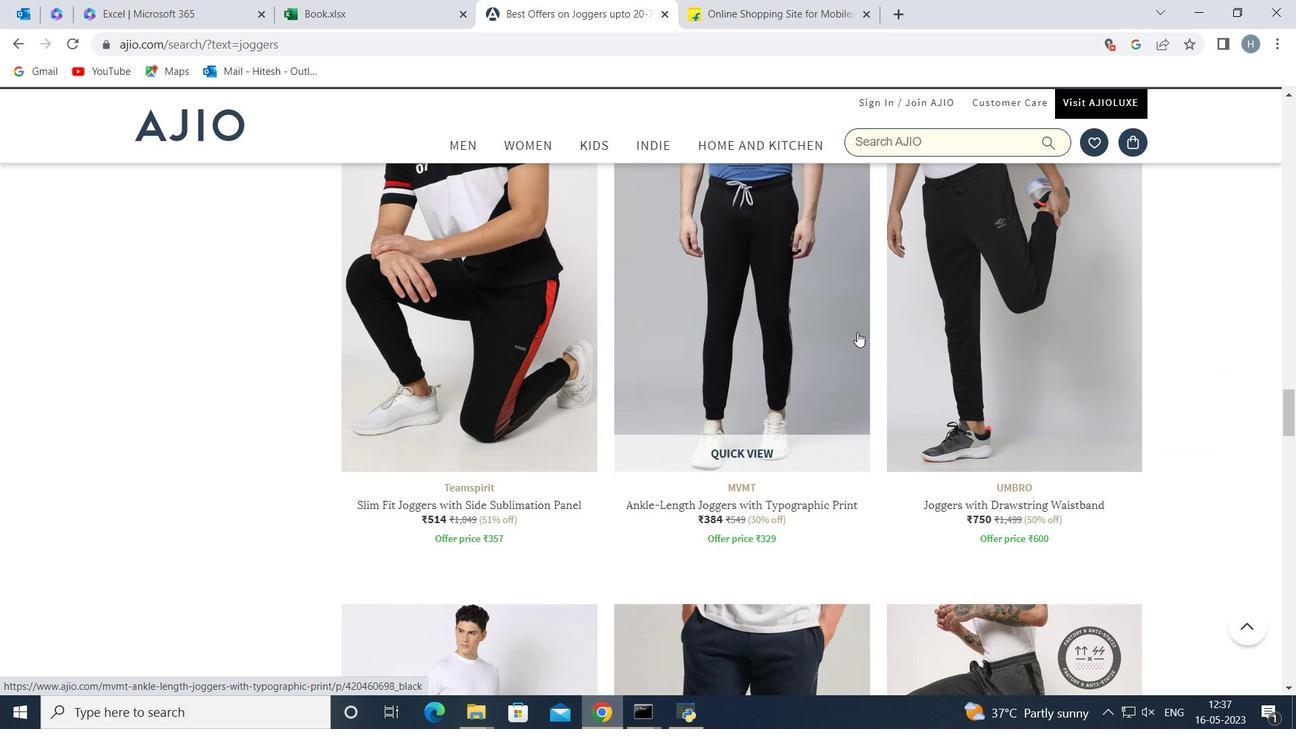 
Action: Mouse scrolled (857, 332) with delta (0, 0)
Screenshot: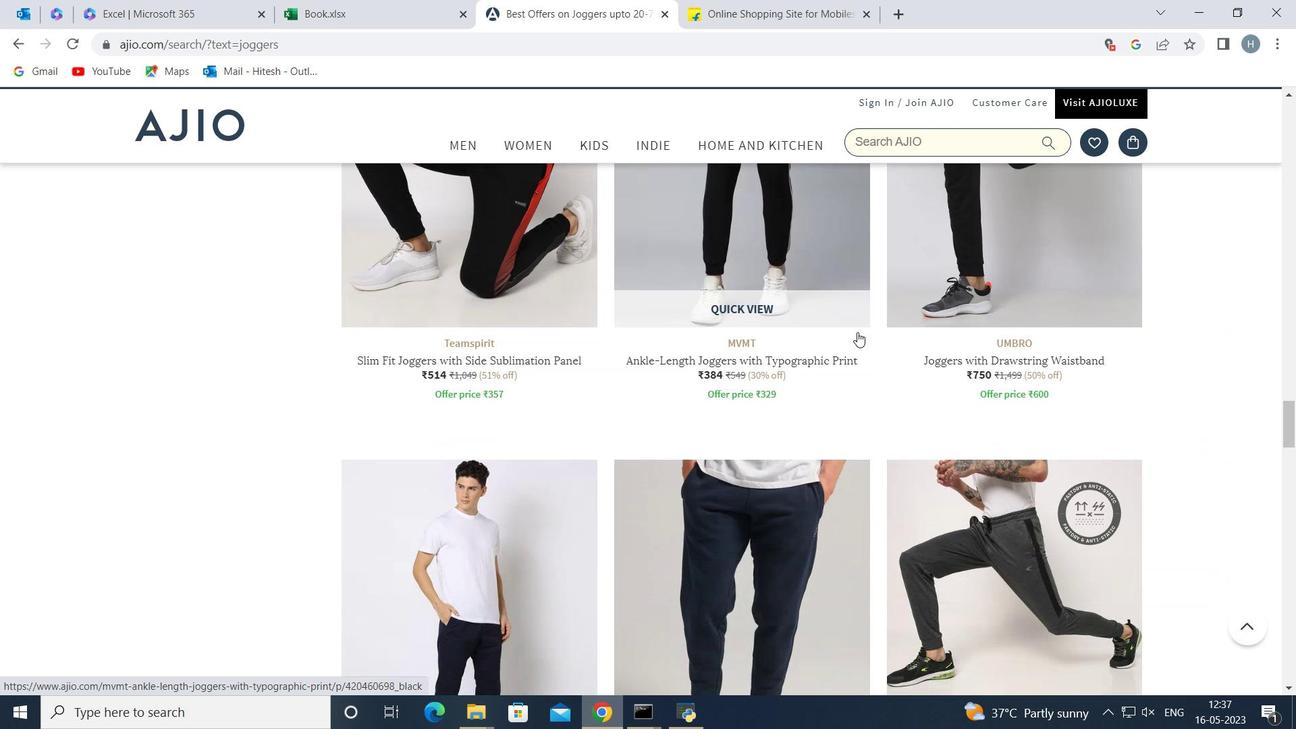 
Action: Mouse scrolled (857, 332) with delta (0, 0)
Screenshot: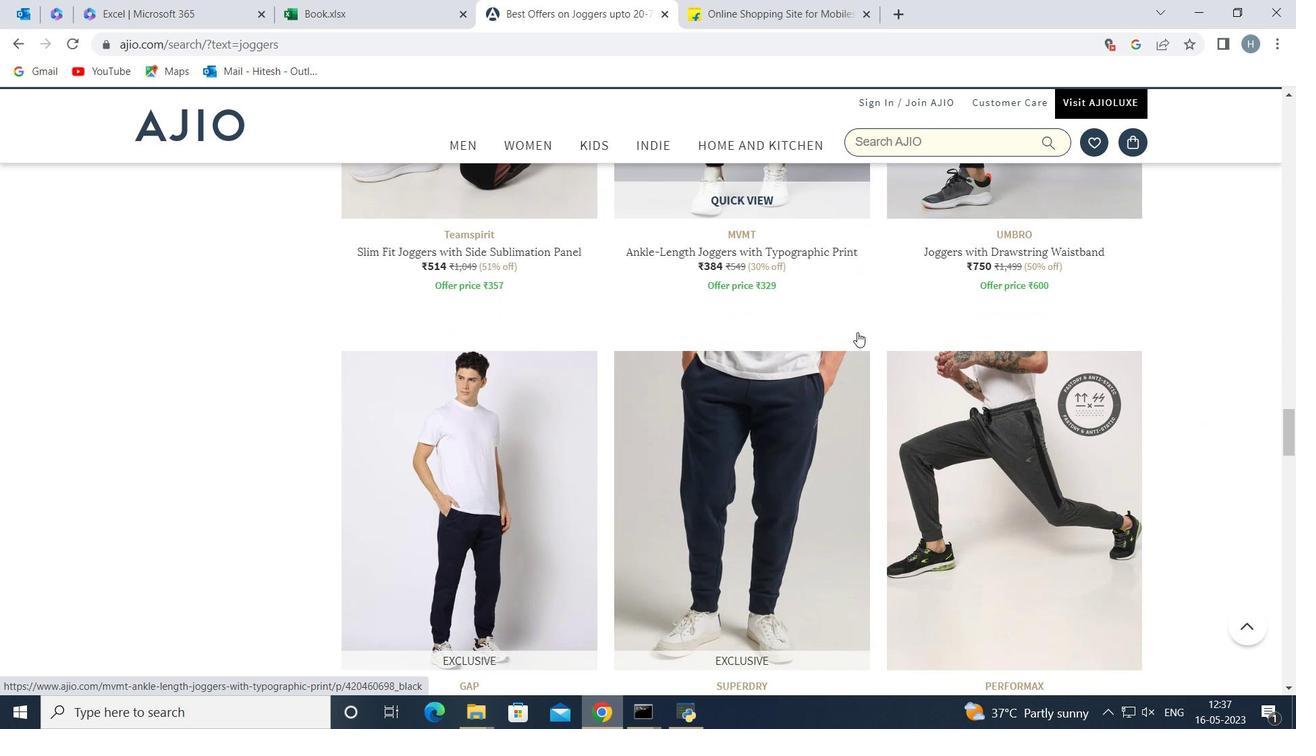 
Action: Mouse scrolled (857, 332) with delta (0, 0)
Screenshot: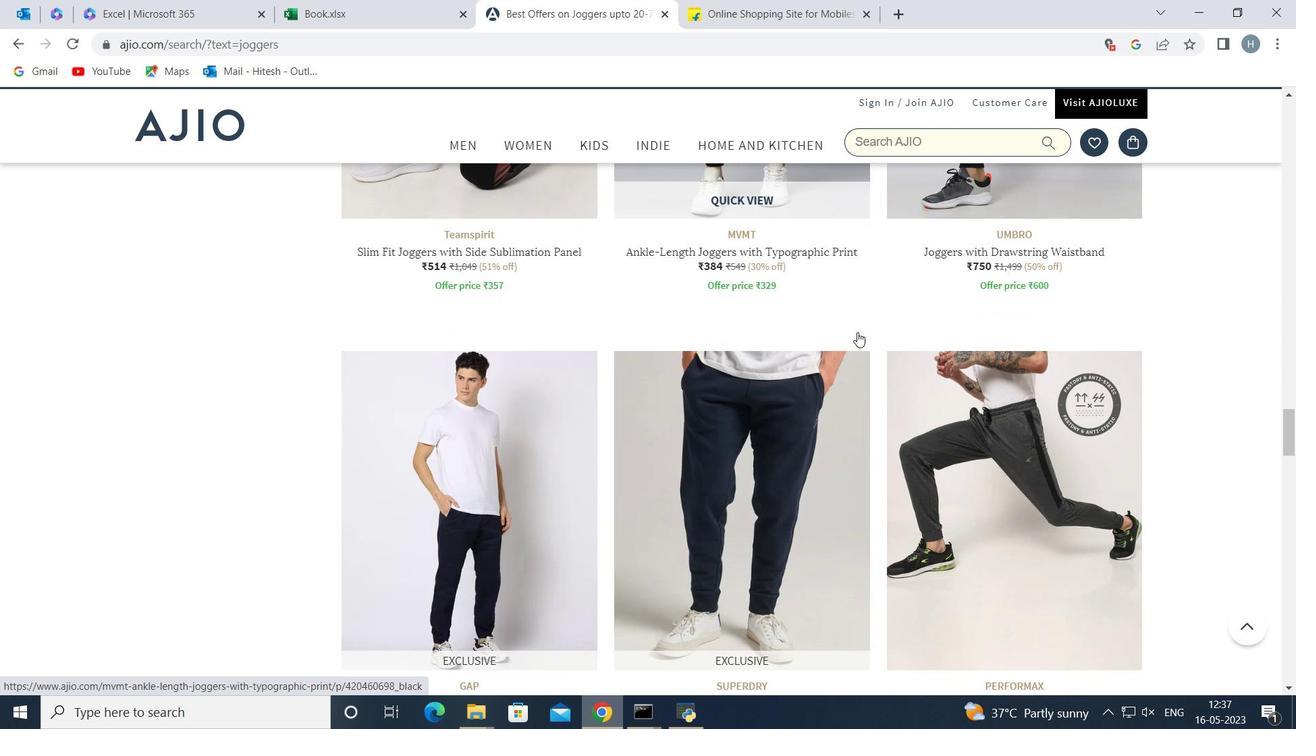 
Action: Mouse scrolled (857, 332) with delta (0, 0)
Screenshot: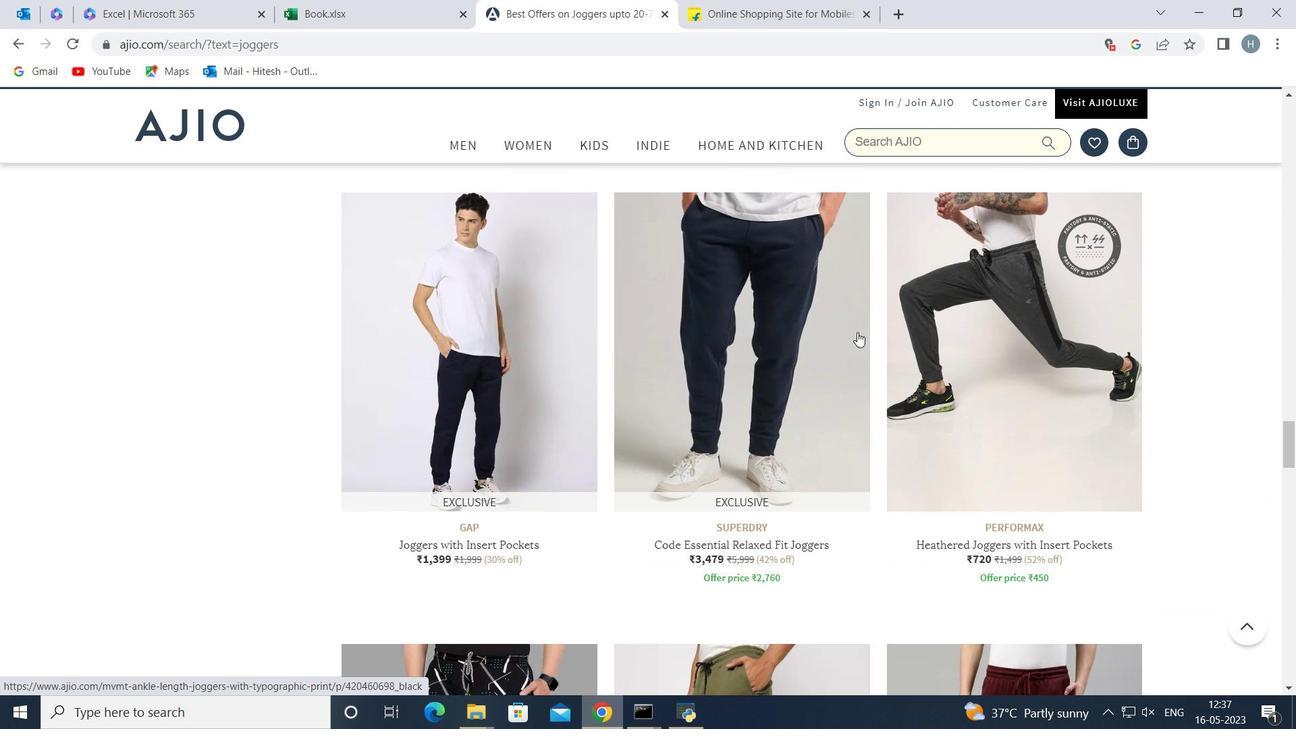 
Action: Mouse scrolled (857, 332) with delta (0, 0)
Screenshot: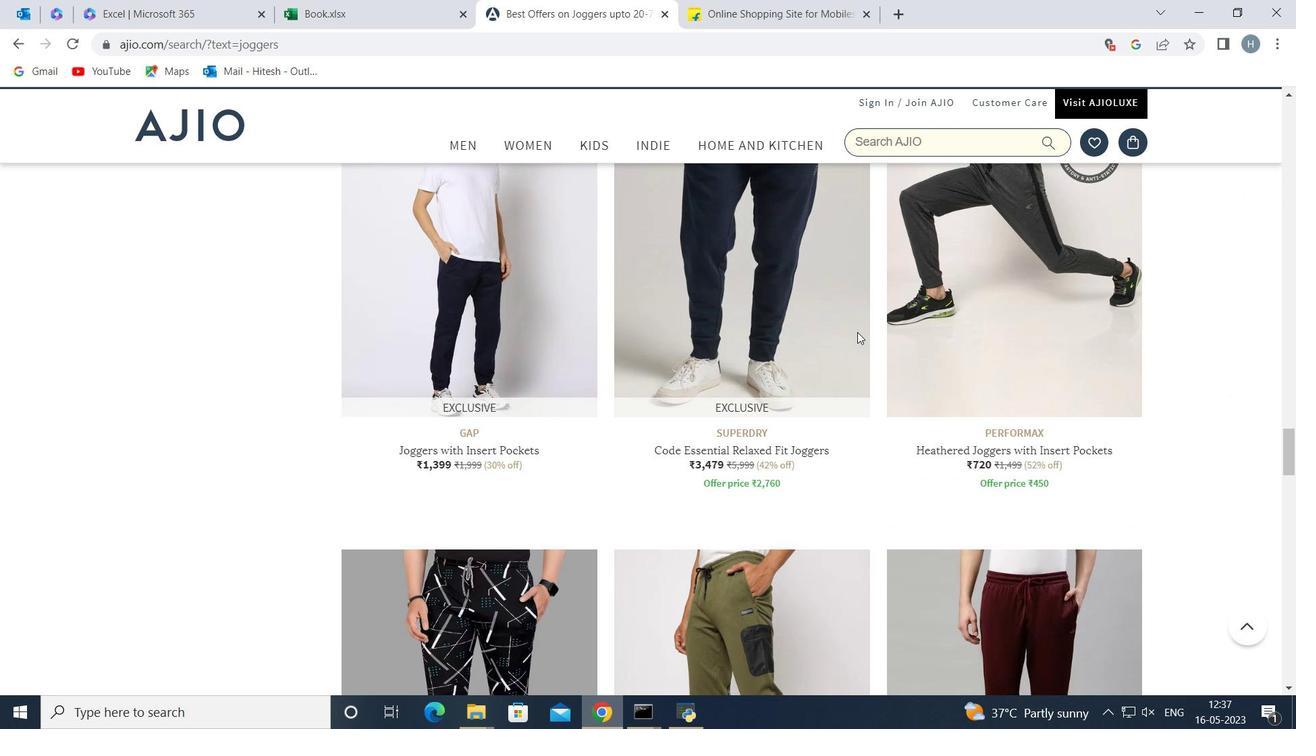 
Action: Mouse scrolled (857, 333) with delta (0, 0)
Screenshot: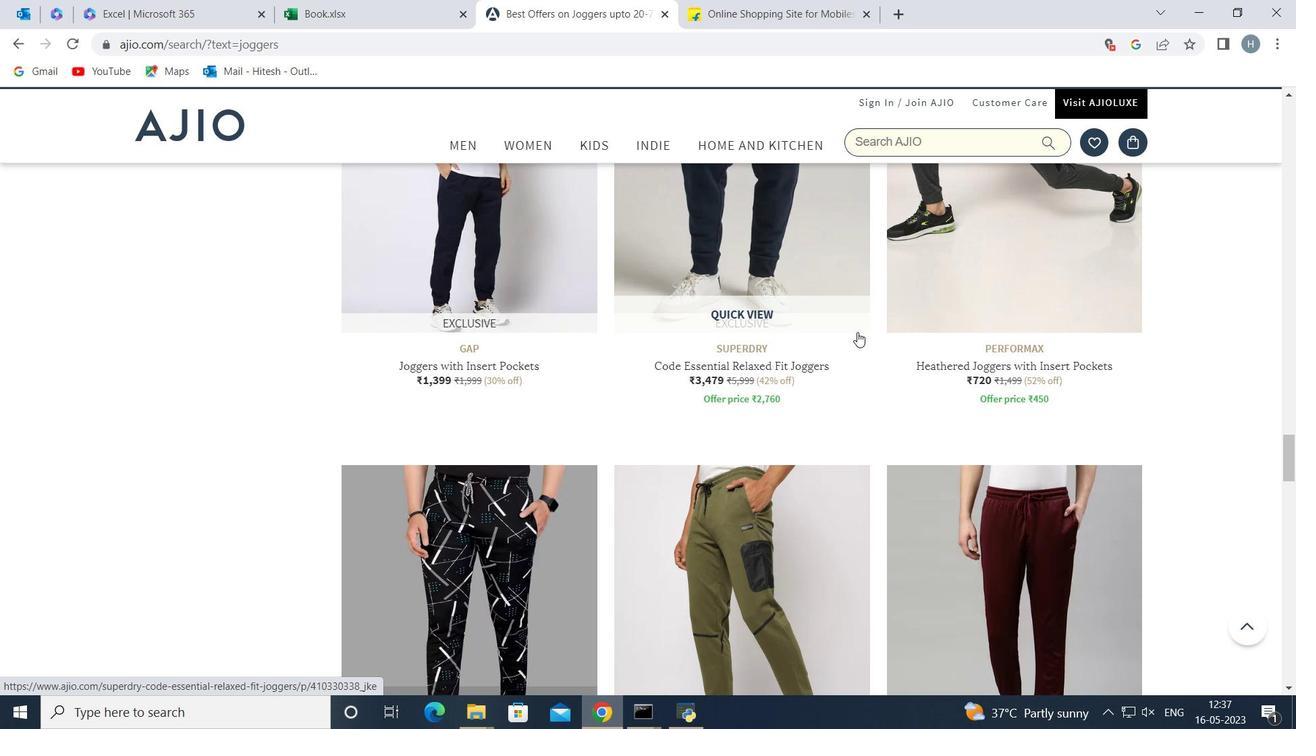 
Action: Mouse scrolled (857, 333) with delta (0, 0)
Screenshot: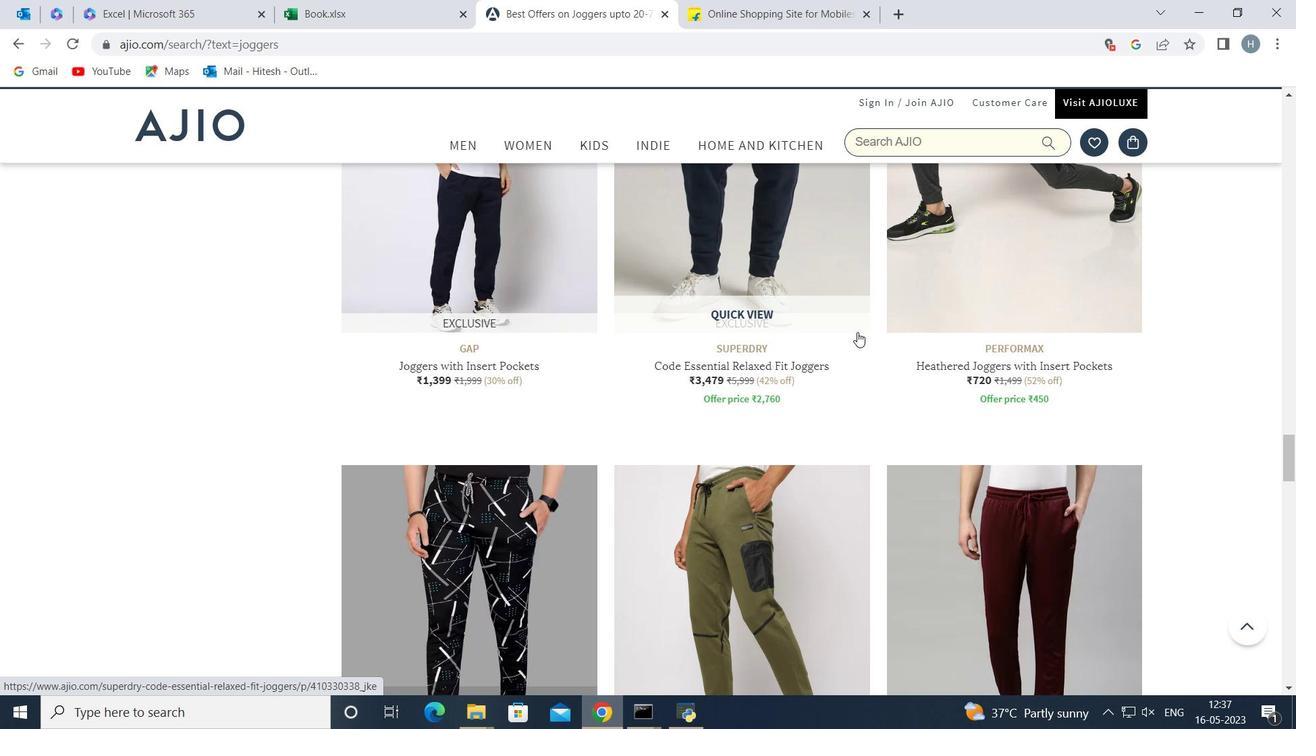 
Action: Mouse scrolled (857, 332) with delta (0, 0)
Screenshot: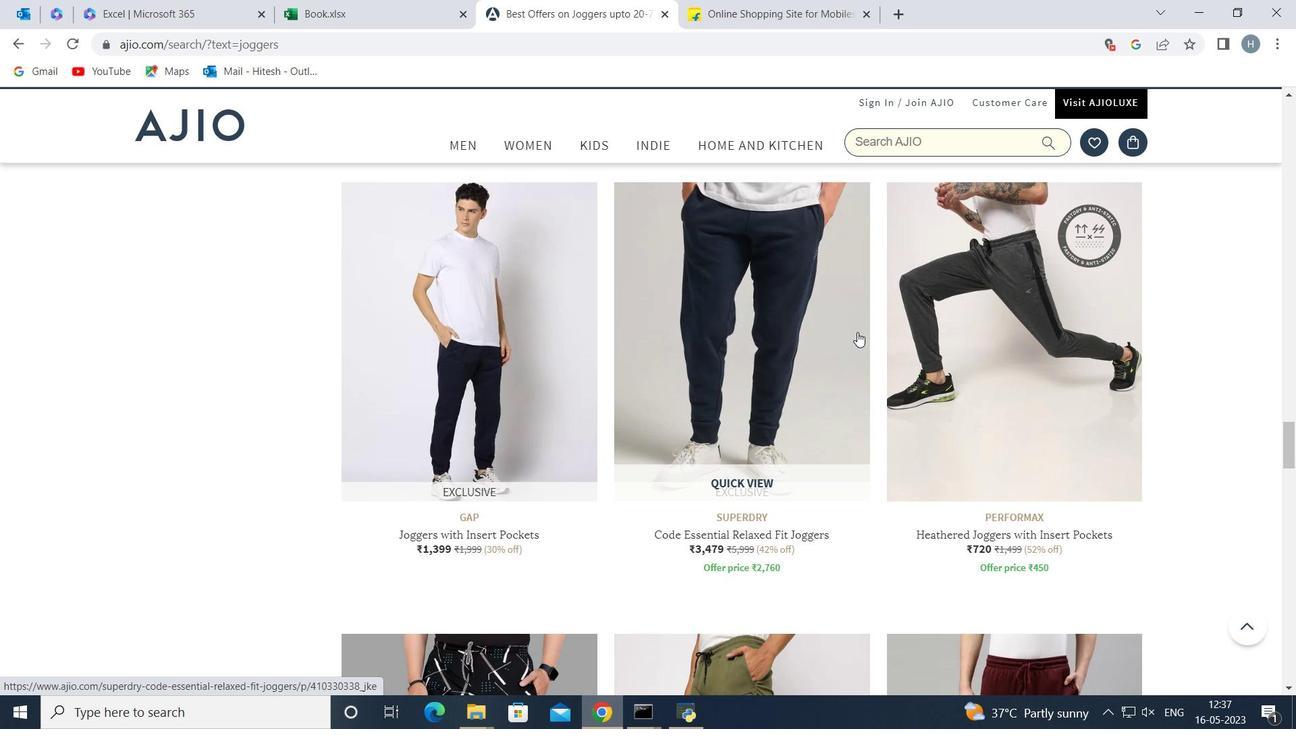 
Action: Mouse scrolled (857, 332) with delta (0, 0)
Screenshot: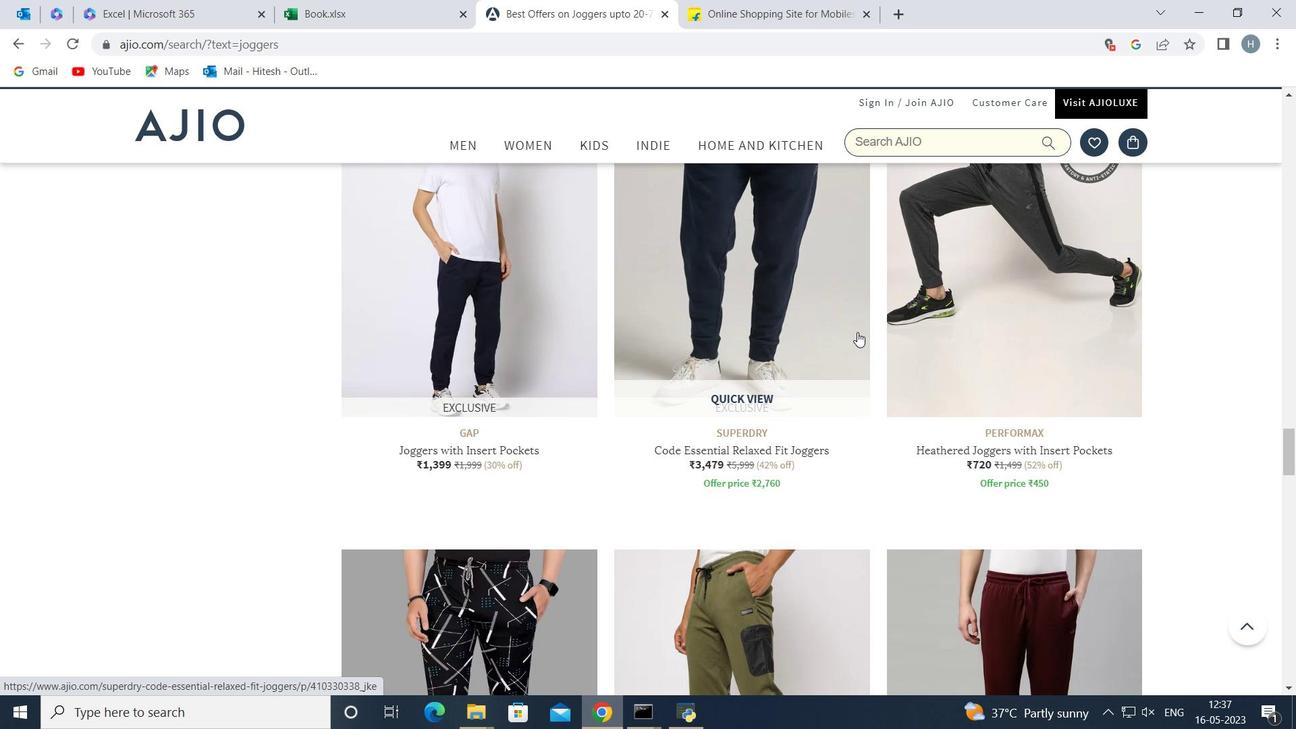 
Action: Mouse scrolled (857, 332) with delta (0, 0)
Screenshot: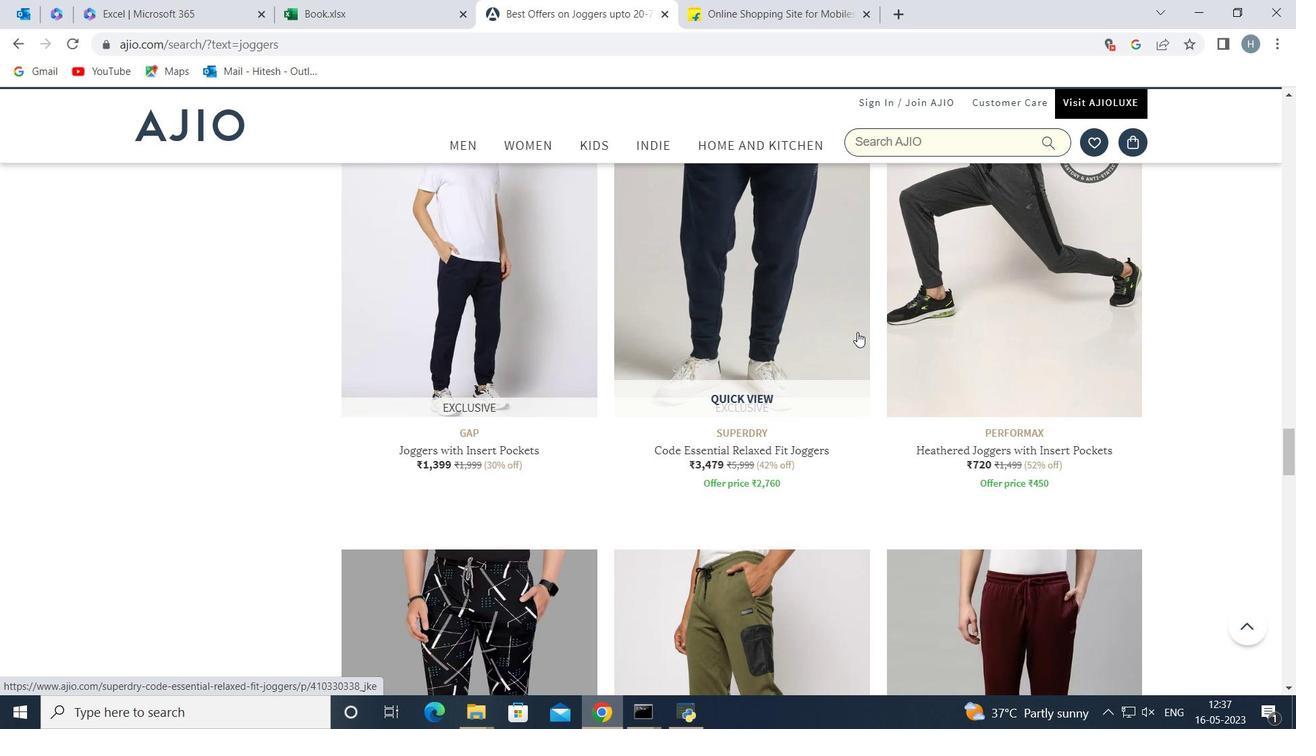 
Action: Mouse scrolled (857, 332) with delta (0, 0)
Screenshot: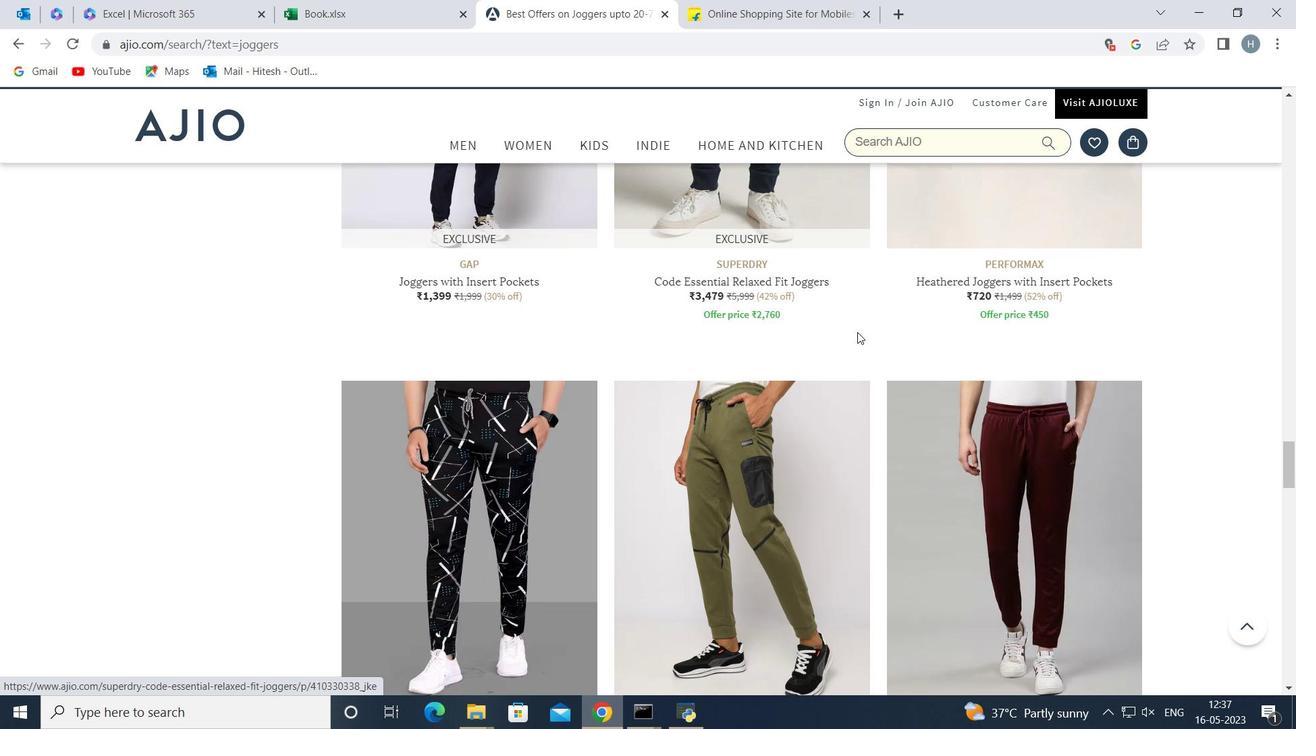 
Action: Mouse scrolled (857, 332) with delta (0, 0)
Screenshot: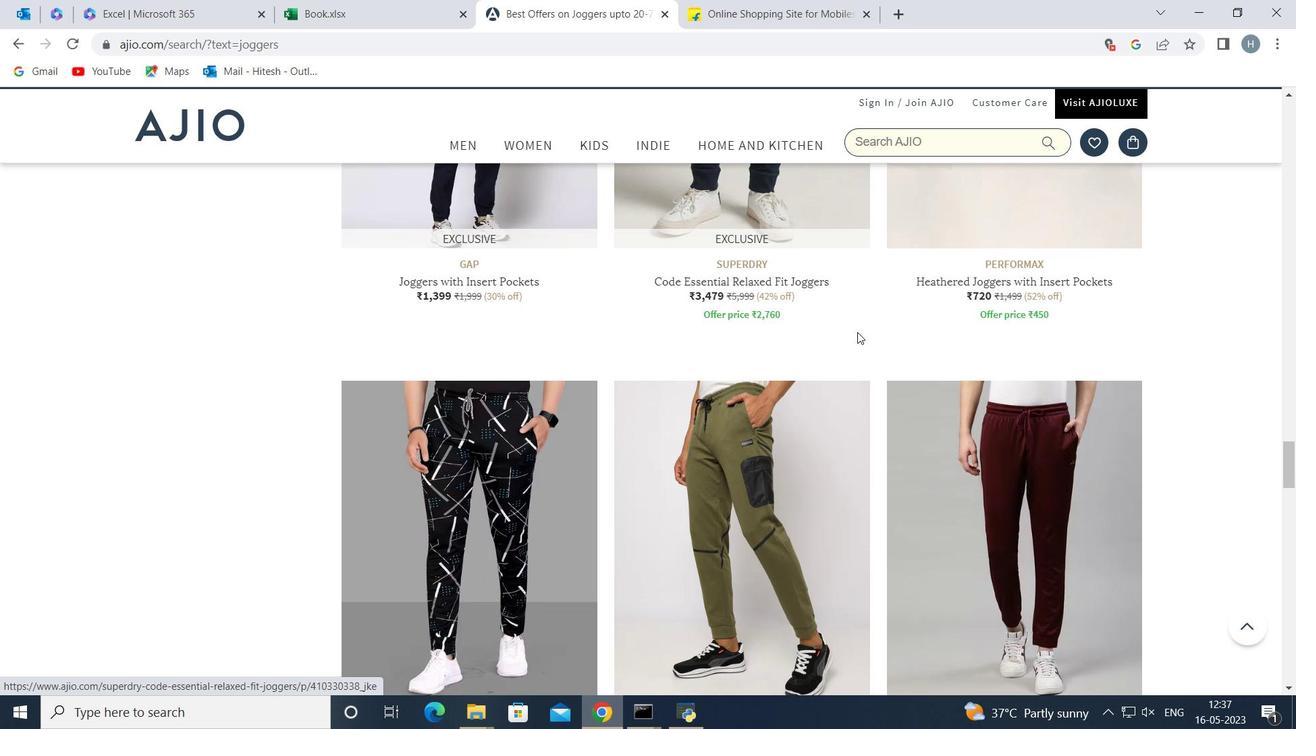 
Action: Mouse scrolled (857, 332) with delta (0, 0)
Screenshot: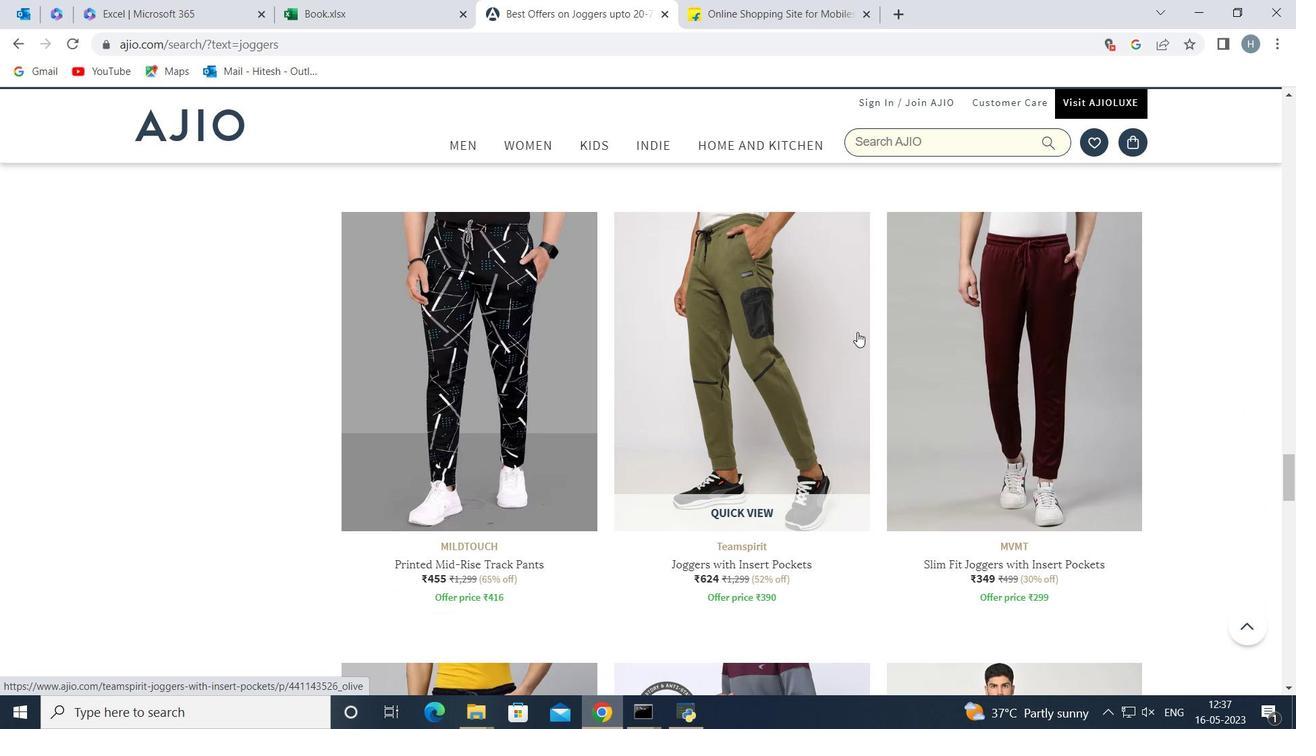 
Action: Mouse scrolled (857, 332) with delta (0, 0)
Screenshot: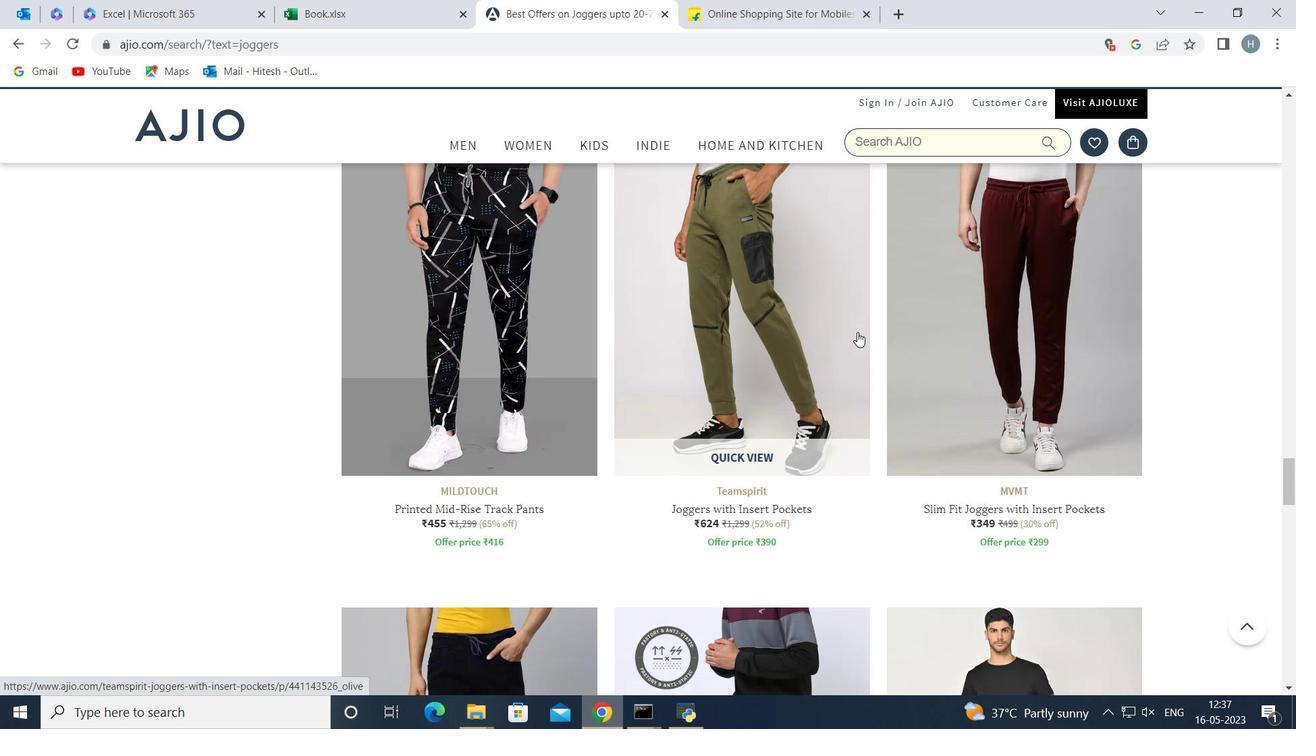 
Action: Mouse scrolled (857, 332) with delta (0, 0)
Screenshot: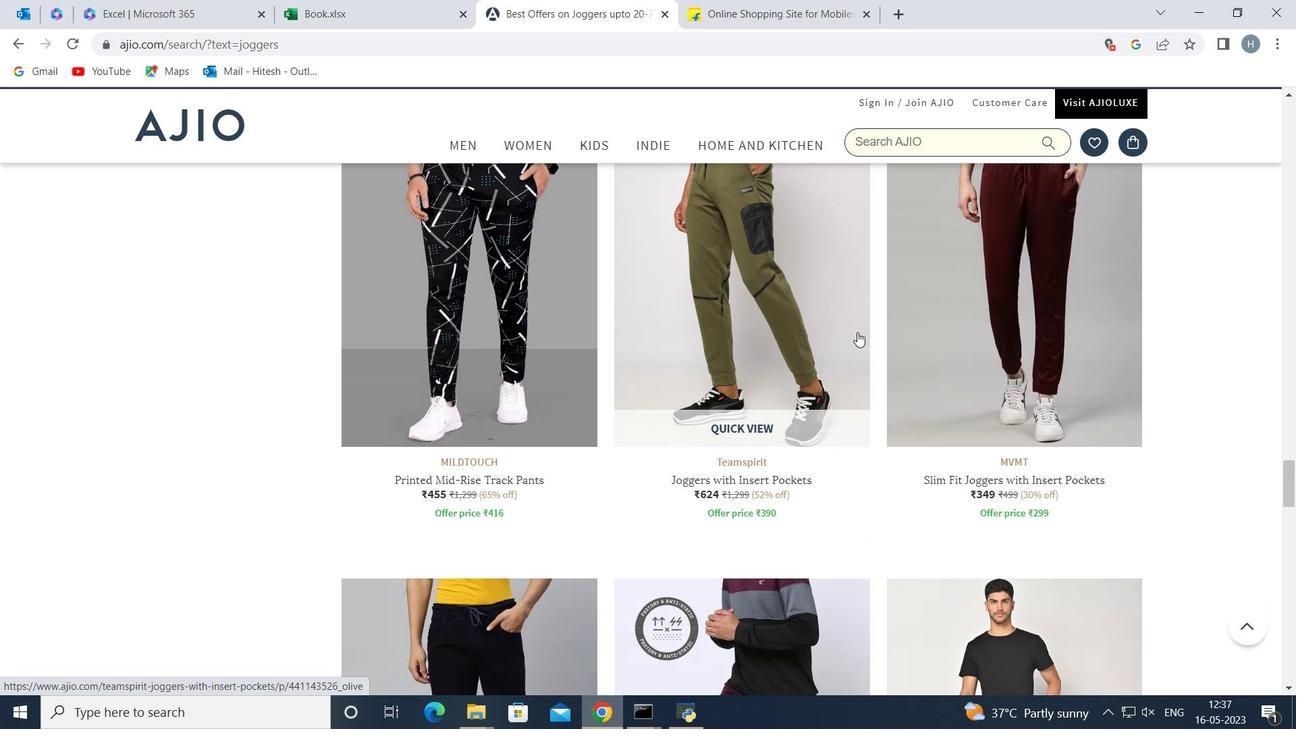 
Action: Mouse scrolled (857, 332) with delta (0, 0)
Screenshot: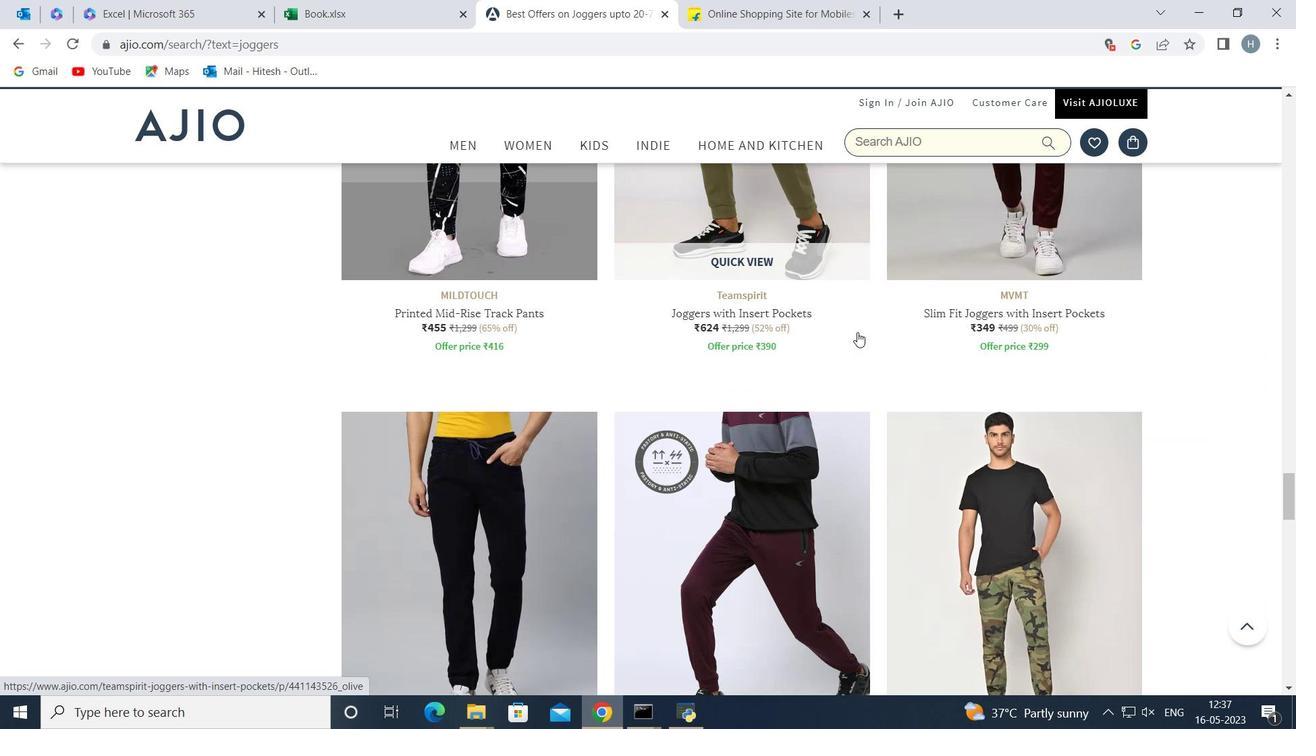 
Action: Mouse scrolled (857, 332) with delta (0, 0)
Screenshot: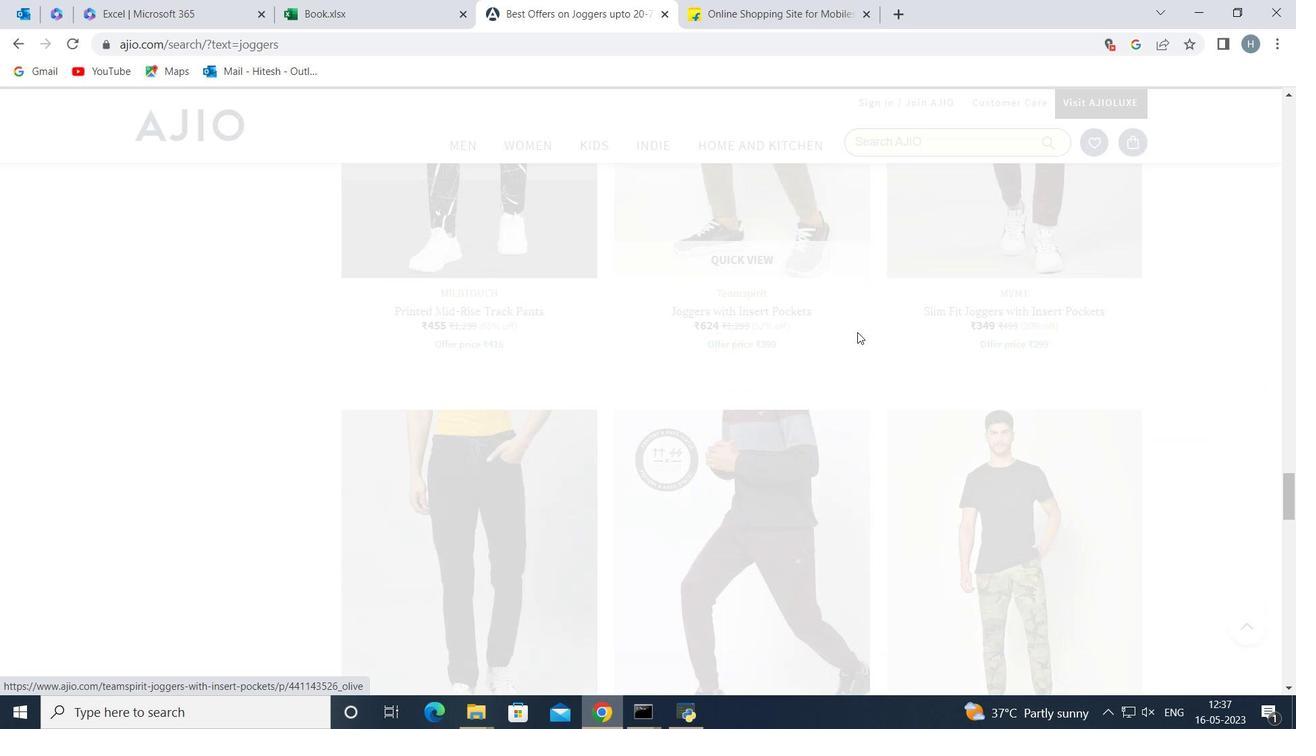 
Action: Mouse scrolled (857, 332) with delta (0, 0)
Screenshot: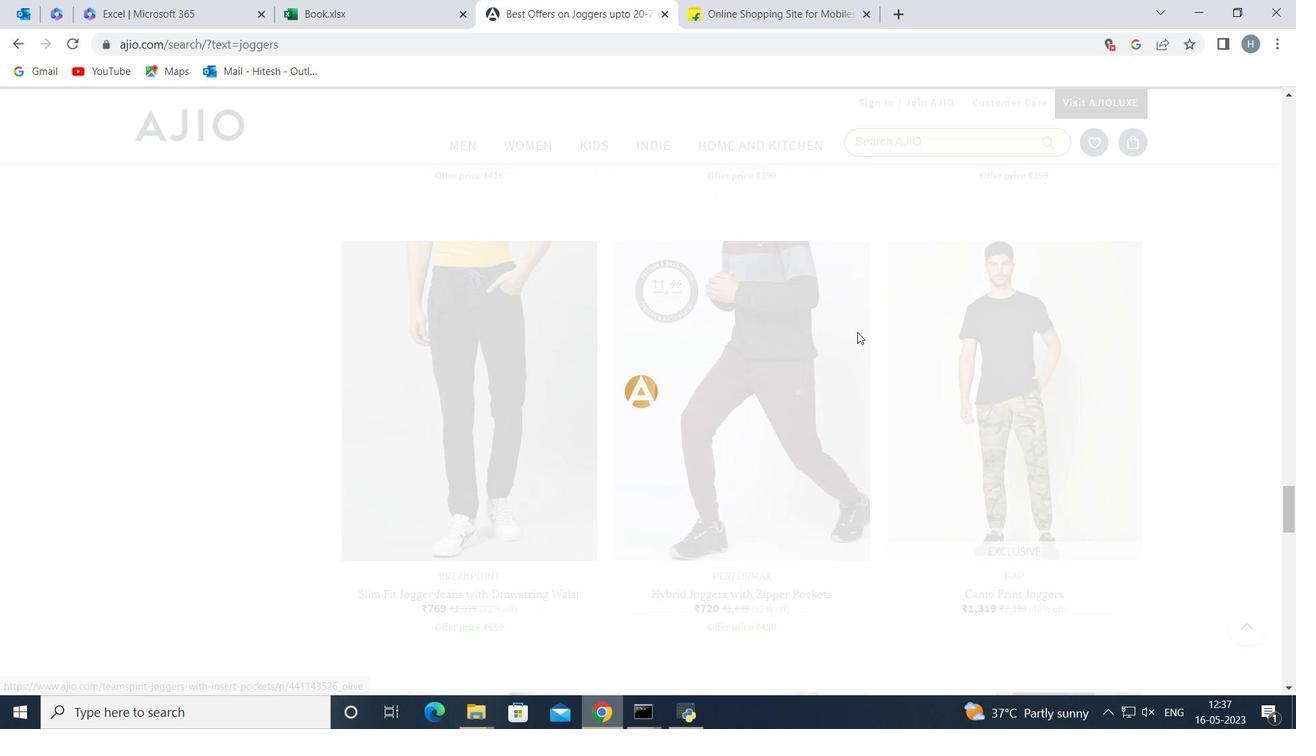 
Action: Mouse scrolled (857, 332) with delta (0, 0)
Screenshot: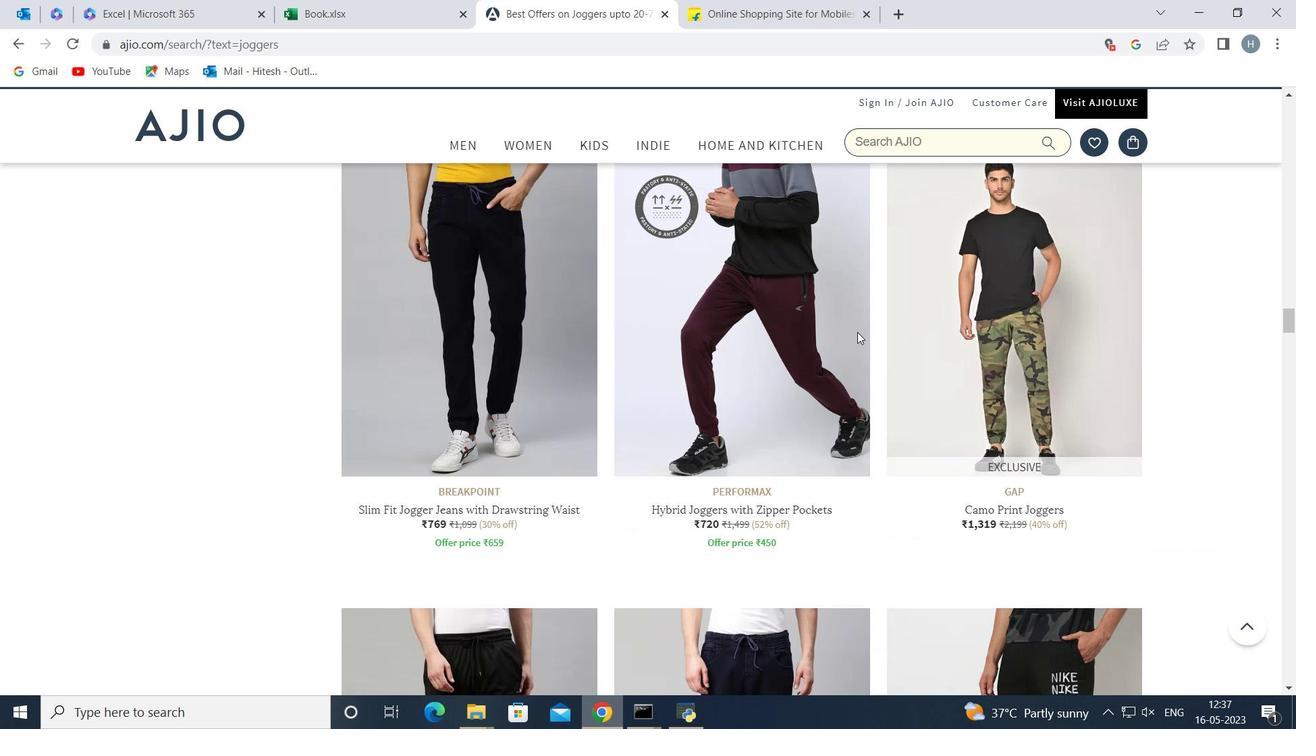 
Action: Mouse scrolled (857, 332) with delta (0, 0)
Screenshot: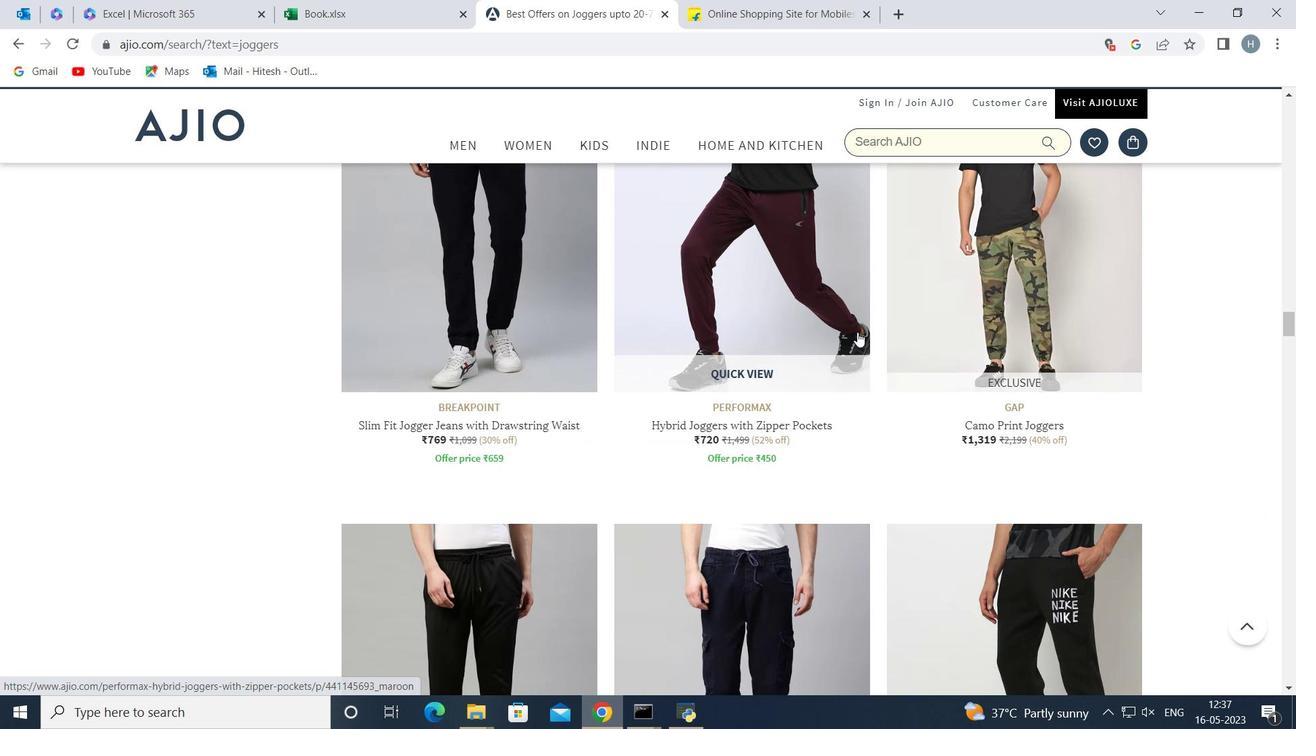 
Action: Mouse scrolled (857, 332) with delta (0, 0)
Screenshot: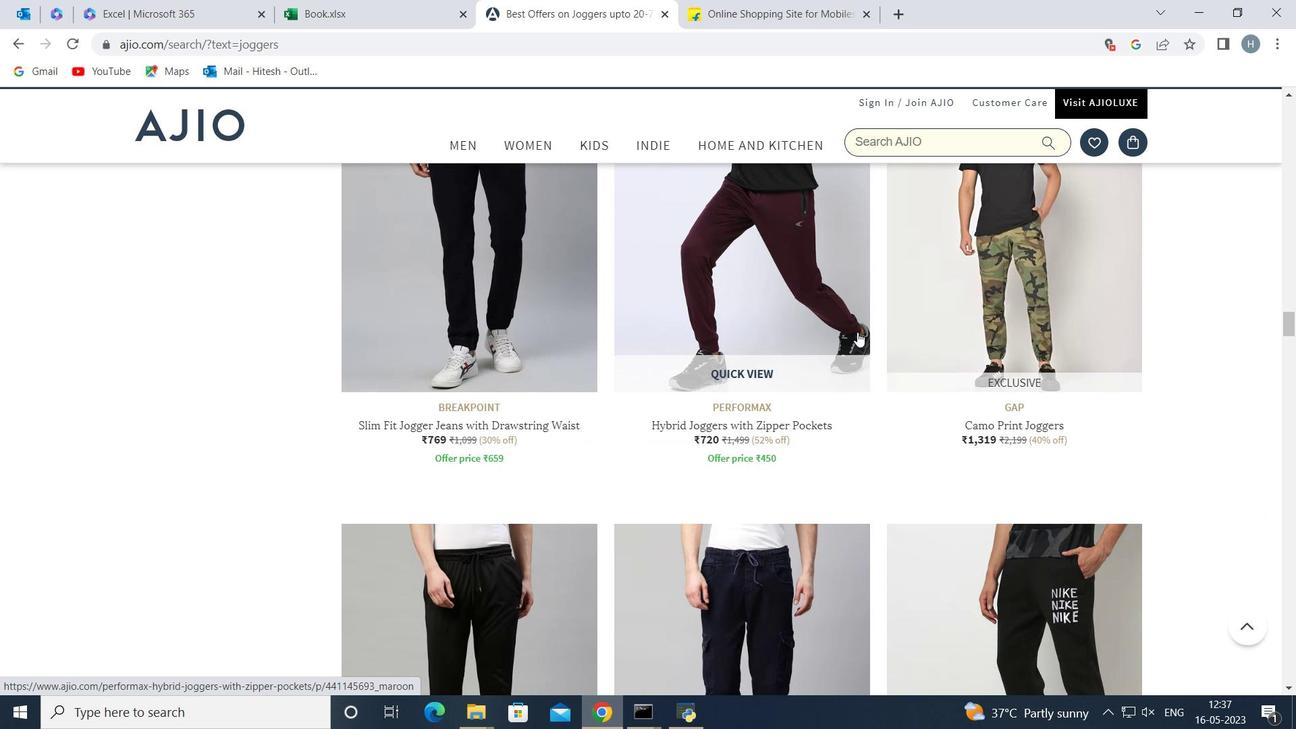 
Action: Mouse scrolled (857, 332) with delta (0, 0)
Screenshot: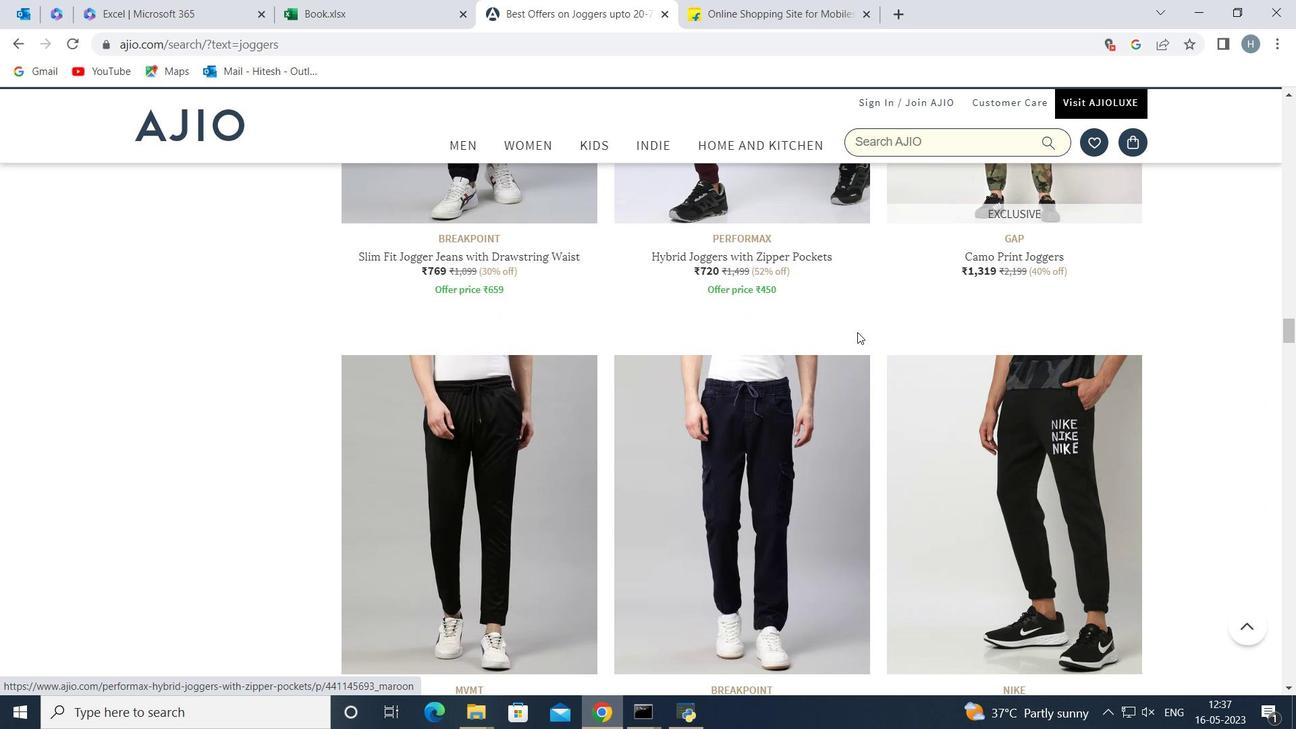 
Action: Mouse scrolled (857, 332) with delta (0, 0)
Screenshot: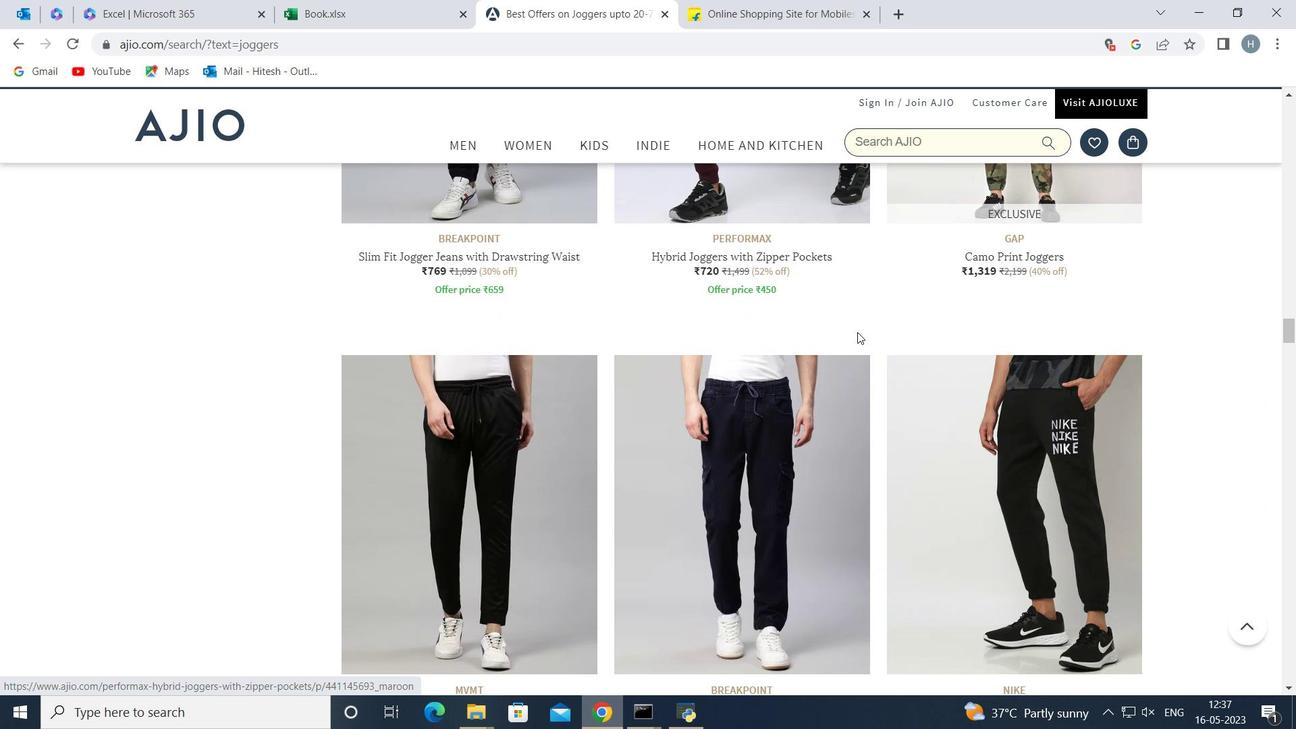 
Action: Mouse scrolled (857, 333) with delta (0, 0)
Screenshot: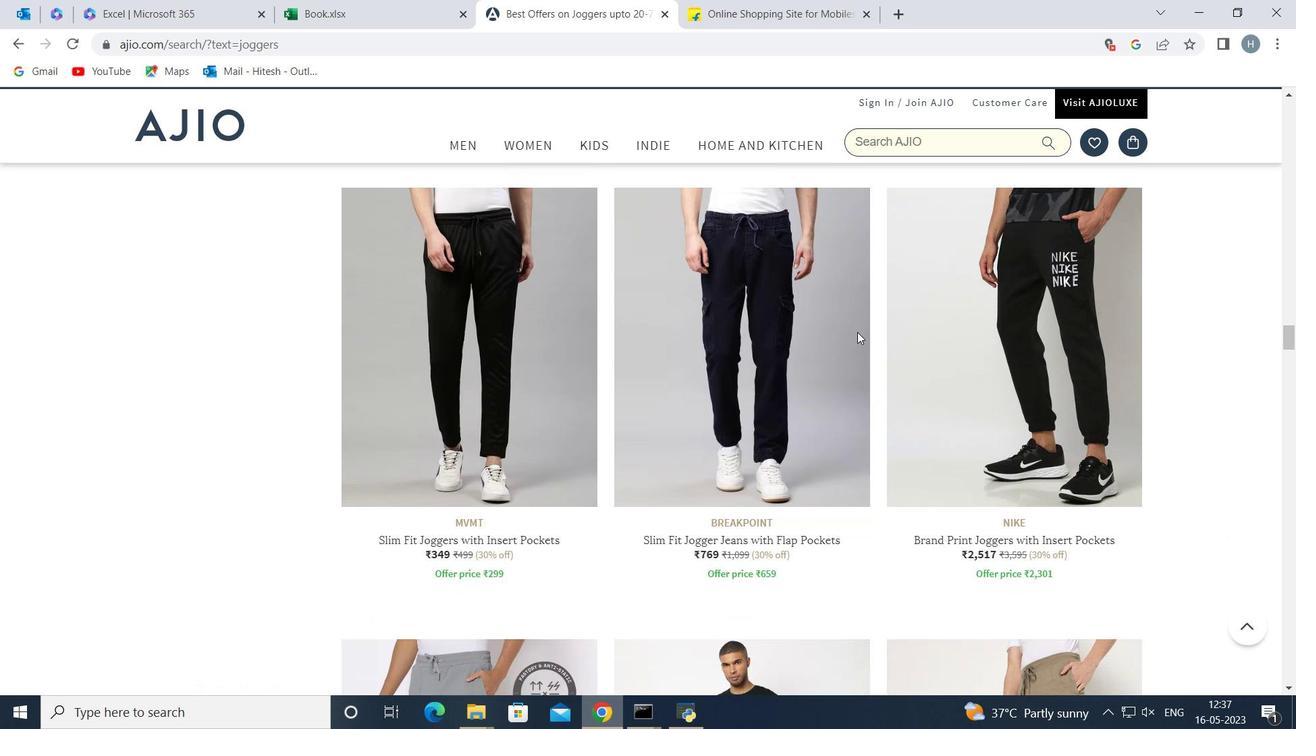 
Action: Mouse scrolled (857, 333) with delta (0, 0)
Screenshot: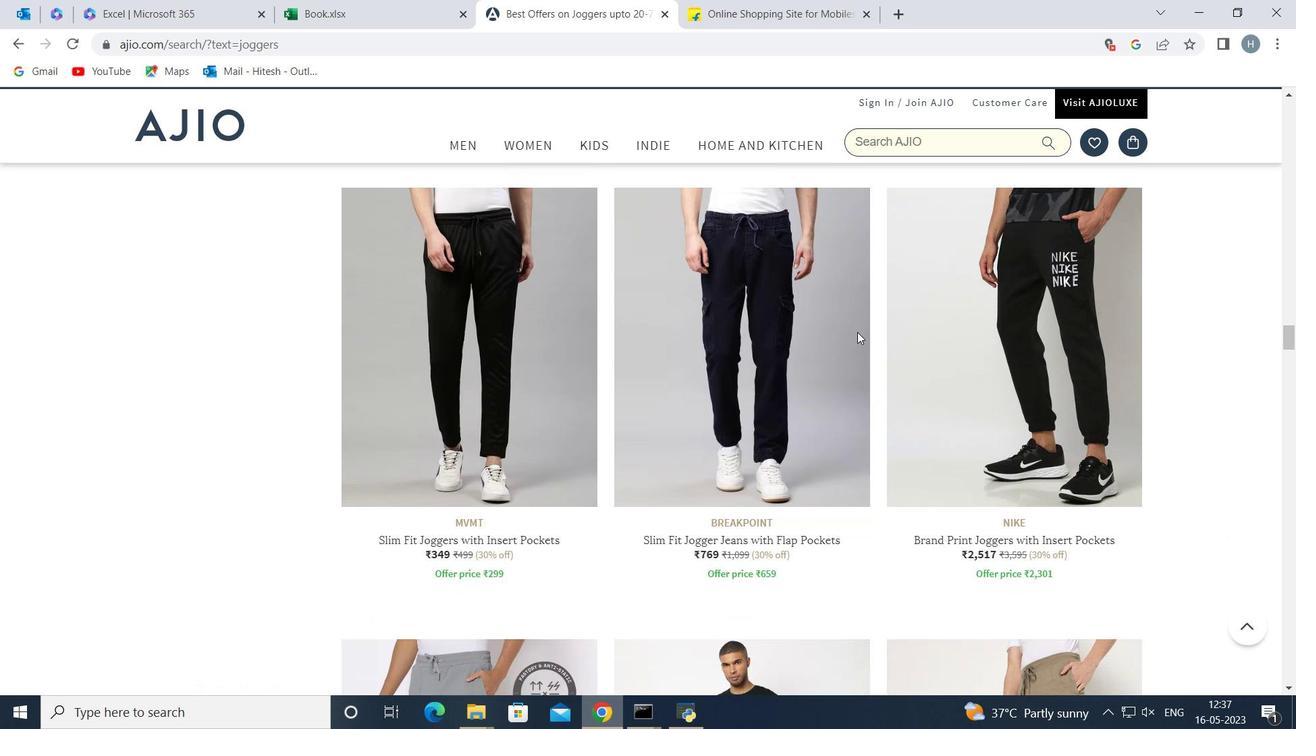 
Action: Mouse scrolled (857, 333) with delta (0, 0)
Screenshot: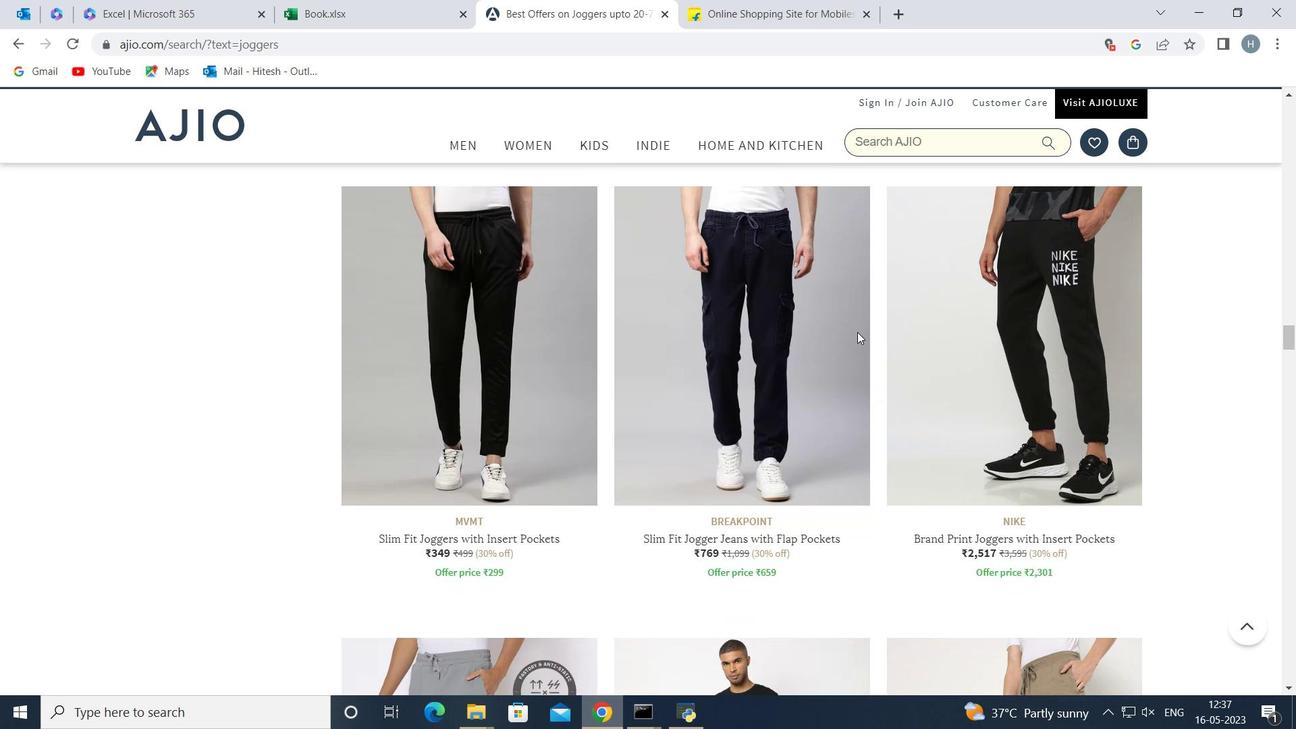 
Action: Mouse scrolled (857, 333) with delta (0, 0)
Screenshot: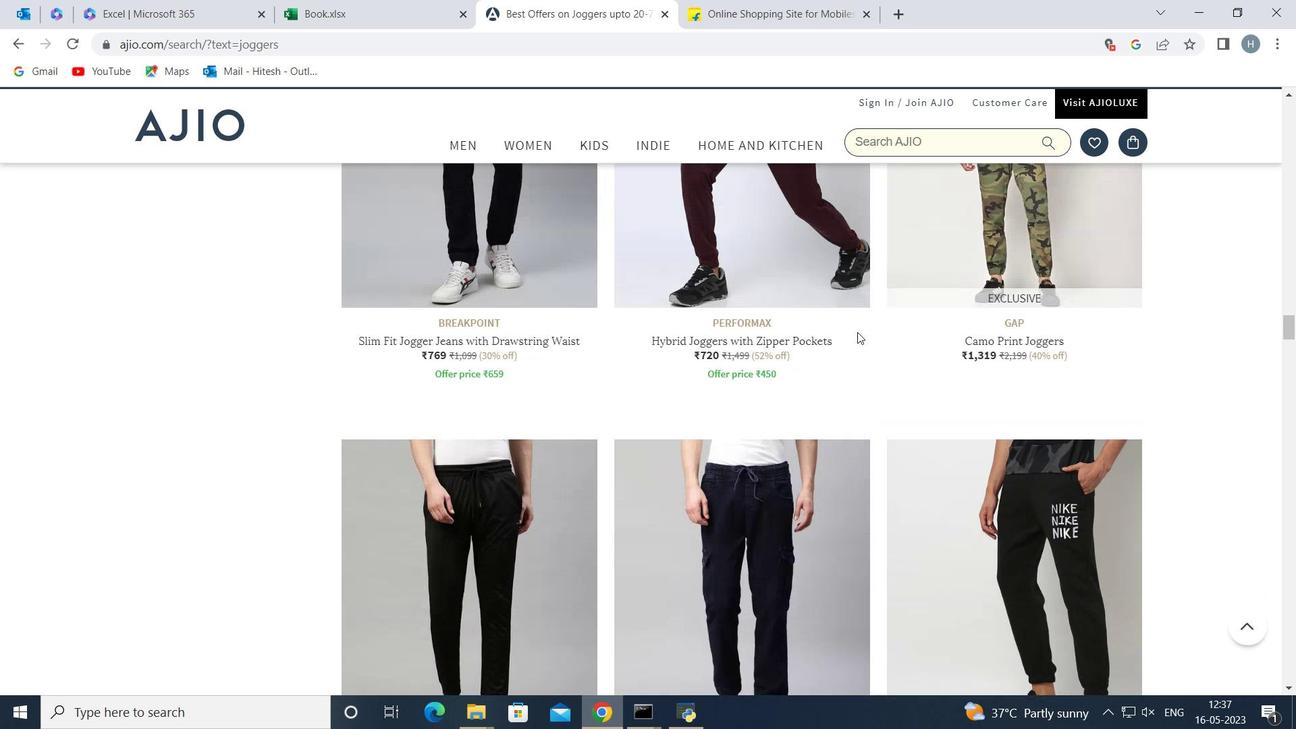 
Action: Mouse scrolled (857, 333) with delta (0, 0)
Screenshot: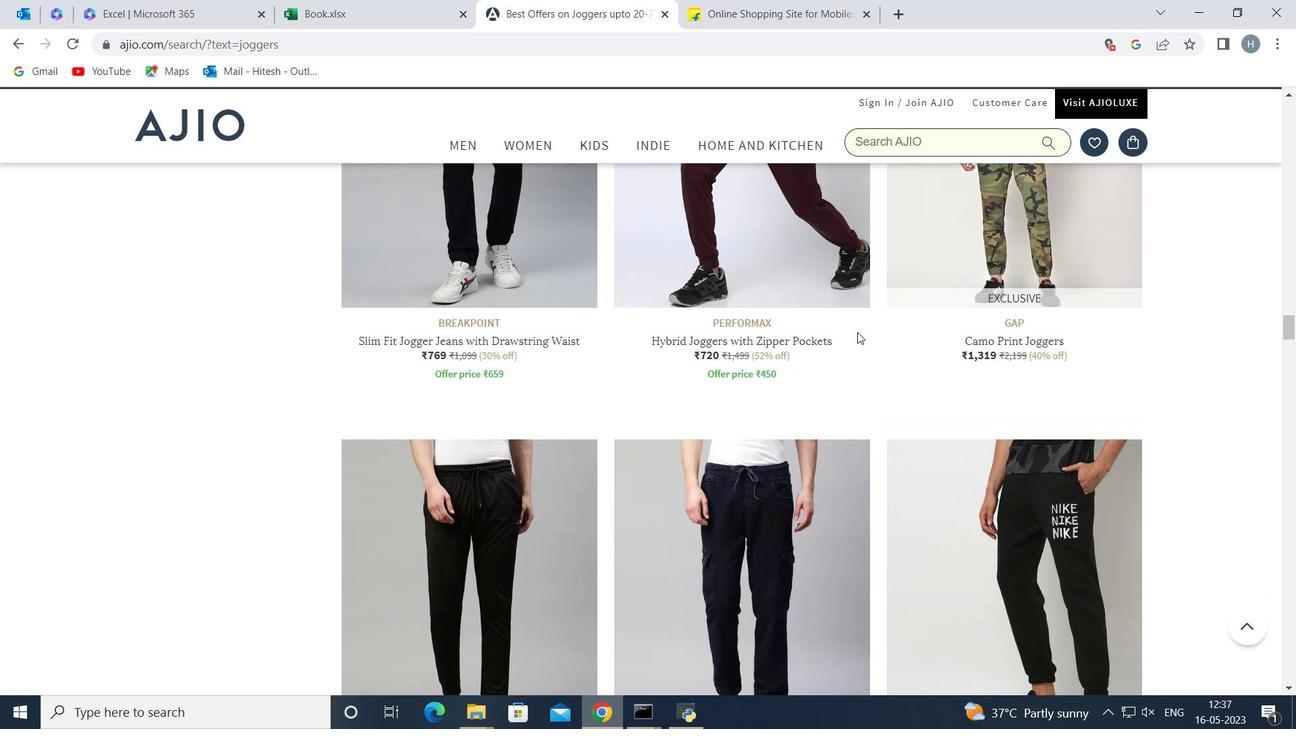 
Action: Mouse scrolled (857, 332) with delta (0, 0)
Screenshot: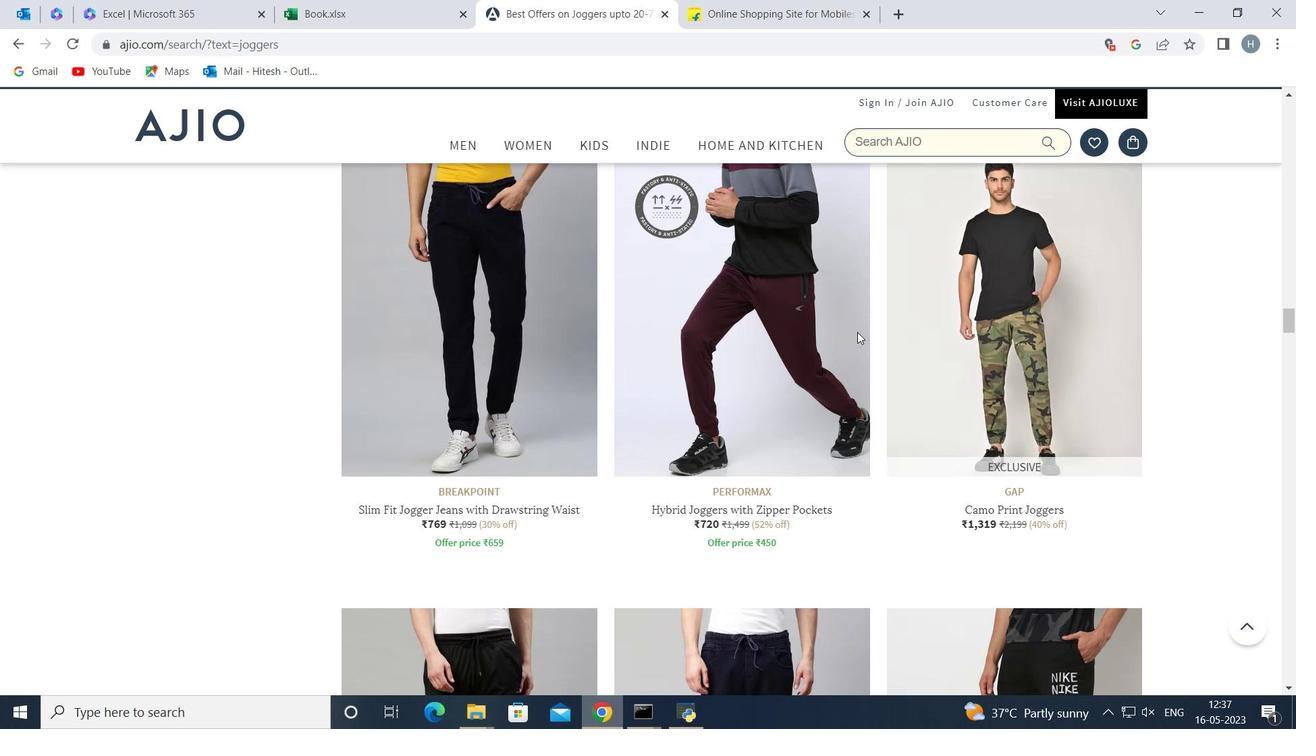 
Action: Mouse scrolled (857, 332) with delta (0, 0)
Screenshot: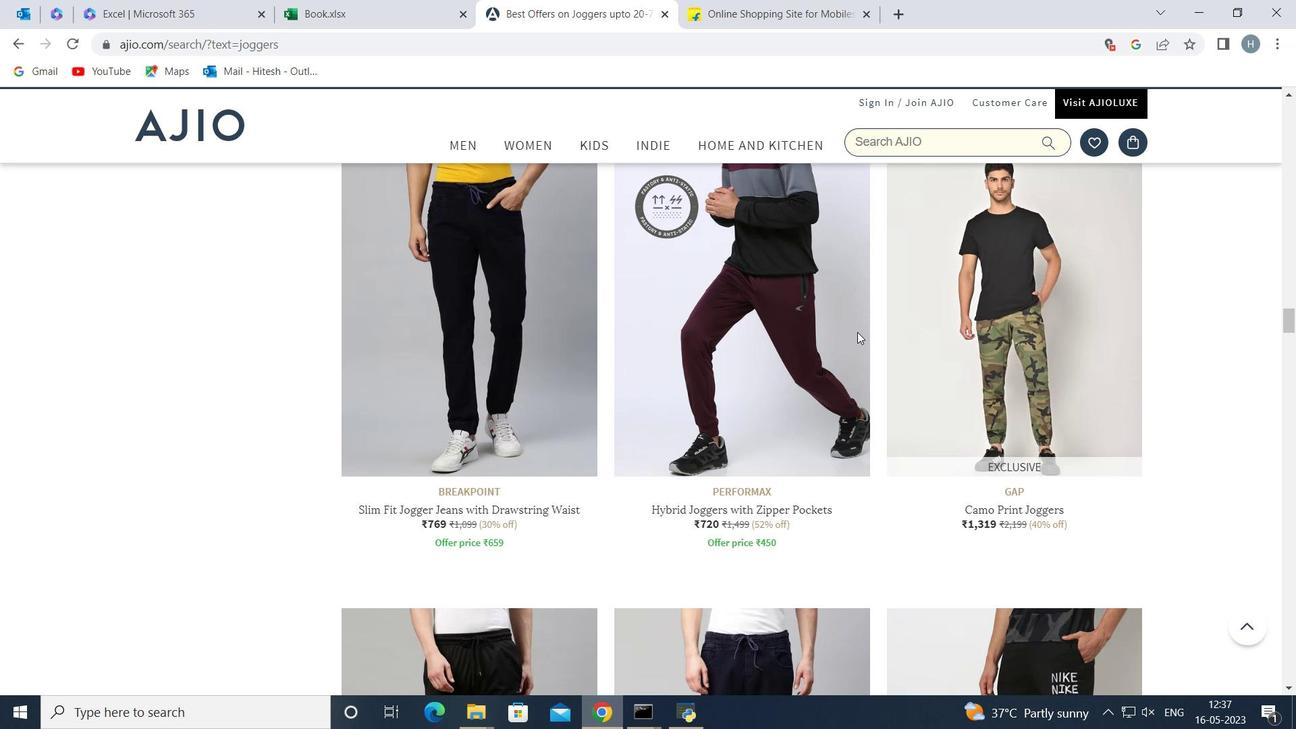 
Action: Mouse scrolled (857, 332) with delta (0, 0)
Screenshot: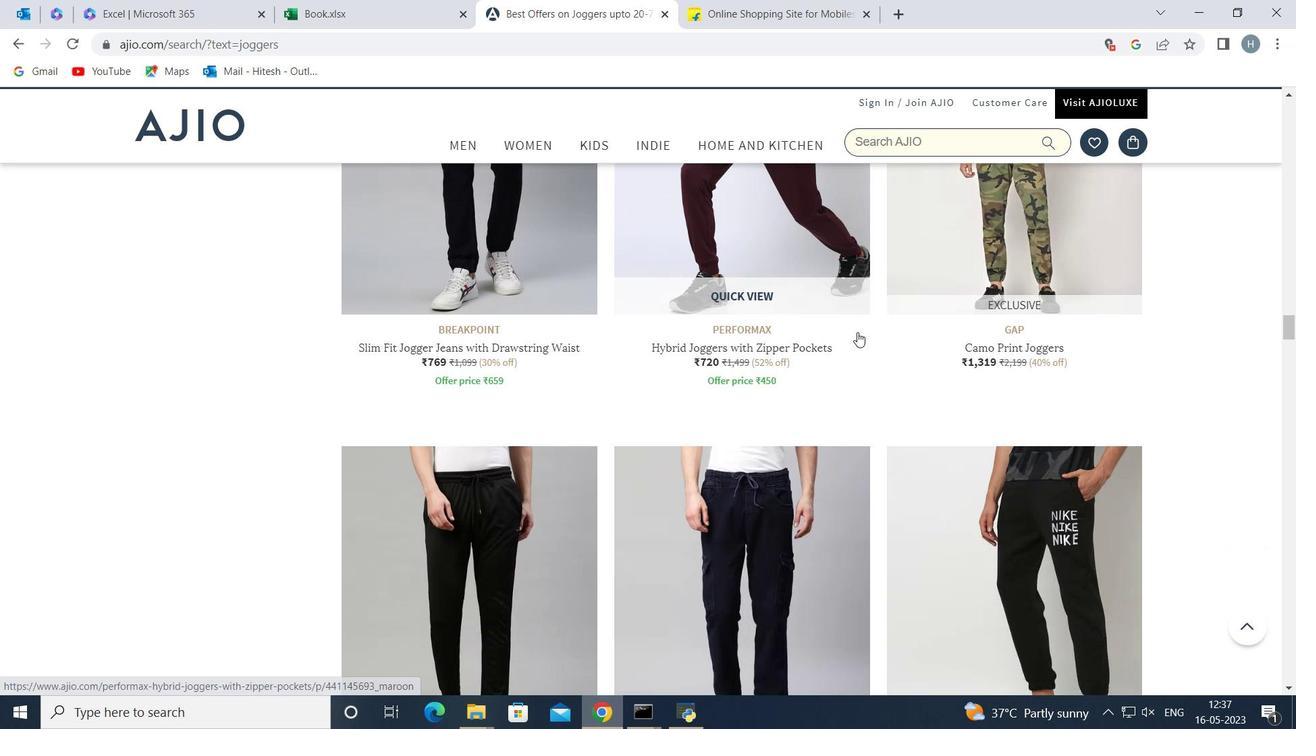
Action: Mouse scrolled (857, 332) with delta (0, 0)
Screenshot: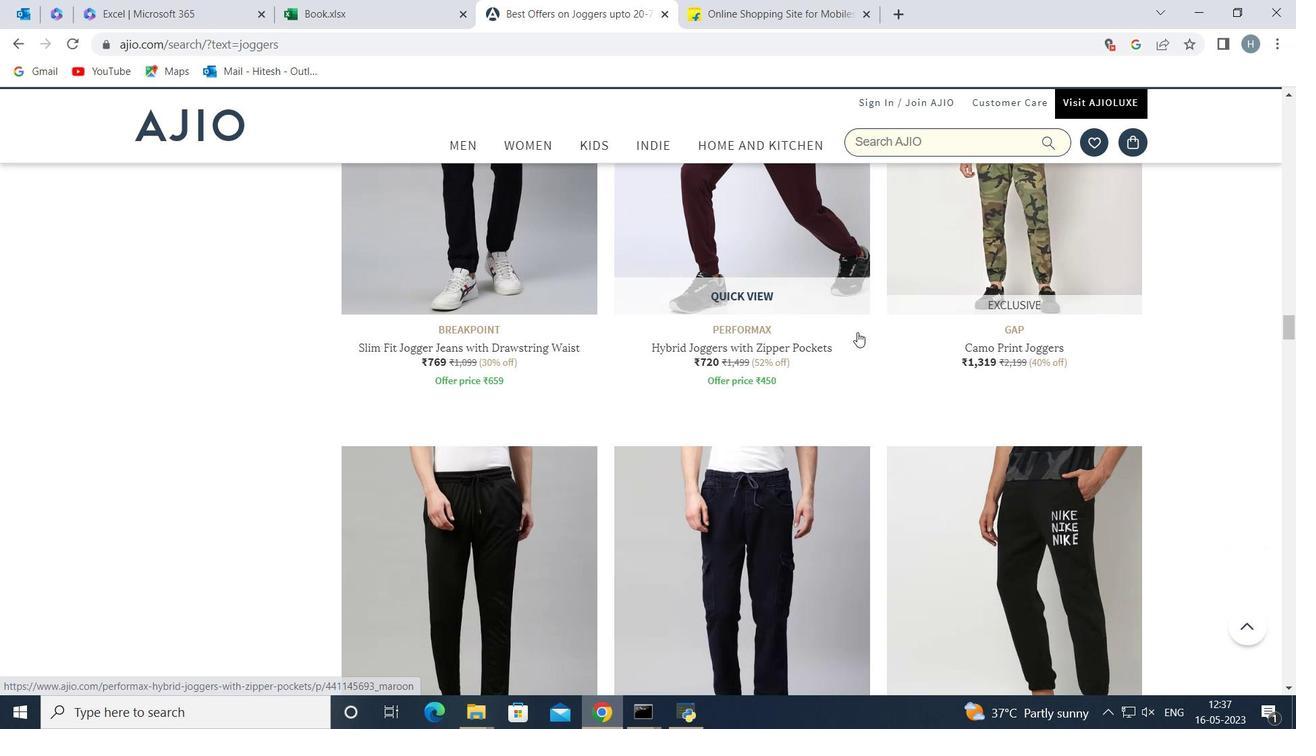 
Action: Mouse scrolled (857, 332) with delta (0, 0)
Screenshot: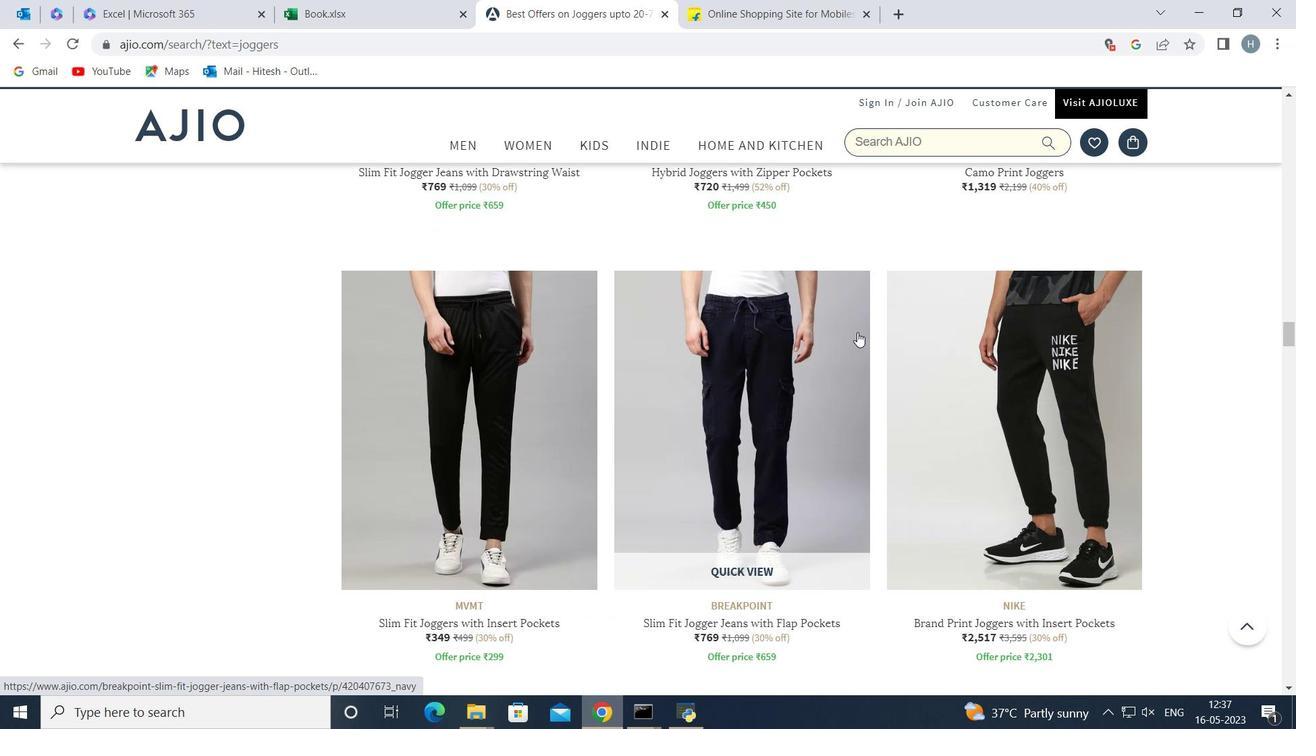 
Action: Mouse scrolled (857, 332) with delta (0, 0)
Screenshot: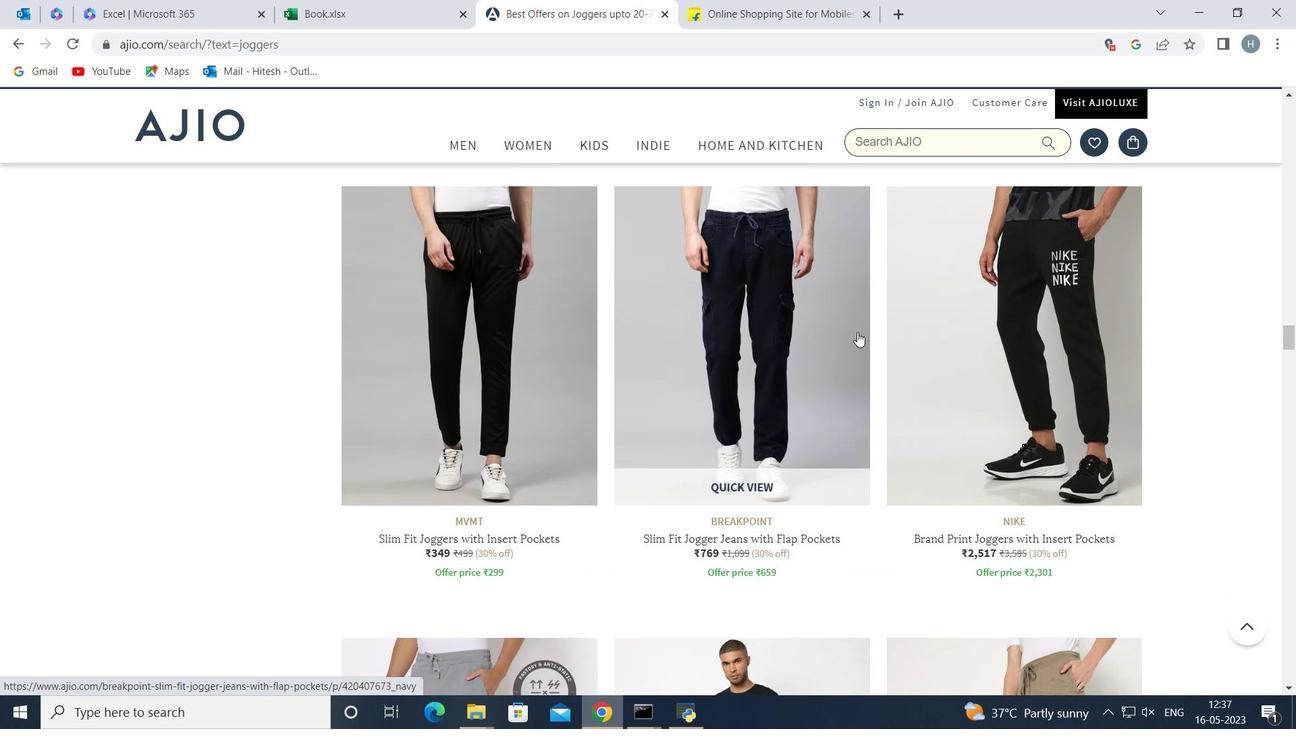 
Action: Mouse scrolled (857, 332) with delta (0, 0)
Screenshot: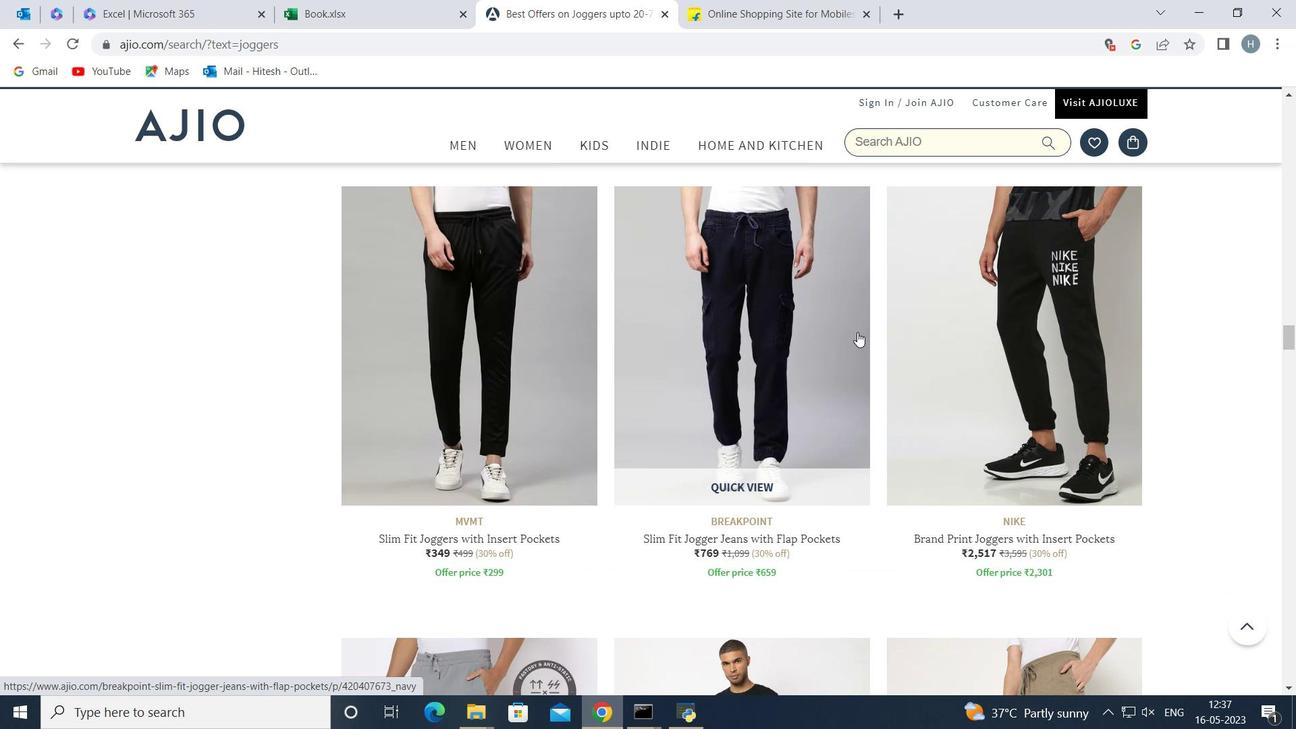 
Action: Mouse moved to (987, 294)
Screenshot: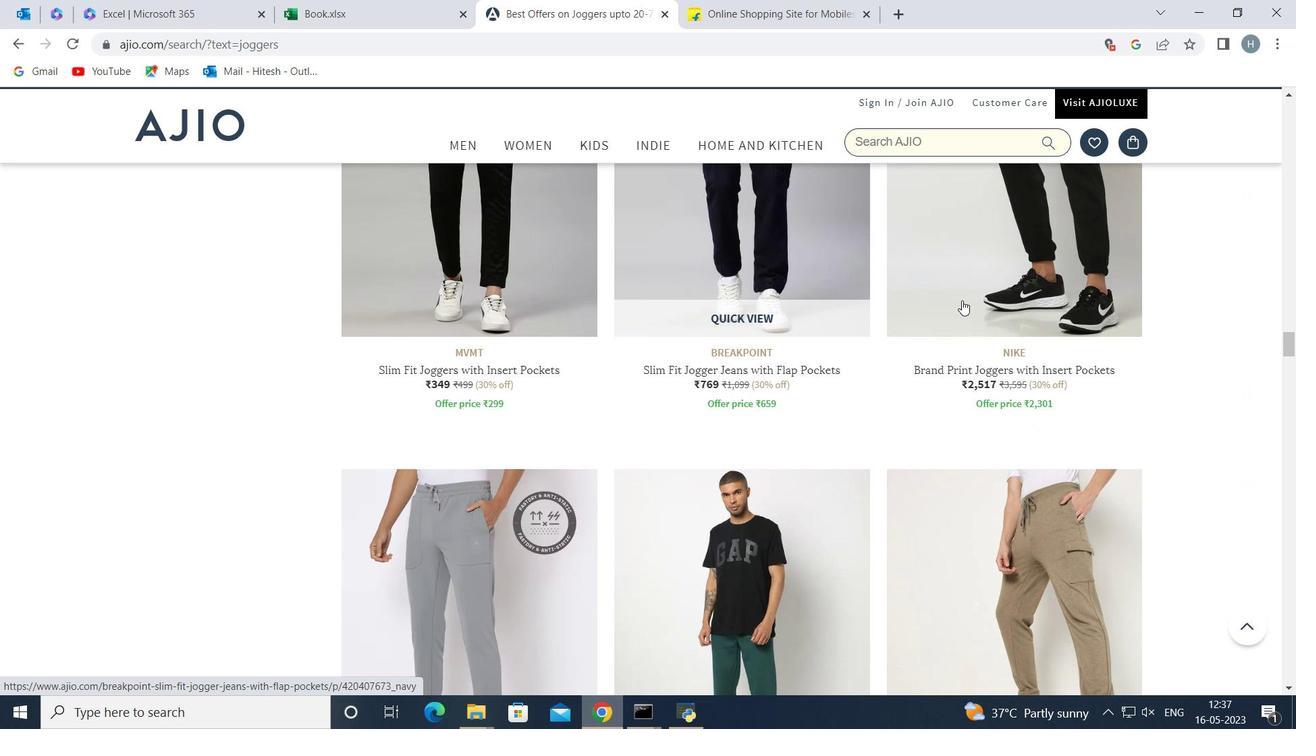 
Action: Mouse pressed left at (987, 294)
Screenshot: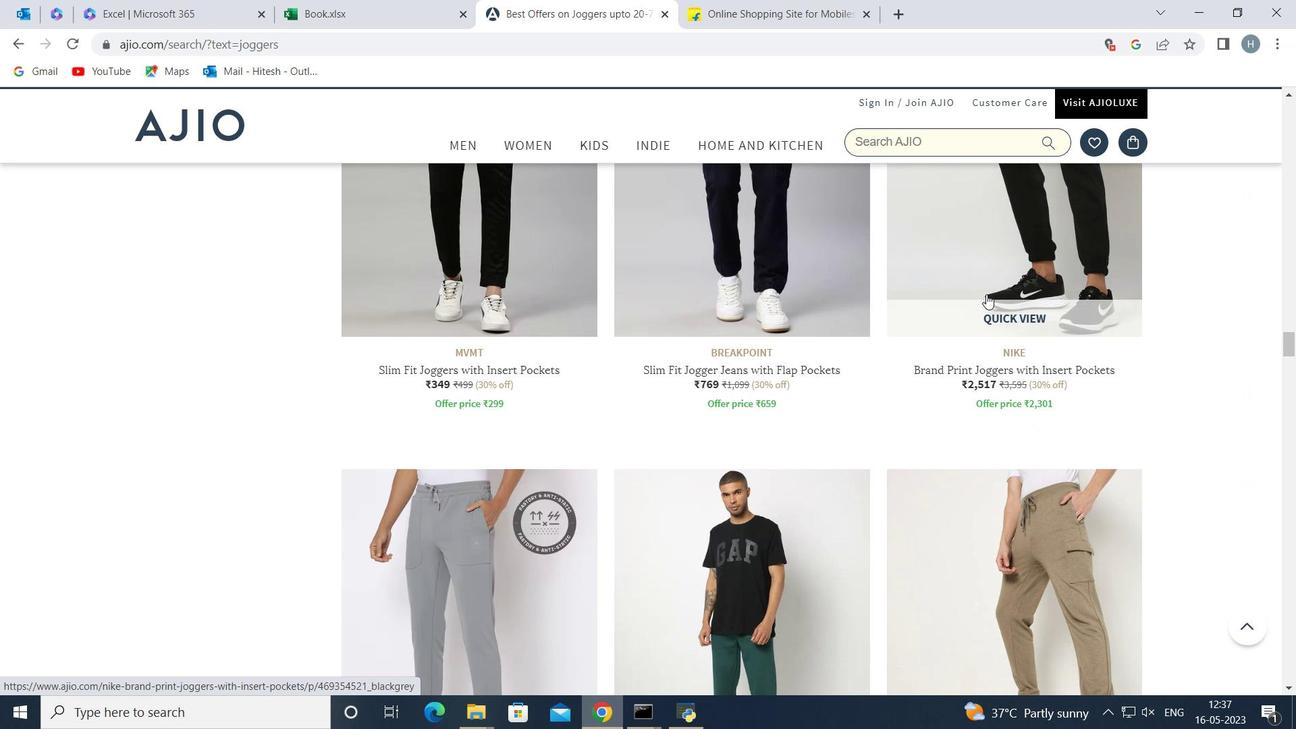 
Action: Mouse moved to (1004, 322)
Screenshot: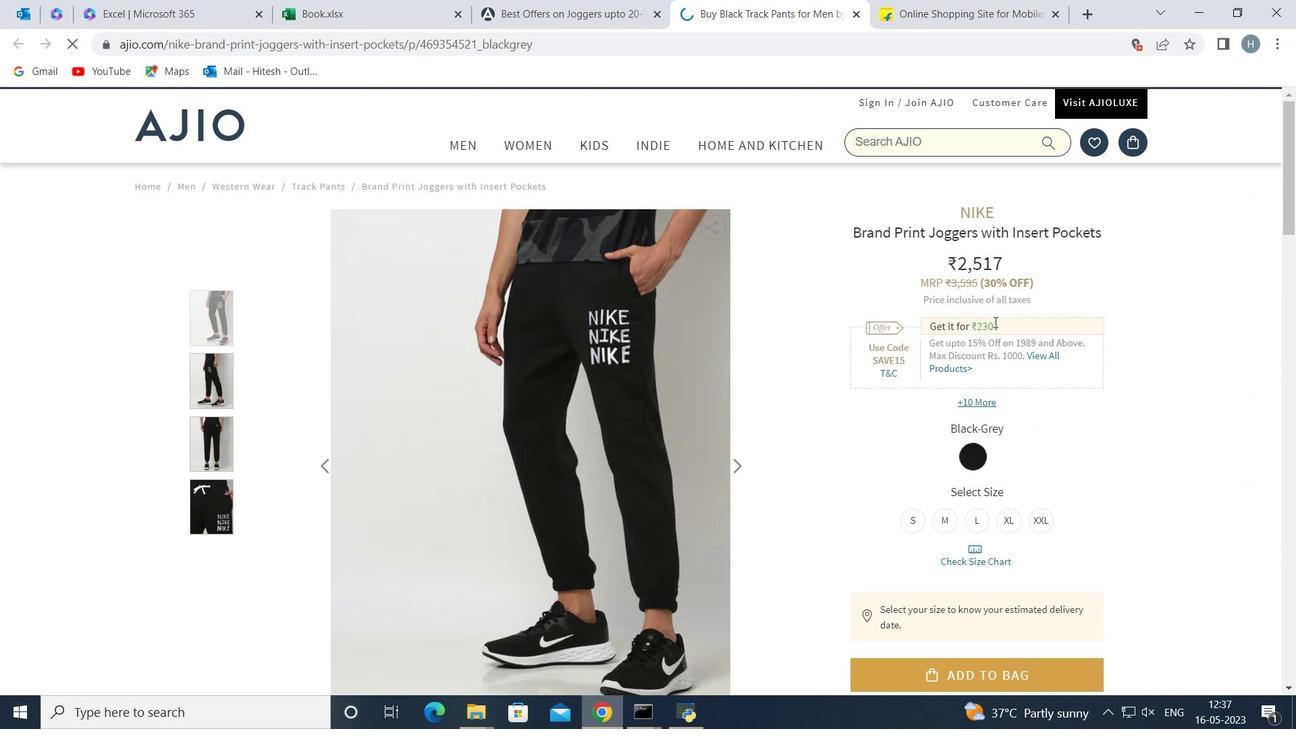 
Action: Mouse scrolled (1004, 321) with delta (0, 0)
Screenshot: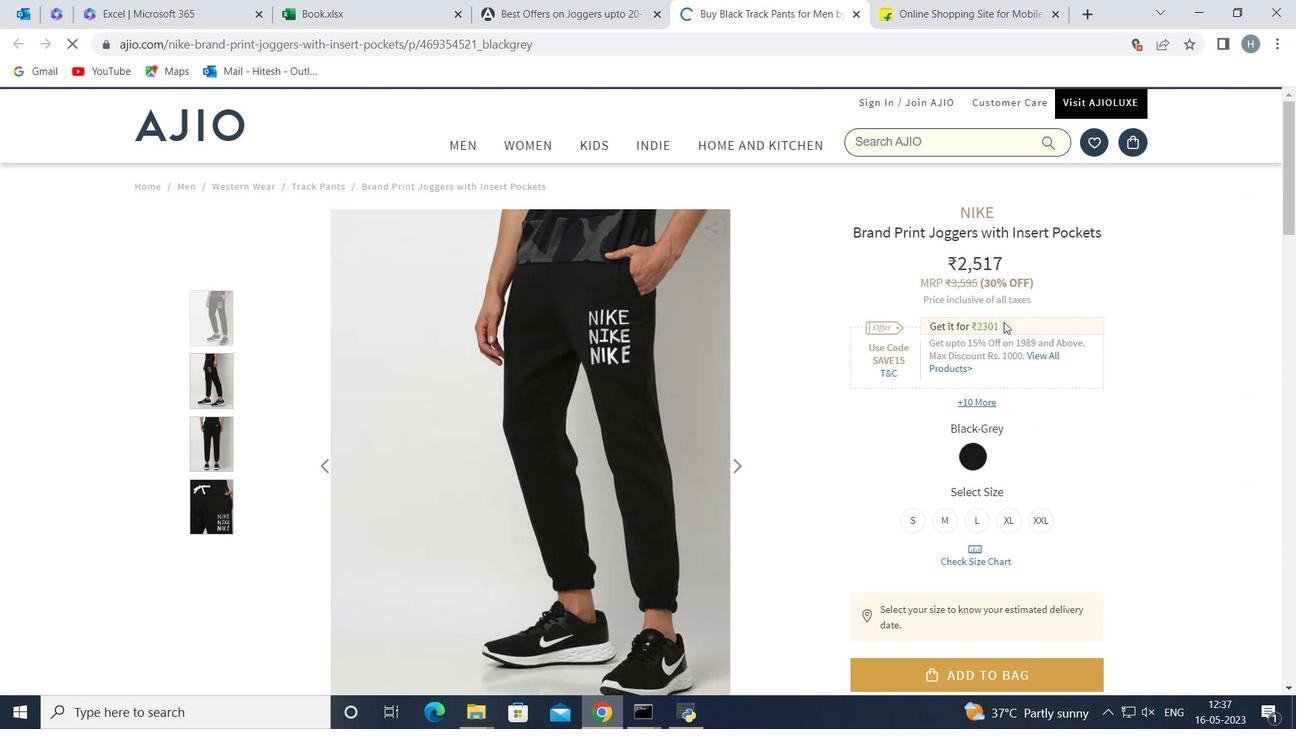 
Action: Mouse scrolled (1004, 321) with delta (0, 0)
Screenshot: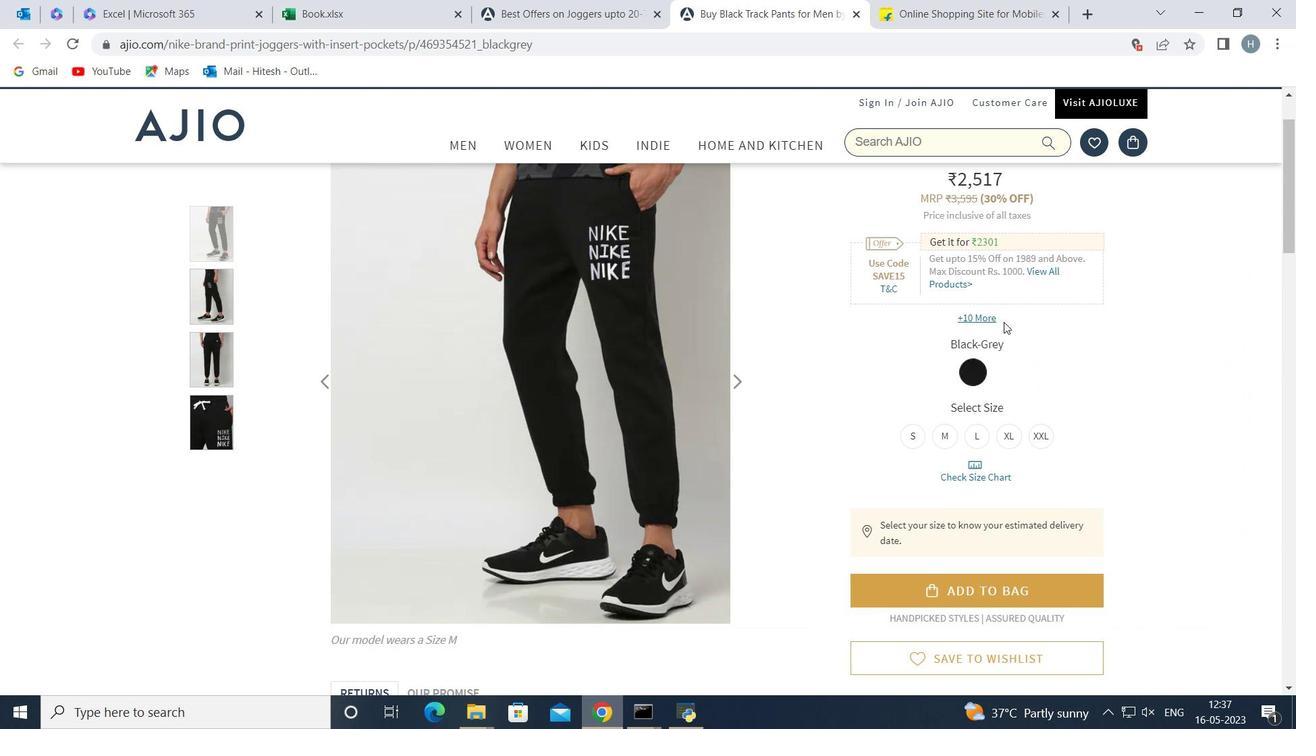 
Action: Mouse scrolled (1004, 321) with delta (0, 0)
Screenshot: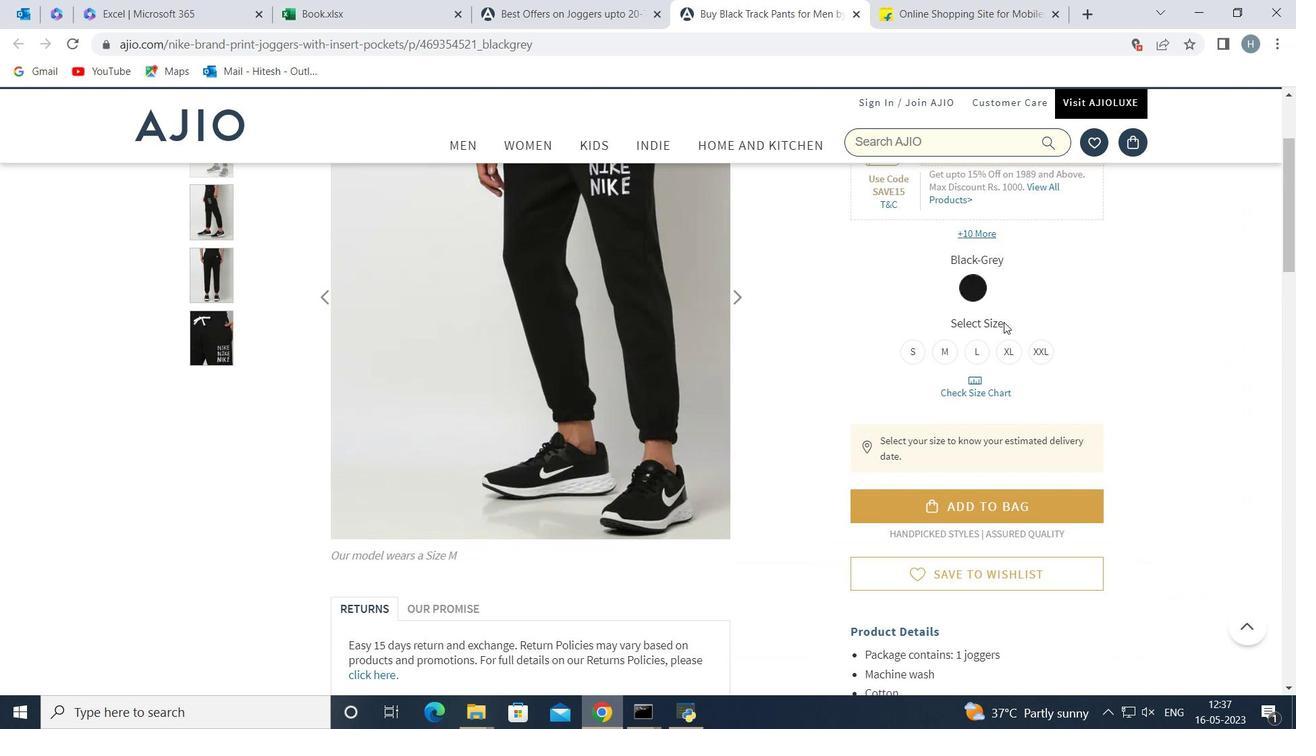
Action: Mouse scrolled (1004, 321) with delta (0, 0)
Screenshot: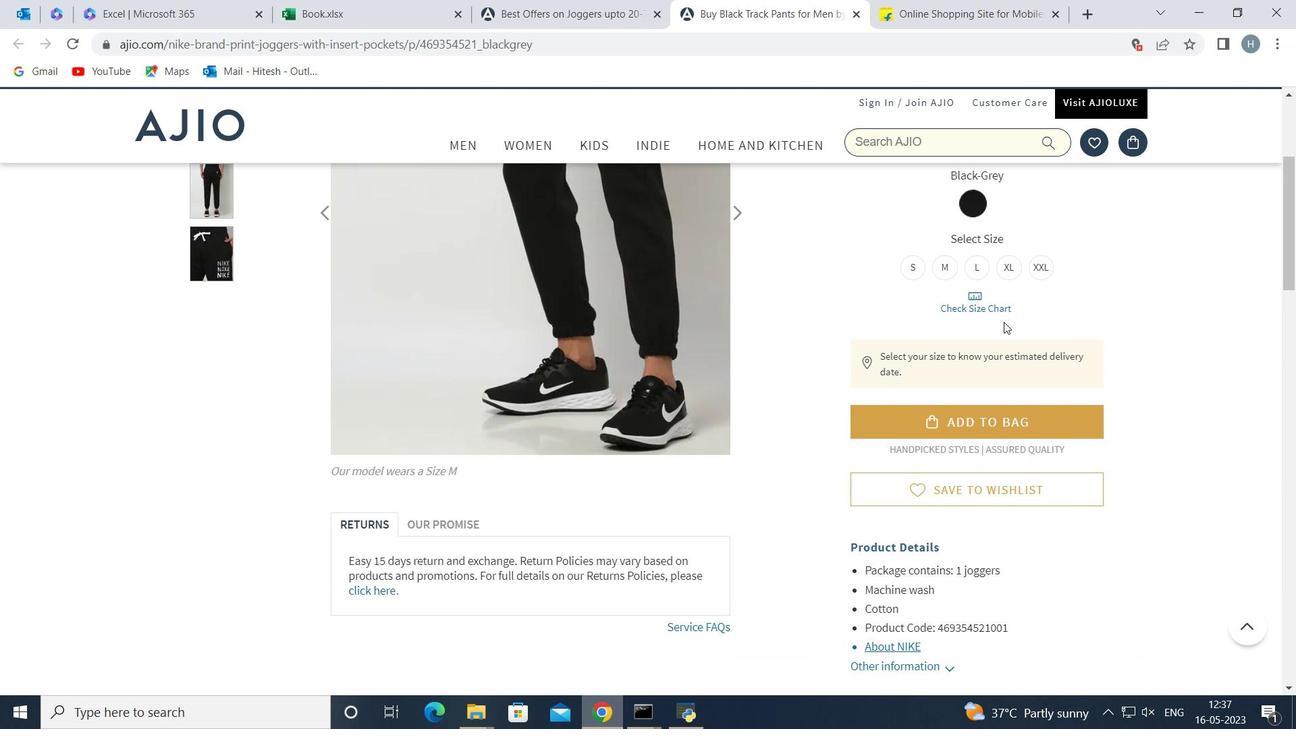 
Action: Mouse scrolled (1004, 321) with delta (0, 0)
Screenshot: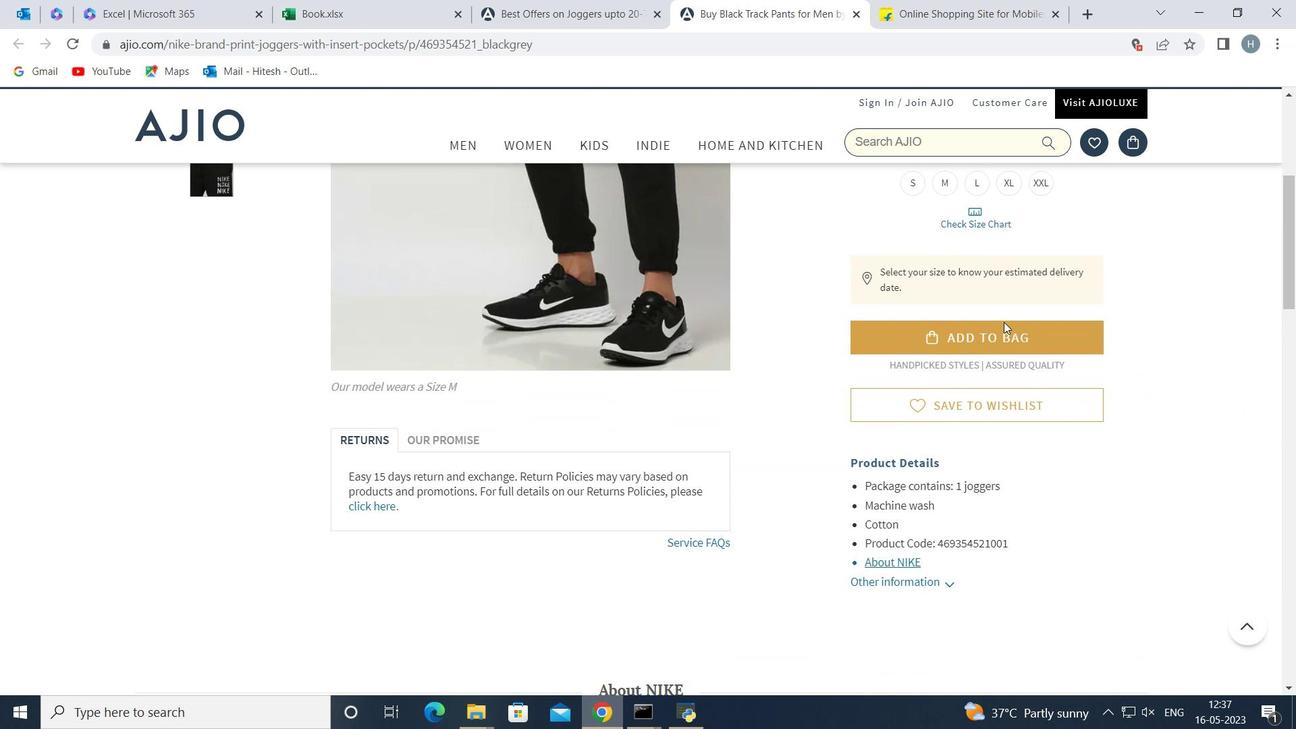 
Action: Mouse scrolled (1004, 321) with delta (0, 0)
Screenshot: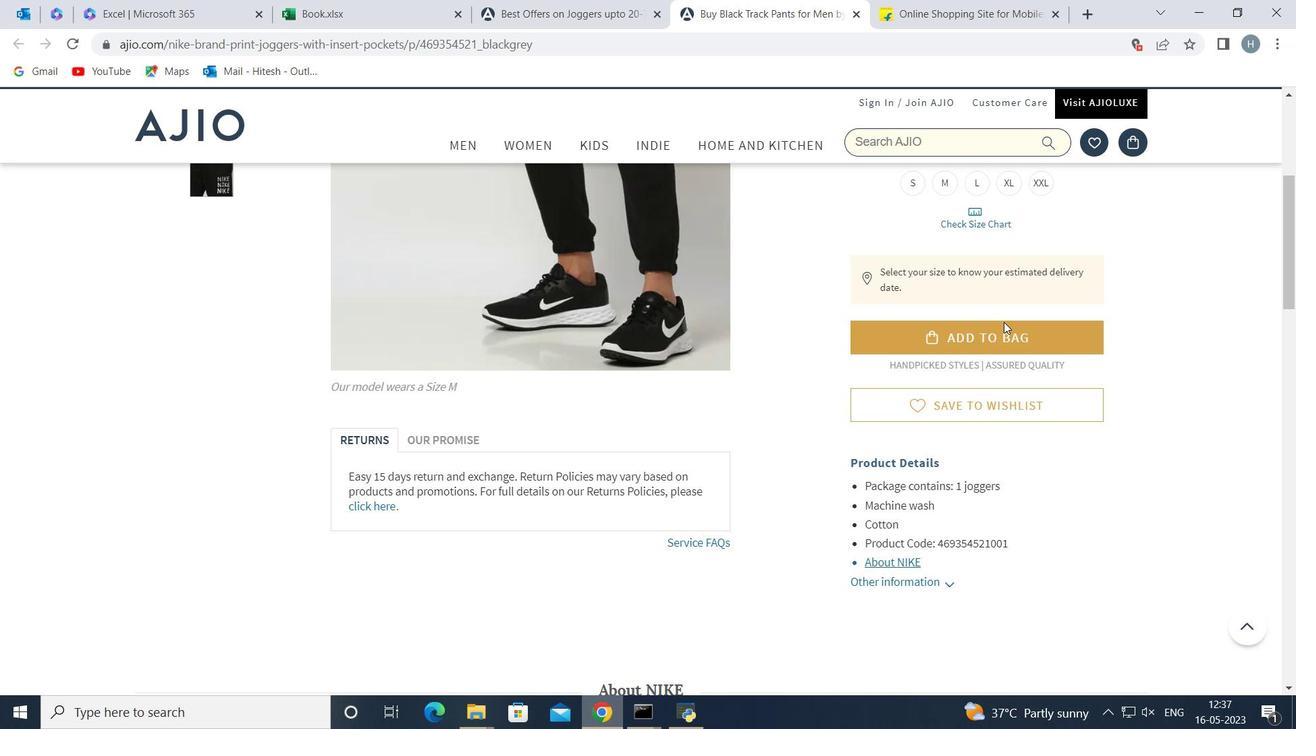 
Action: Mouse moved to (930, 408)
Screenshot: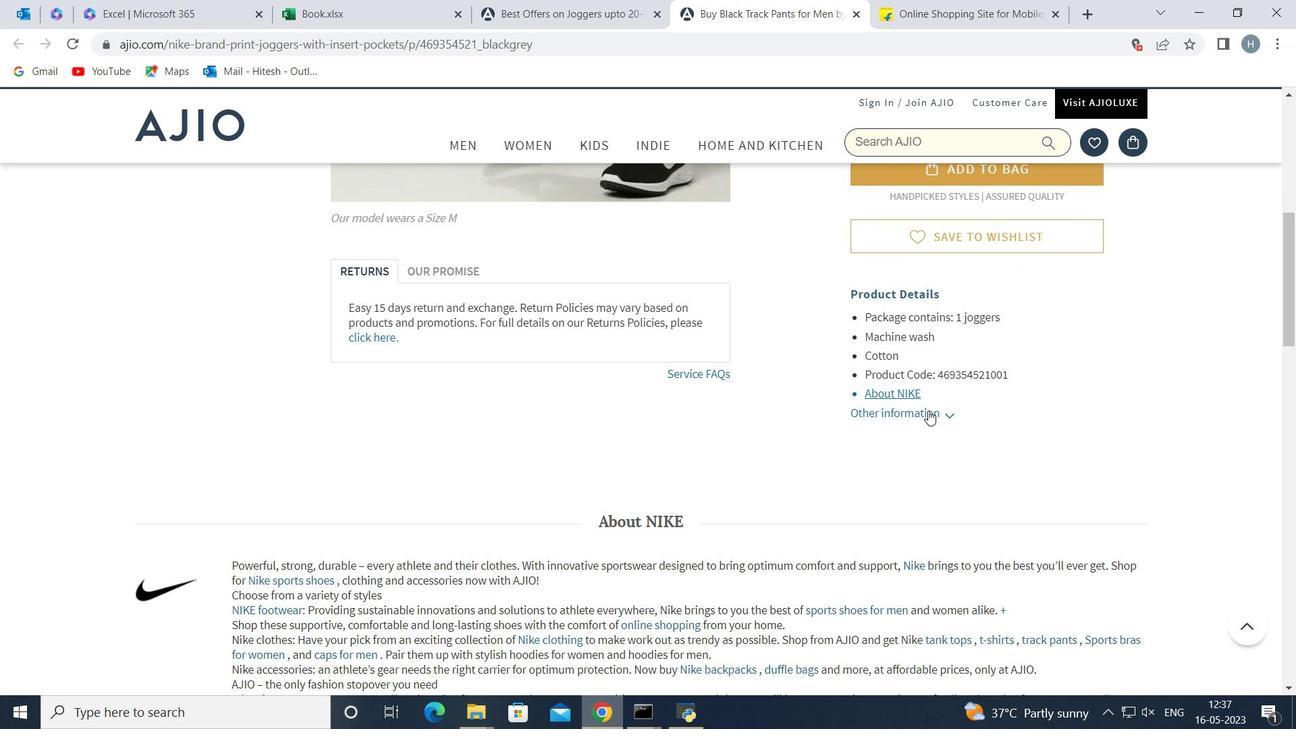 
Action: Mouse pressed left at (930, 408)
Screenshot: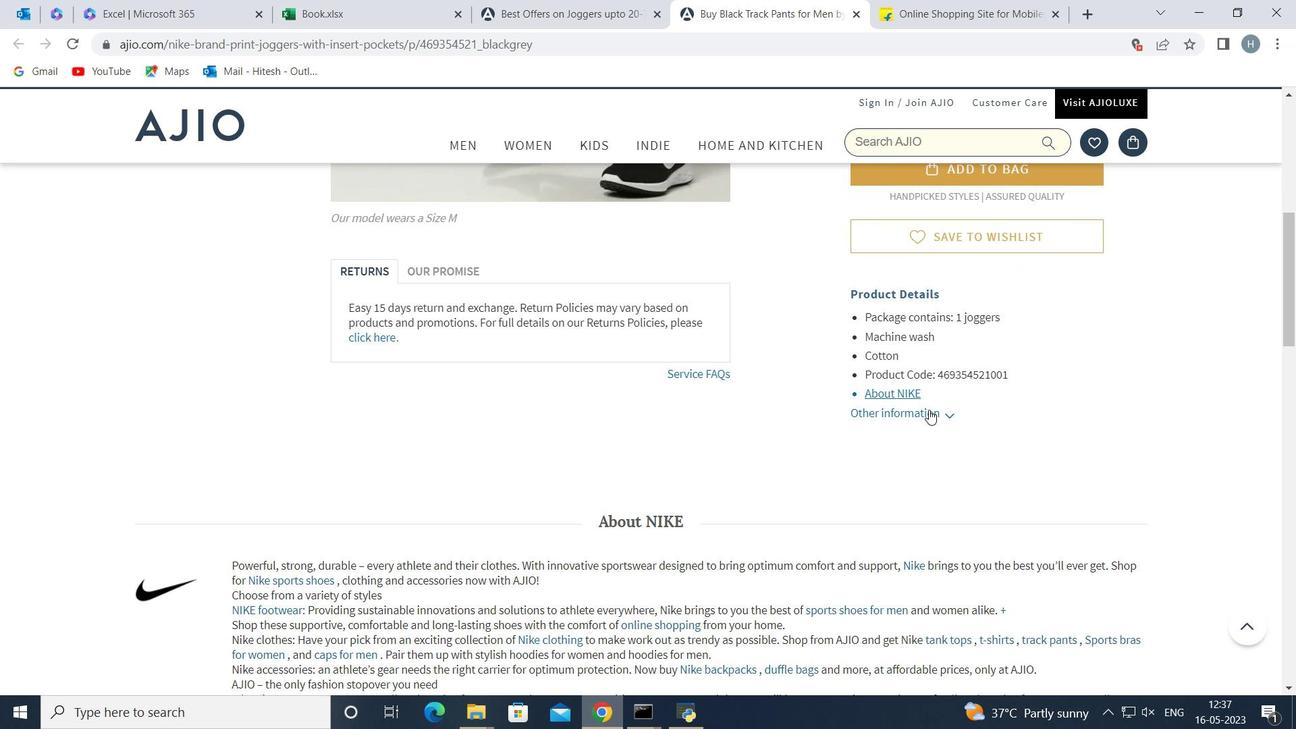 
Action: Mouse moved to (962, 405)
Screenshot: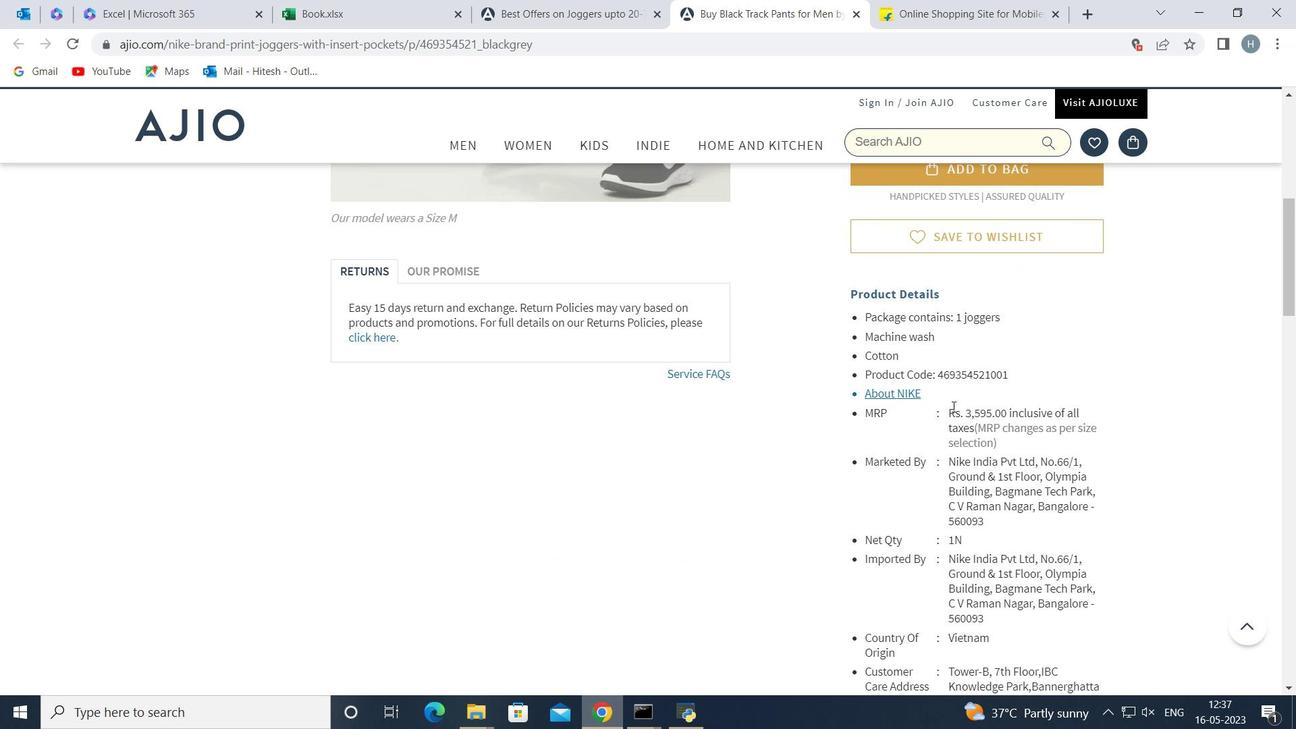 
Action: Mouse scrolled (962, 405) with delta (0, 0)
Screenshot: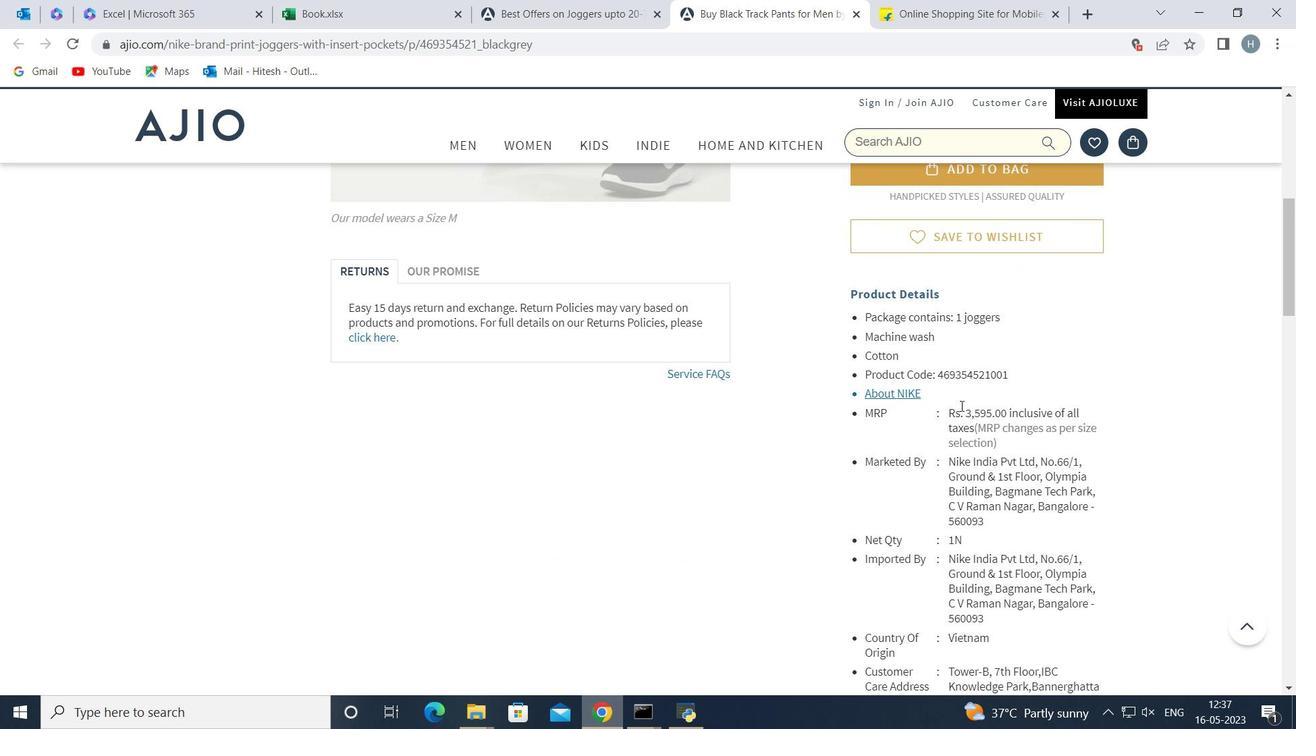 
Action: Mouse scrolled (962, 405) with delta (0, 0)
Screenshot: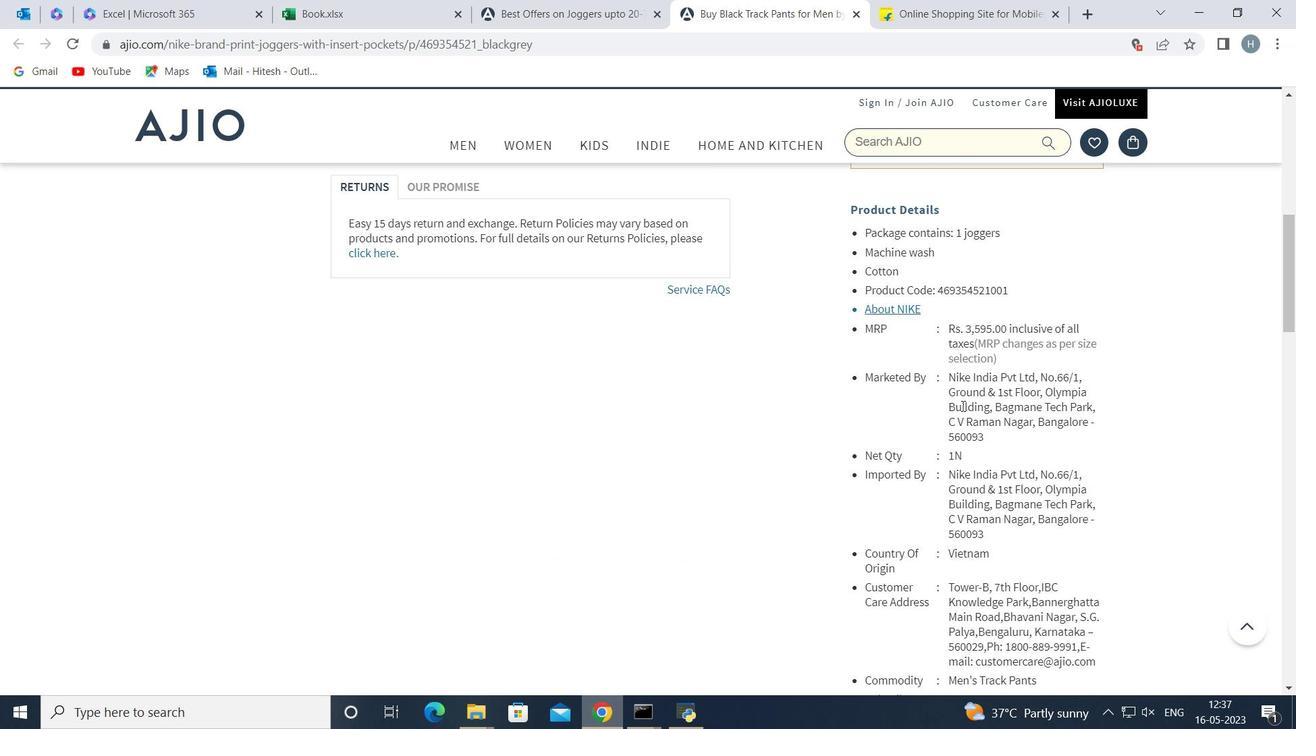 
Action: Mouse scrolled (962, 405) with delta (0, 0)
Screenshot: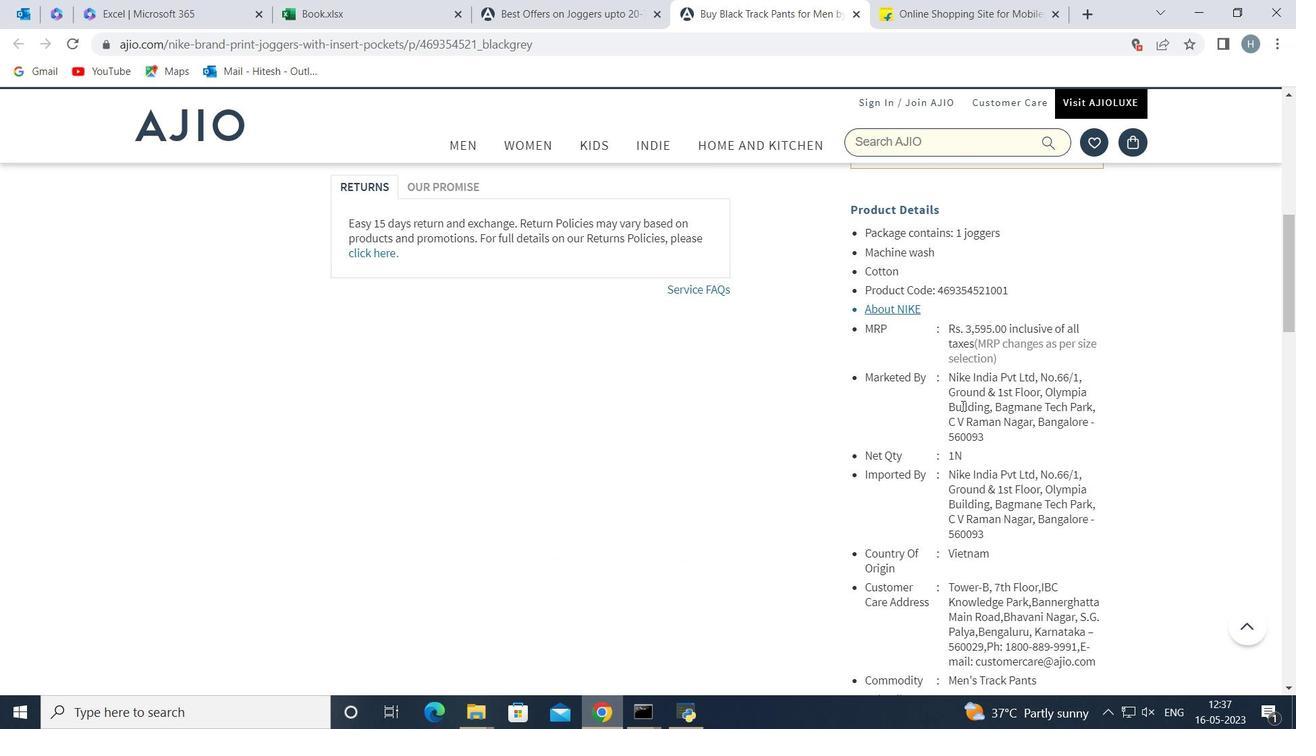 
Action: Mouse scrolled (962, 405) with delta (0, 0)
Screenshot: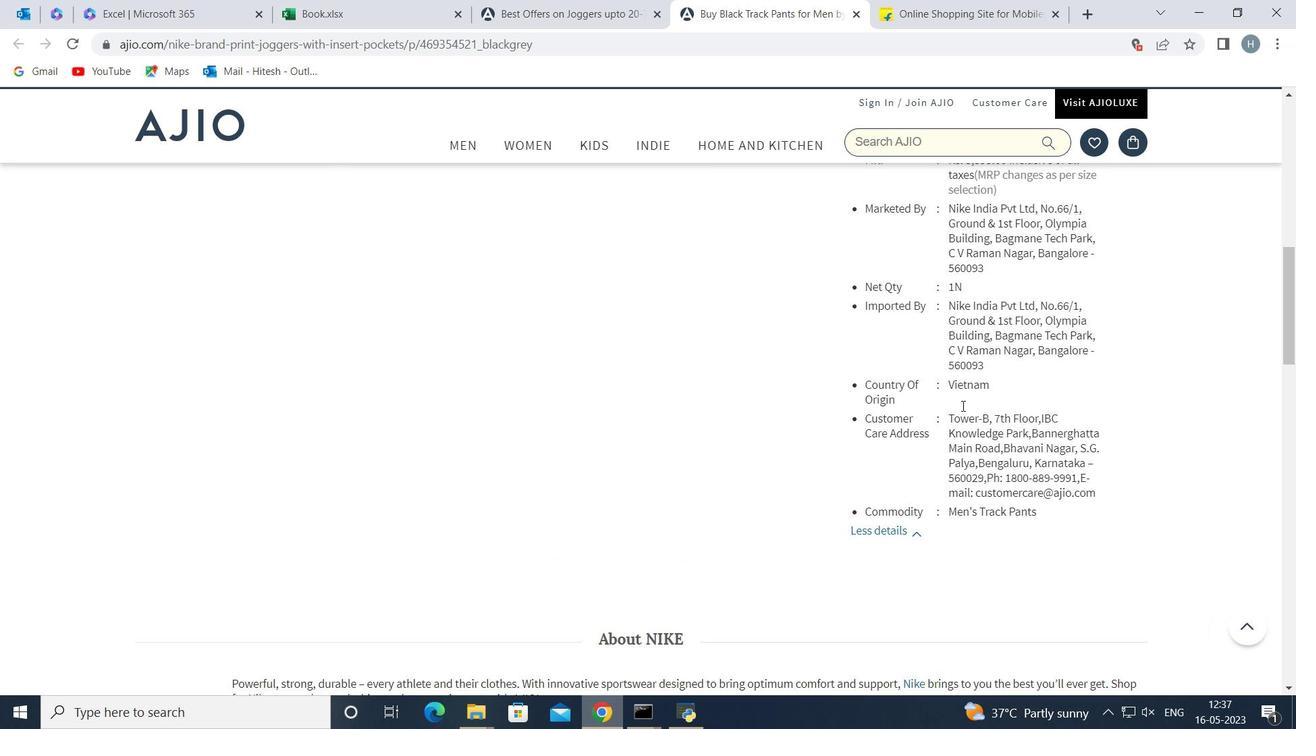 
Action: Mouse scrolled (962, 405) with delta (0, 0)
Screenshot: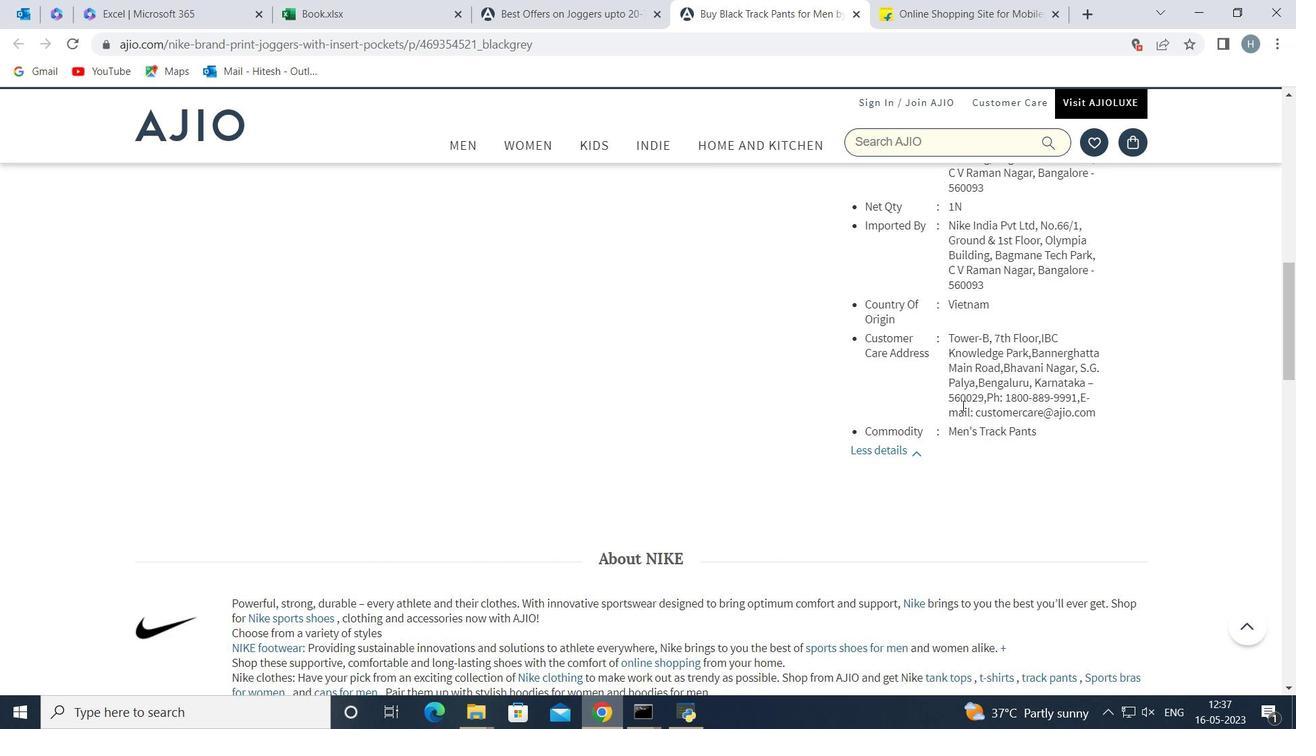 
Action: Mouse moved to (960, 402)
Screenshot: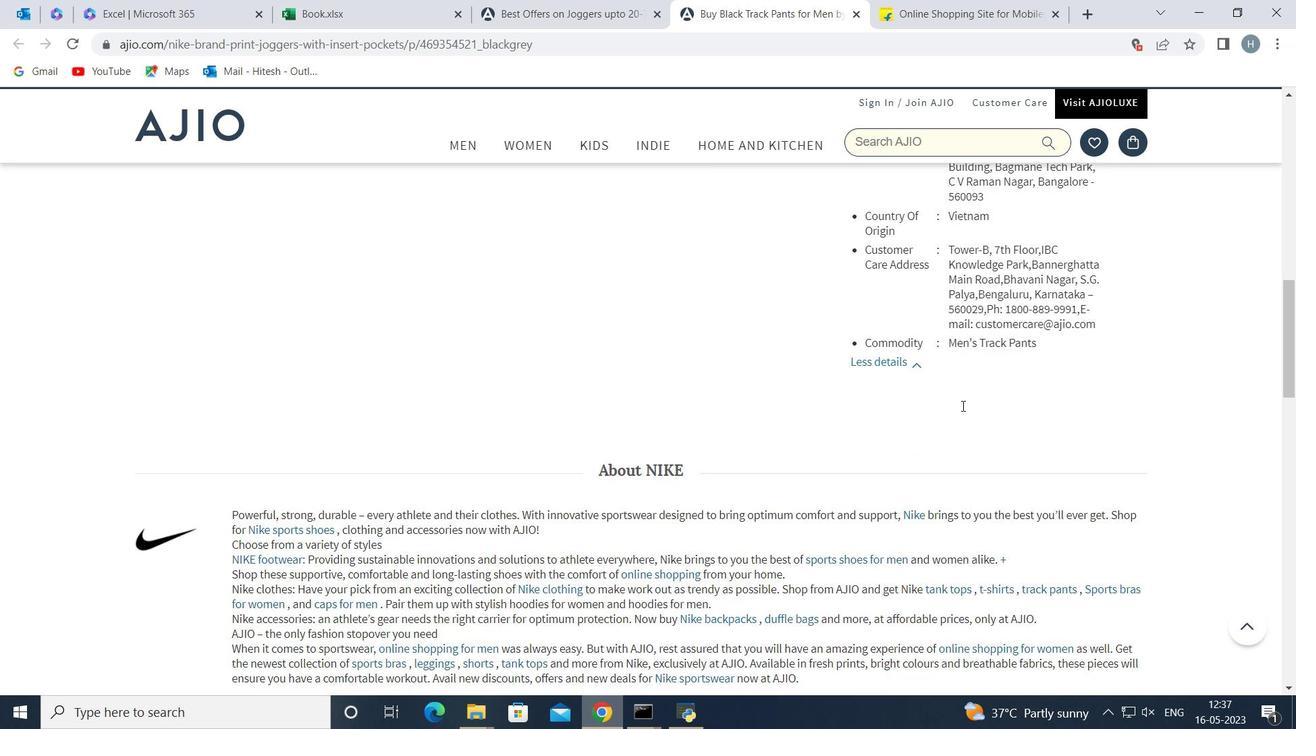 
